 Task: Develop a screen flow for creating a new Account record, collecting basic information.
Action: Mouse moved to (706, 82)
Screenshot: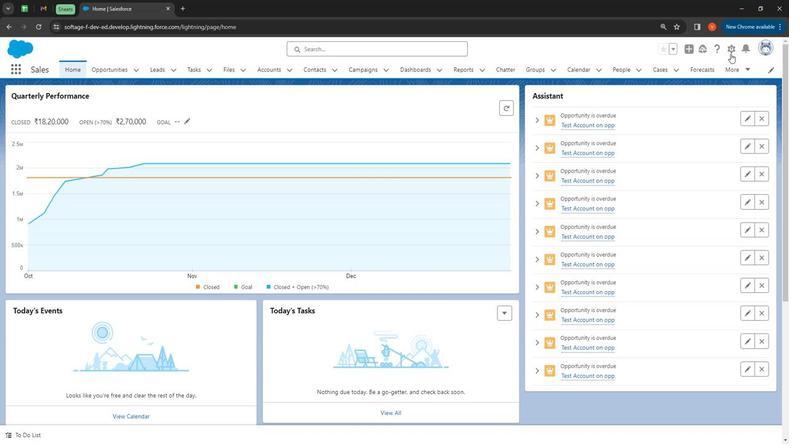 
Action: Mouse pressed left at (706, 82)
Screenshot: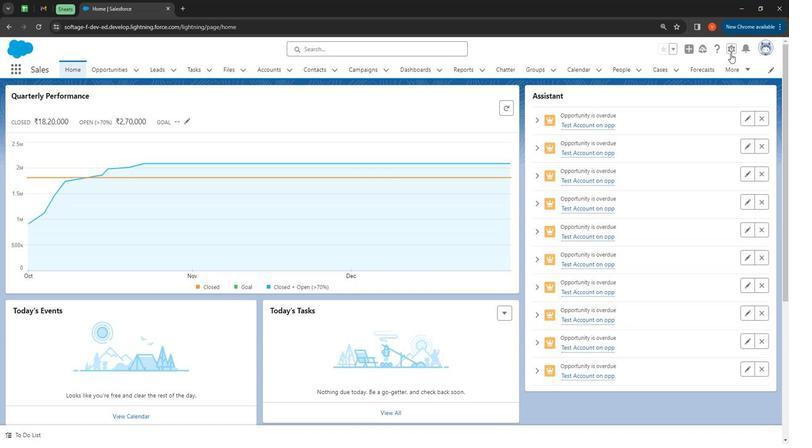 
Action: Mouse moved to (693, 104)
Screenshot: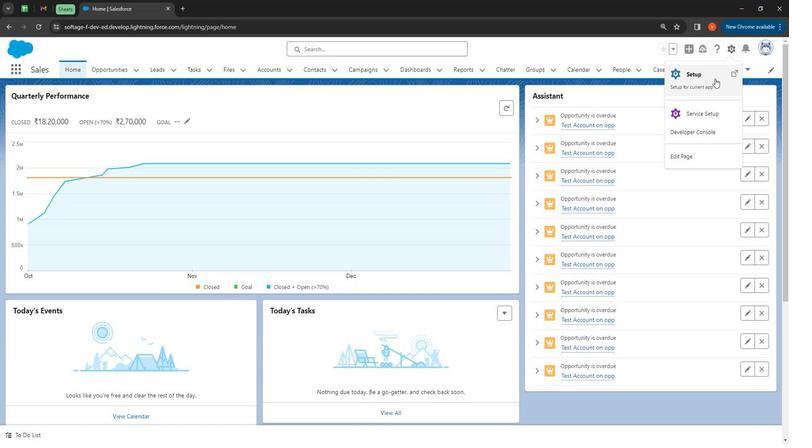 
Action: Mouse pressed left at (693, 104)
Screenshot: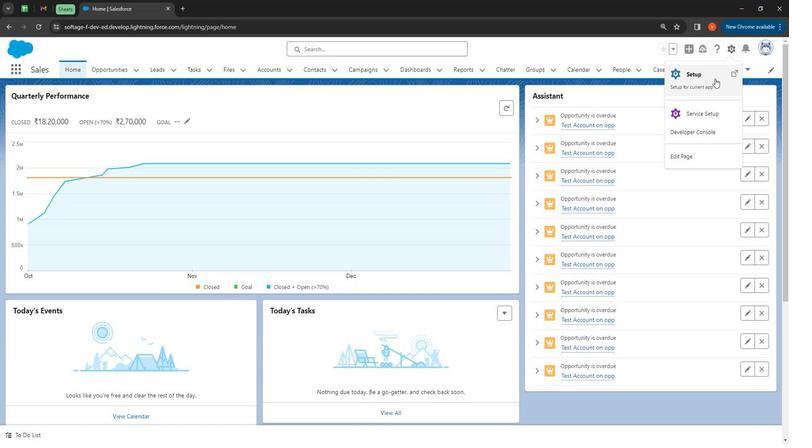 
Action: Mouse moved to (144, 134)
Screenshot: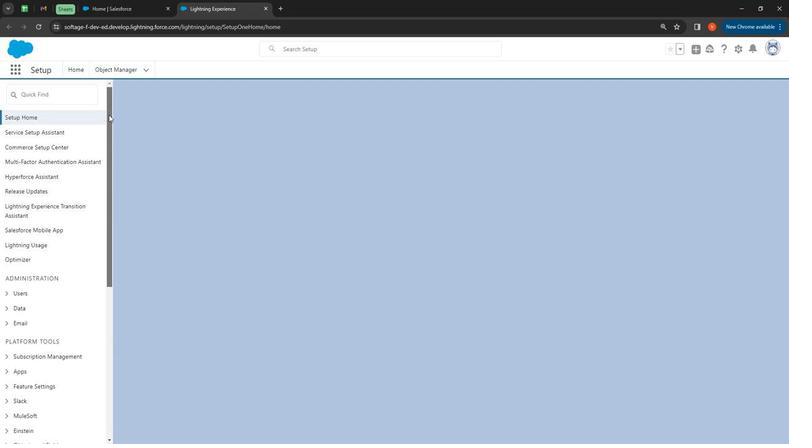 
Action: Mouse pressed left at (144, 134)
Screenshot: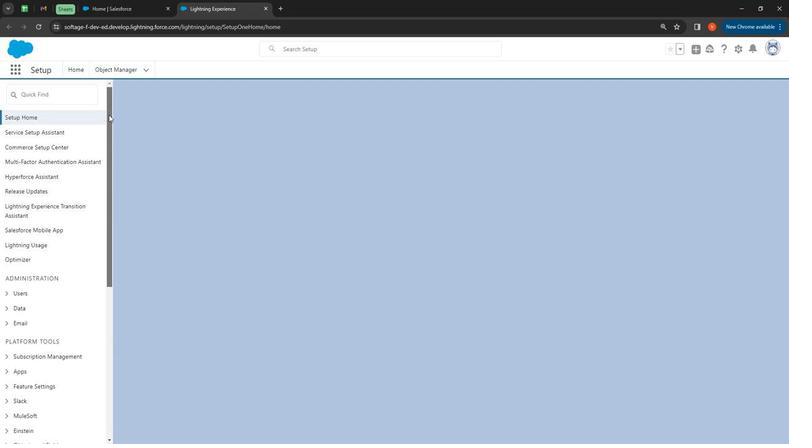 
Action: Mouse moved to (51, 313)
Screenshot: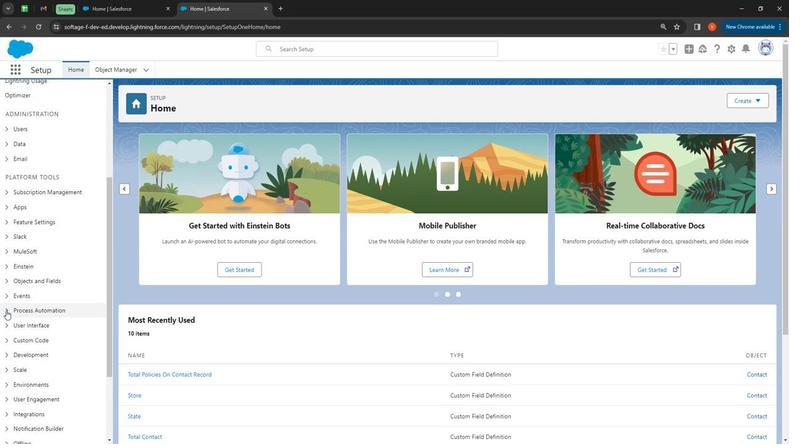 
Action: Mouse pressed left at (51, 313)
Screenshot: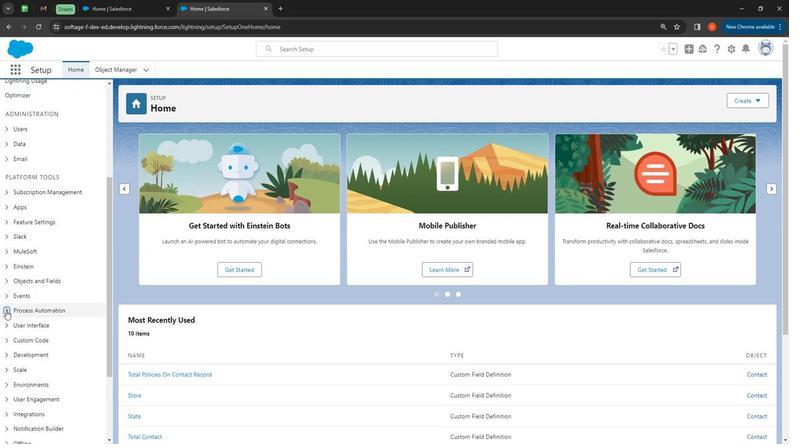 
Action: Mouse moved to (73, 352)
Screenshot: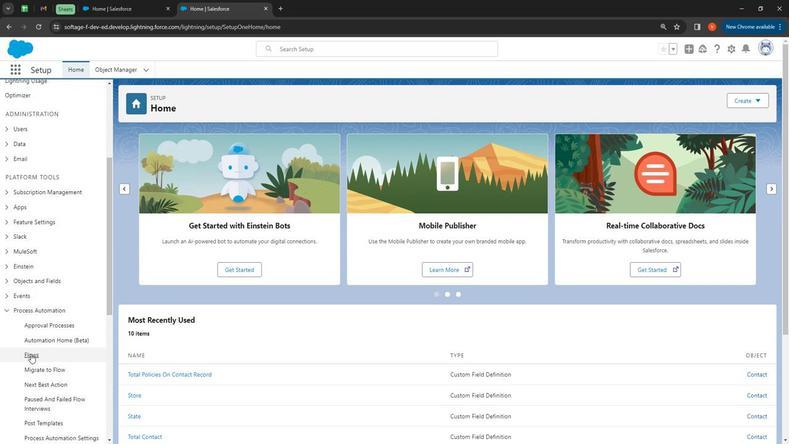 
Action: Mouse pressed left at (73, 352)
Screenshot: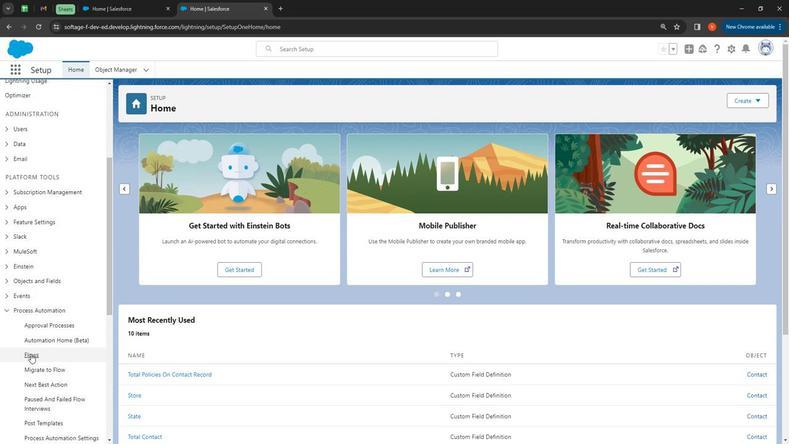 
Action: Mouse moved to (77, 352)
Screenshot: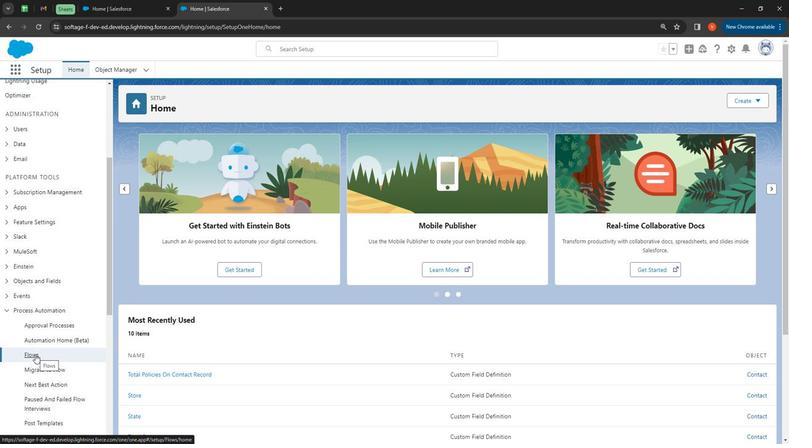 
Action: Mouse pressed left at (77, 352)
Screenshot: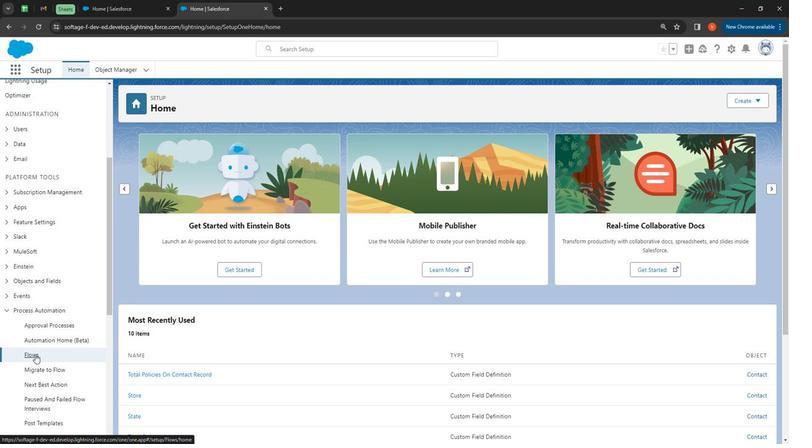 
Action: Mouse moved to (731, 126)
Screenshot: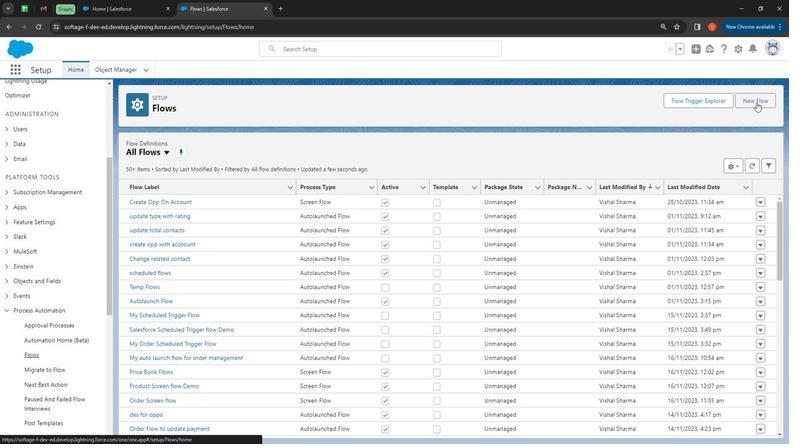 
Action: Mouse pressed left at (731, 126)
Screenshot: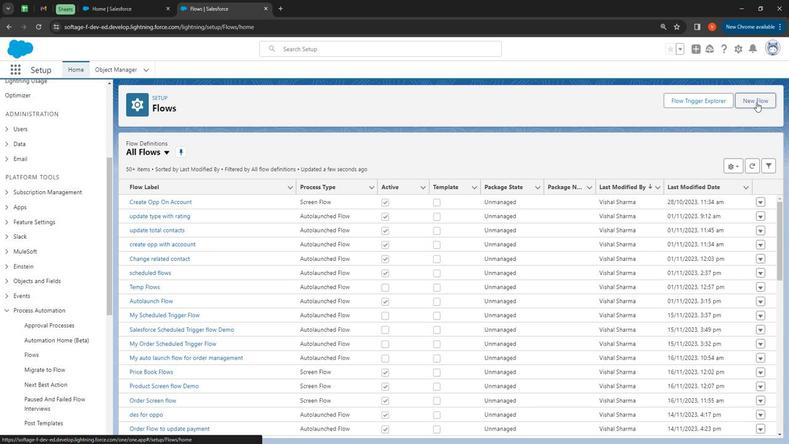 
Action: Mouse moved to (626, 344)
Screenshot: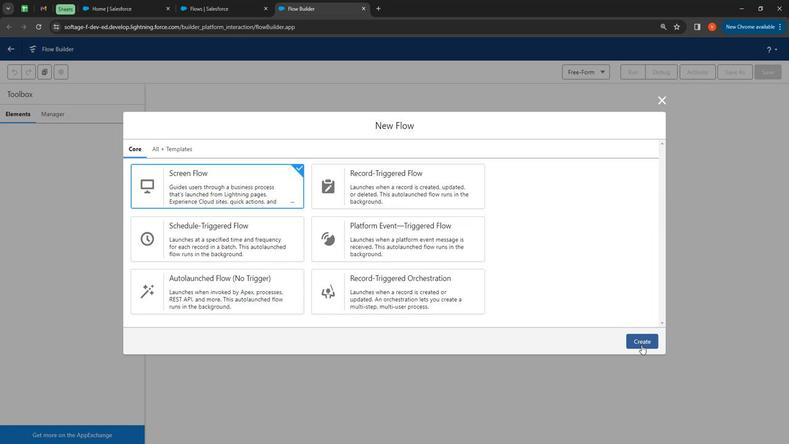 
Action: Mouse pressed left at (626, 344)
Screenshot: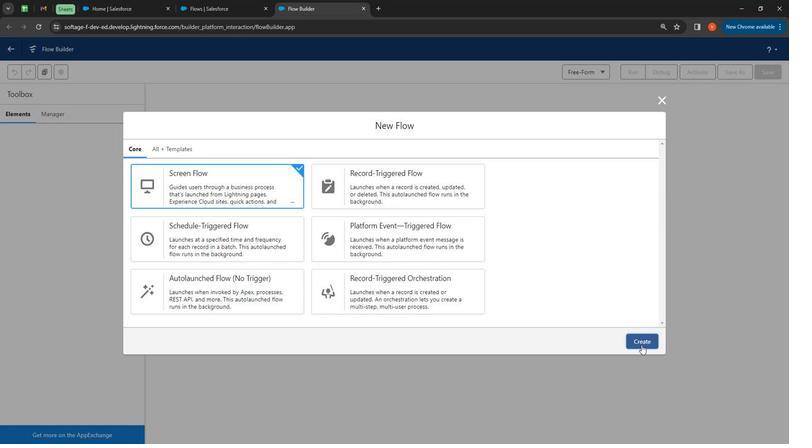 
Action: Mouse moved to (400, 178)
Screenshot: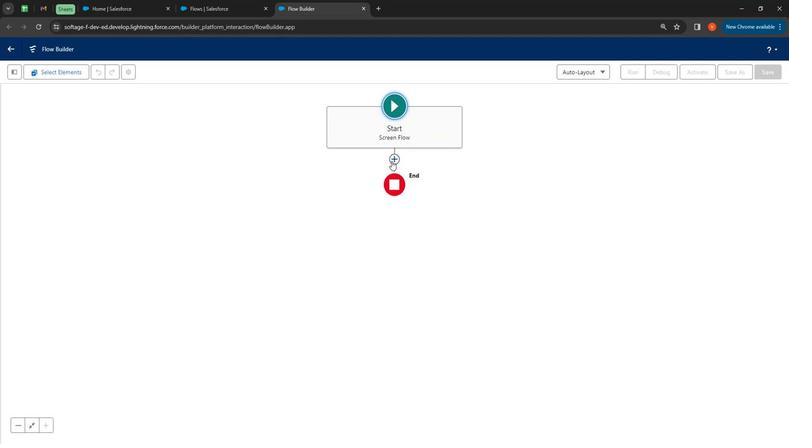 
Action: Mouse pressed left at (400, 178)
Screenshot: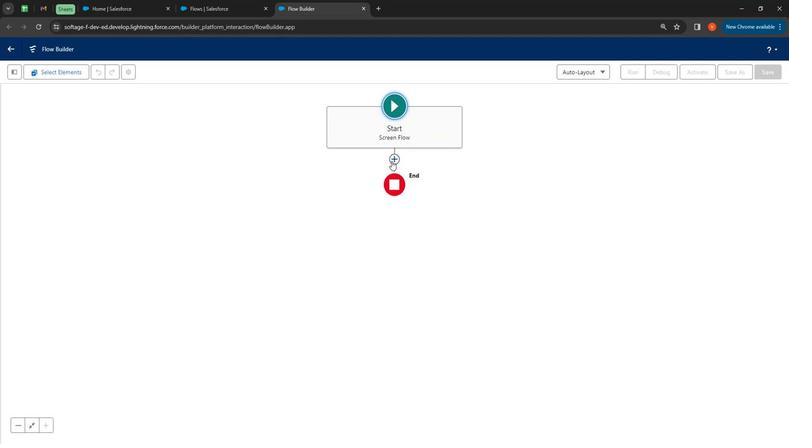 
Action: Mouse moved to (391, 218)
Screenshot: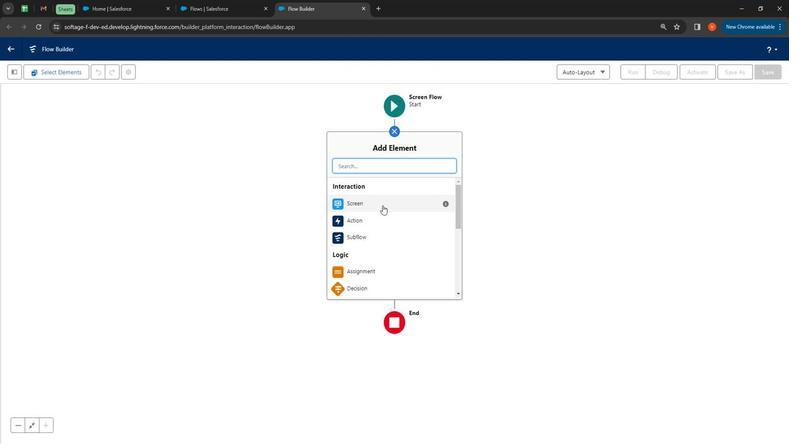 
Action: Mouse pressed left at (391, 218)
Screenshot: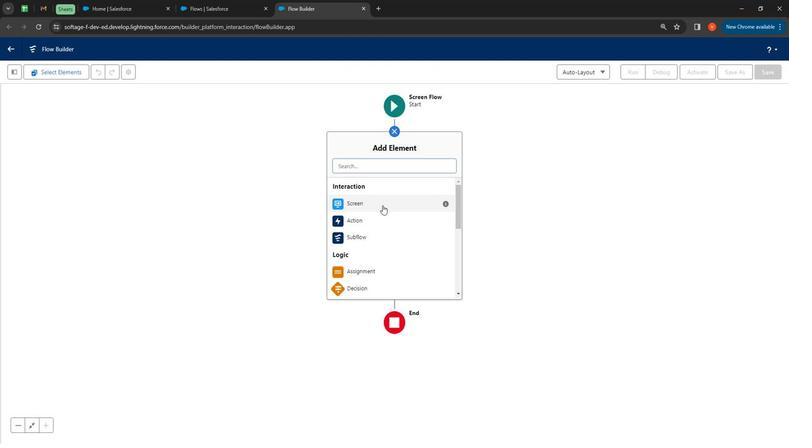 
Action: Mouse moved to (609, 172)
Screenshot: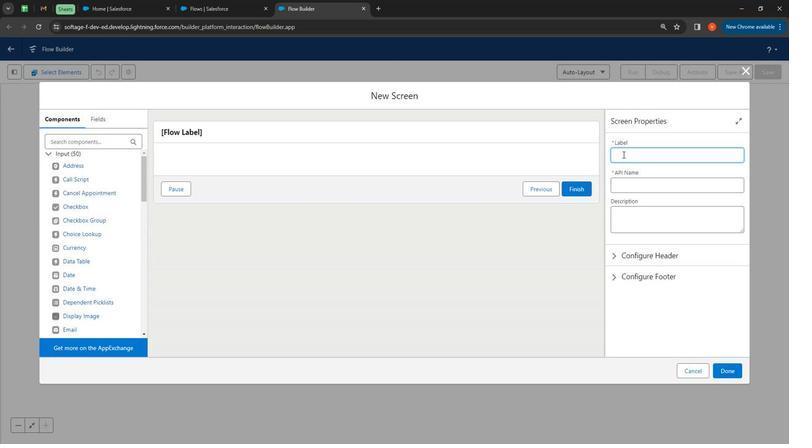 
Action: Mouse pressed left at (609, 172)
Screenshot: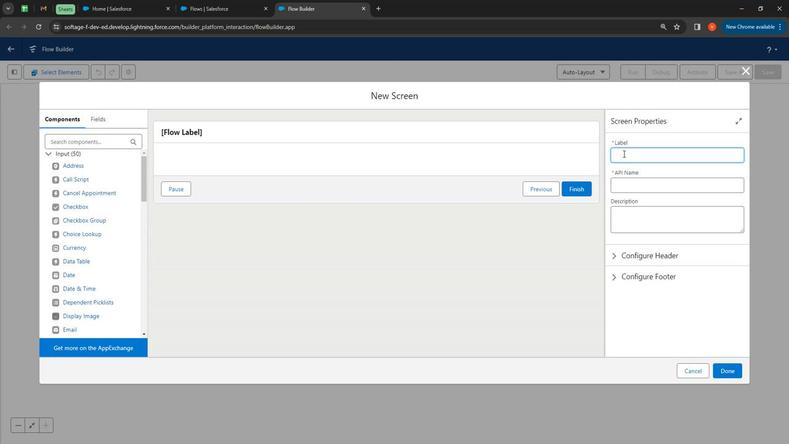 
Action: Mouse moved to (610, 172)
Screenshot: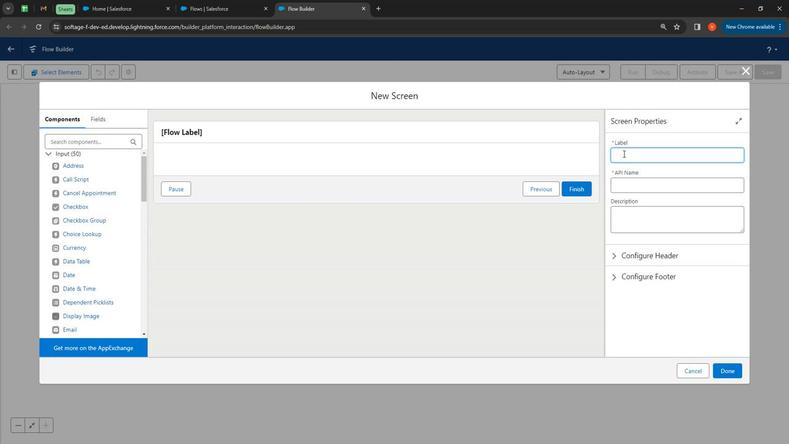 
Action: Key pressed account<Key.space><Key.shift>Screen<Key.space><Key.shift>Element
Screenshot: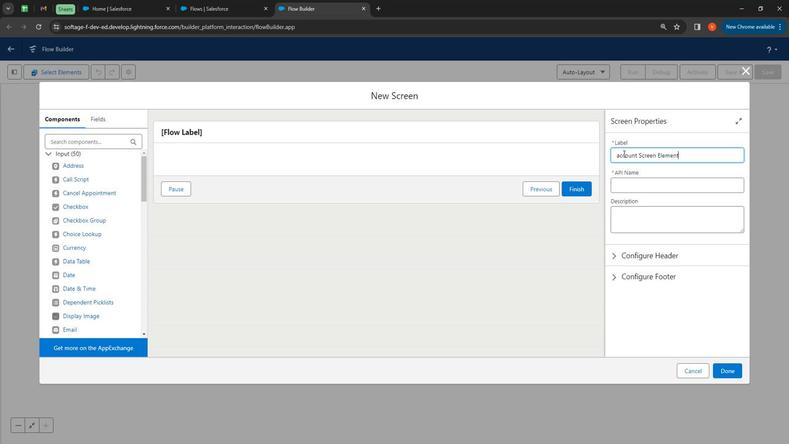 
Action: Mouse moved to (661, 200)
Screenshot: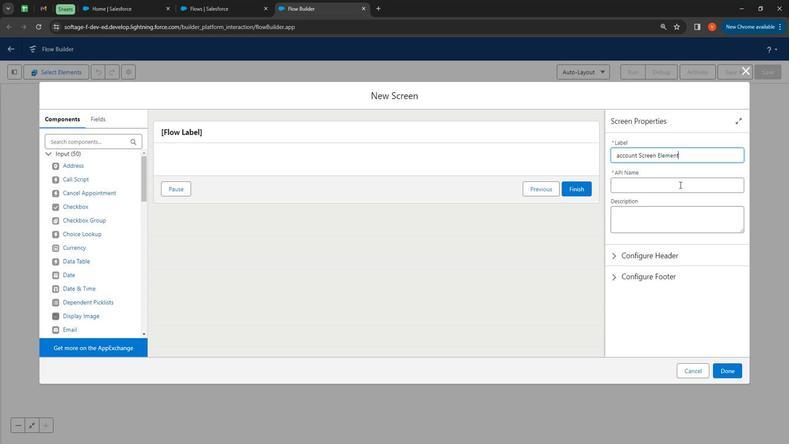 
Action: Mouse pressed left at (661, 200)
Screenshot: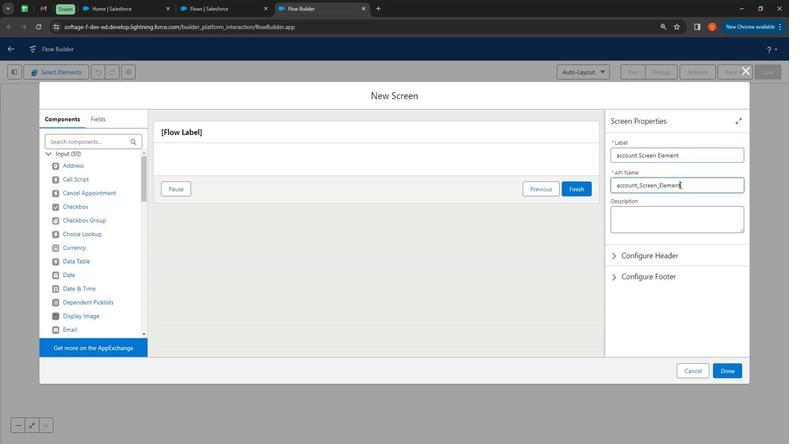 
Action: Mouse moved to (671, 173)
Screenshot: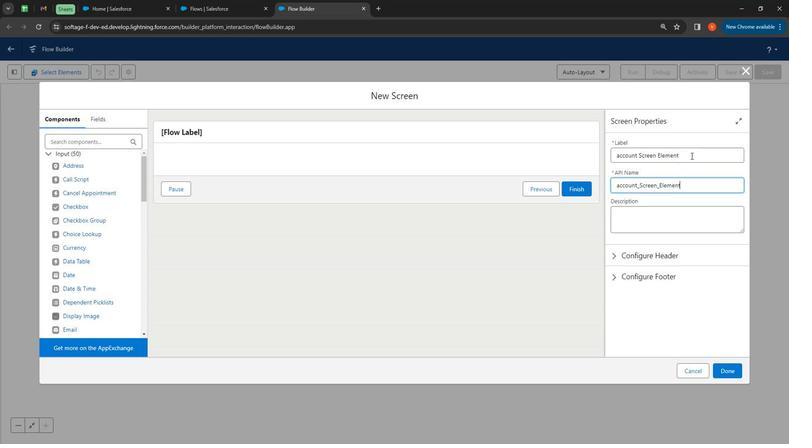 
Action: Mouse pressed left at (671, 173)
Screenshot: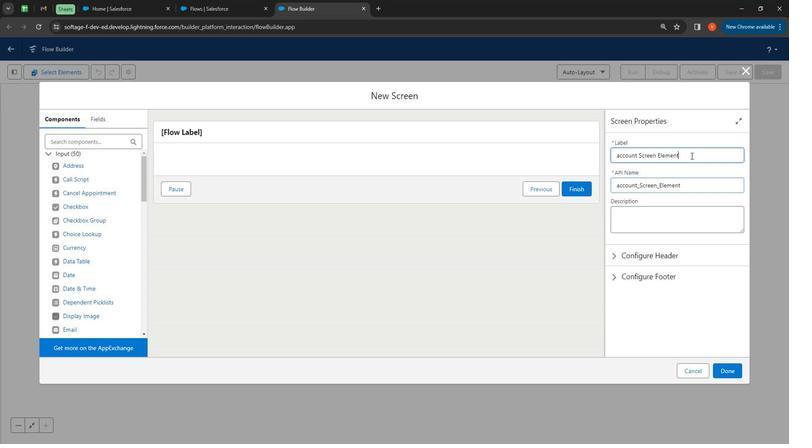 
Action: Mouse moved to (668, 222)
Screenshot: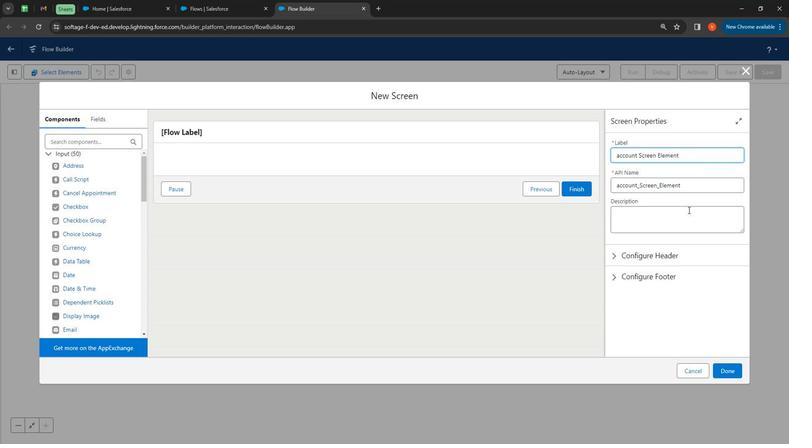 
Action: Mouse pressed left at (668, 222)
Screenshot: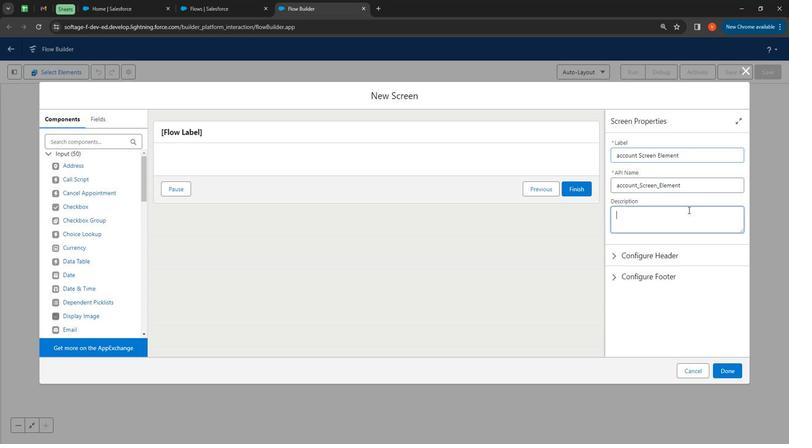 
Action: Mouse moved to (665, 223)
Screenshot: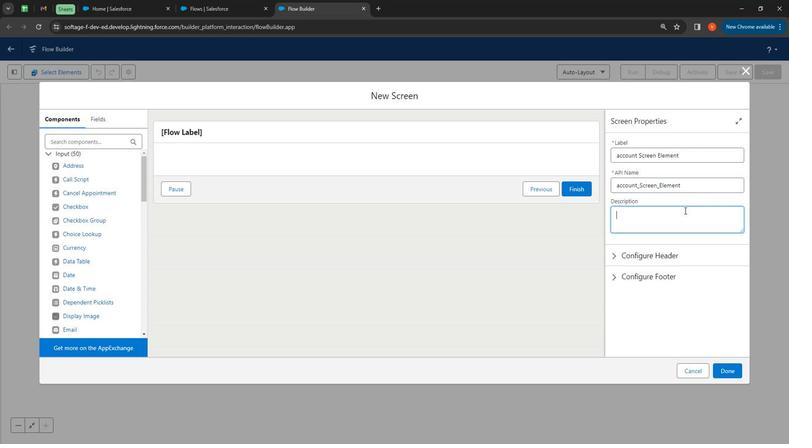 
Action: Key pressed account<Key.space>screen<Key.space><Key.shift>Element<Key.space>to<Key.space><Key.shift>Create<Key.space><Key.shift>new<Key.space>records<Key.space>with<Key.space>screen<Key.space>on<Key.space>account<Key.space><Key.shift><Key.shift><Key.shift><Key.shift><Key.shift><Key.shift><Key.shift><Key.shift><Key.shift><Key.shift><Key.shift><Key.shift><Key.shift><Key.shift><Key.shift><Key.shift><Key.shift><Key.shift><Key.shift><Key.shift><Key.shift><Key.shift><Key.shift><Key.shift><Key.shift><Key.shift><Key.shift><Key.shift><Key.shift><Key.shift><Key.shift><Key.shift>Object
Screenshot: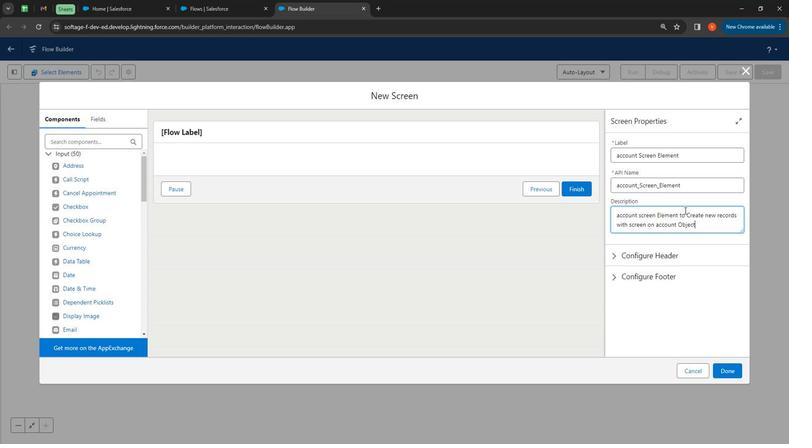 
Action: Mouse moved to (664, 222)
Screenshot: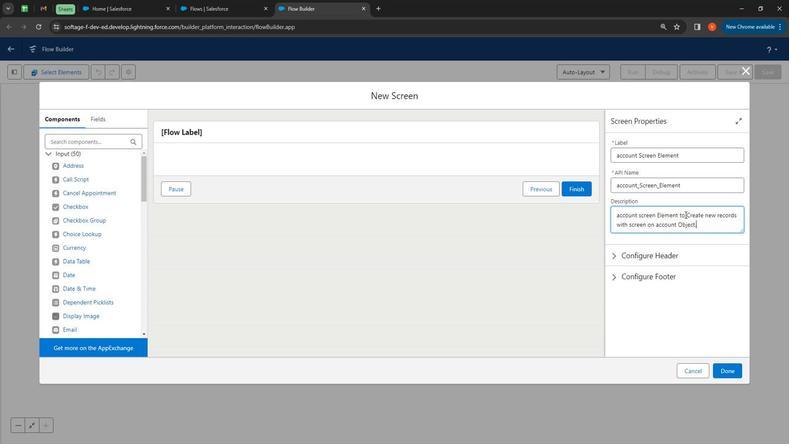 
Action: Key pressed .
Screenshot: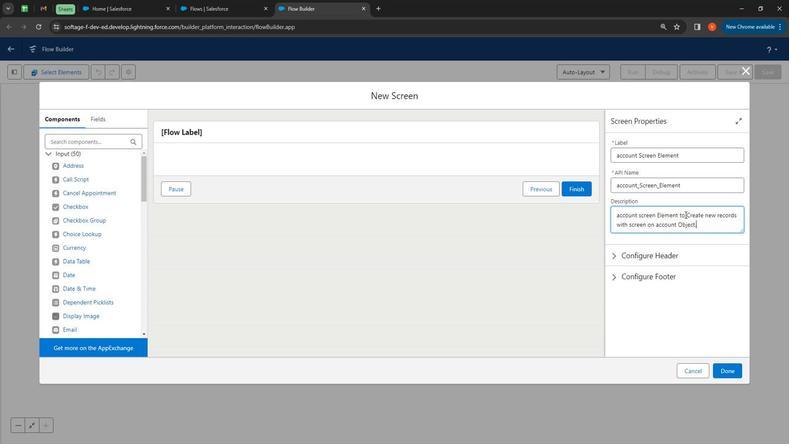 
Action: Mouse moved to (256, 36)
Screenshot: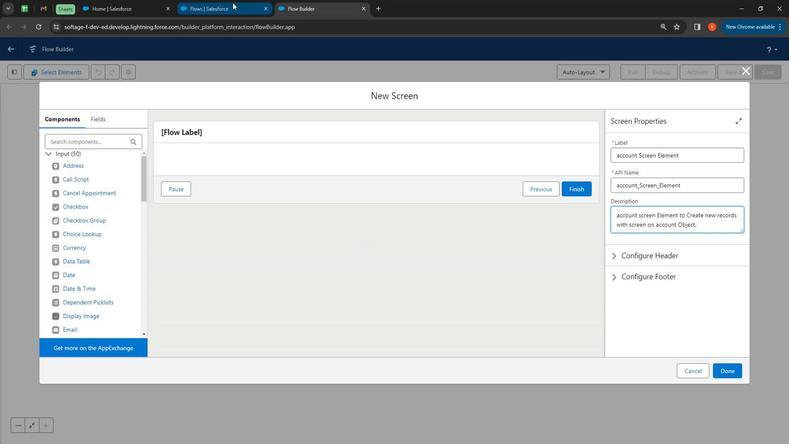 
Action: Mouse pressed left at (256, 36)
Screenshot: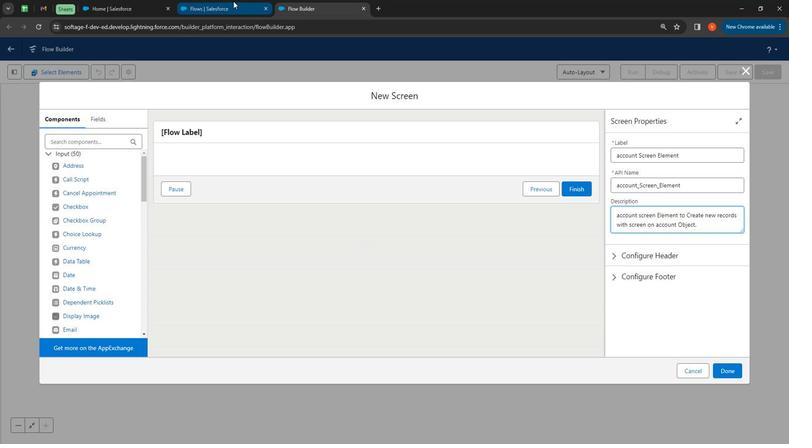 
Action: Mouse moved to (146, 100)
Screenshot: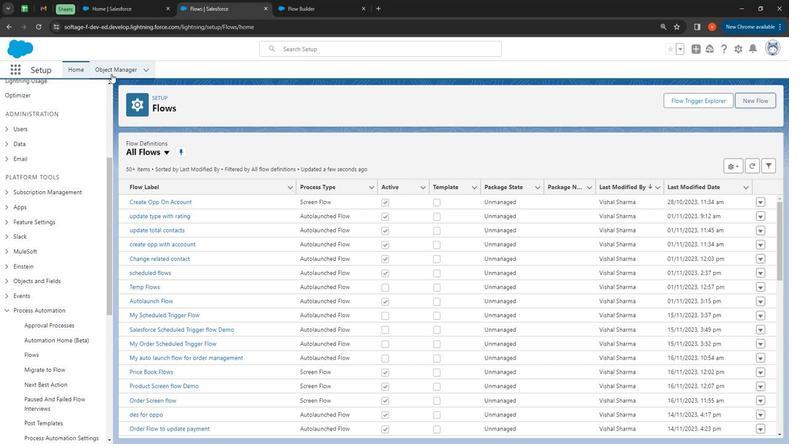 
Action: Mouse pressed left at (146, 100)
Screenshot: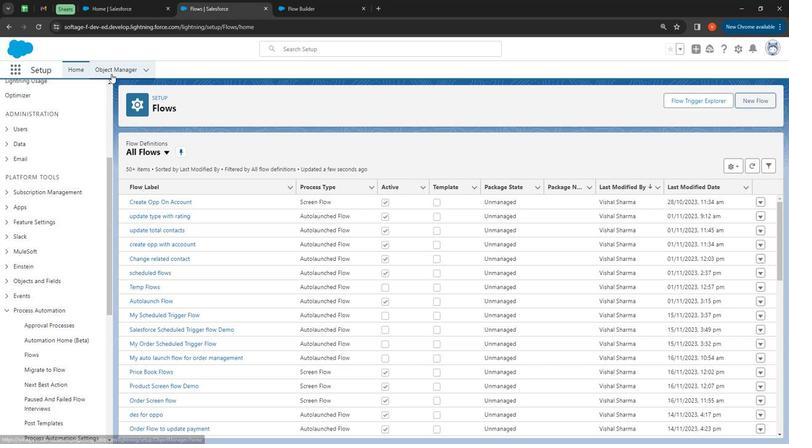 
Action: Mouse moved to (591, 127)
Screenshot: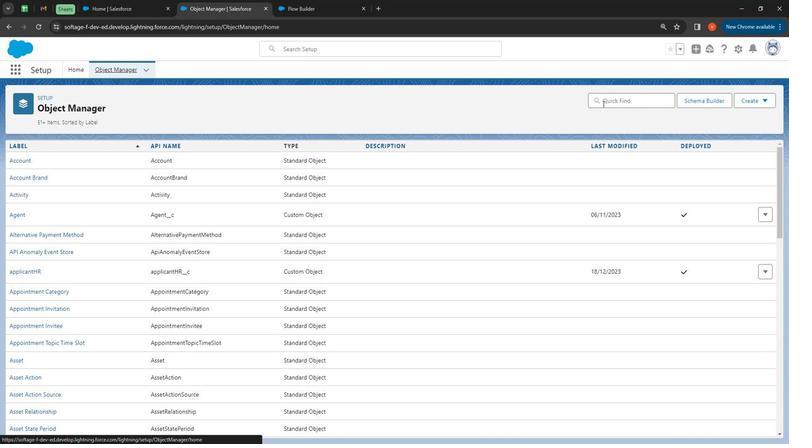 
Action: Mouse pressed left at (591, 127)
Screenshot: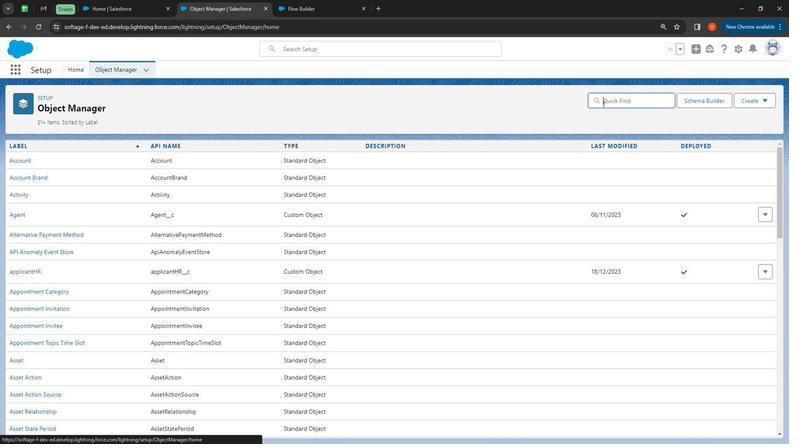 
Action: Mouse moved to (68, 176)
Screenshot: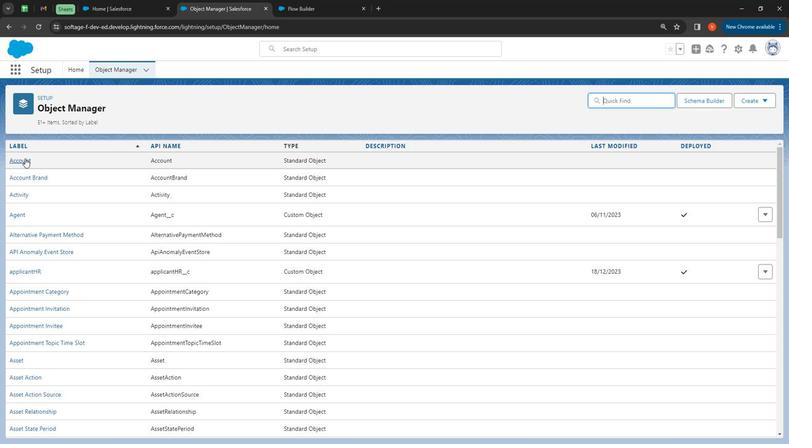 
Action: Mouse pressed left at (68, 176)
Screenshot: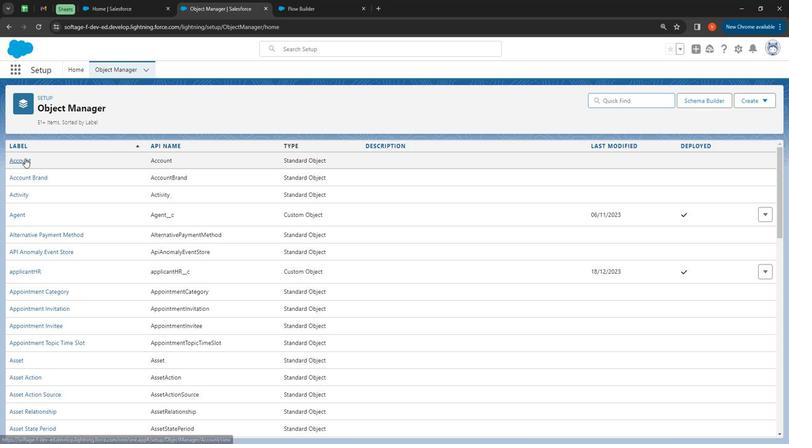 
Action: Mouse moved to (92, 181)
Screenshot: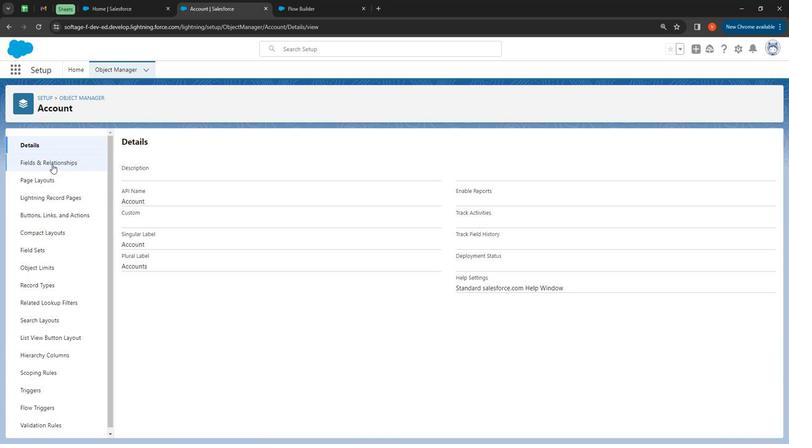 
Action: Mouse pressed left at (92, 181)
Screenshot: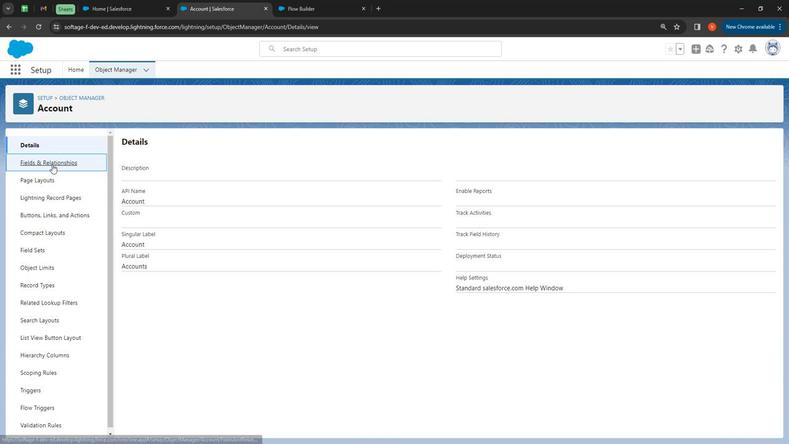 
Action: Mouse moved to (333, 33)
Screenshot: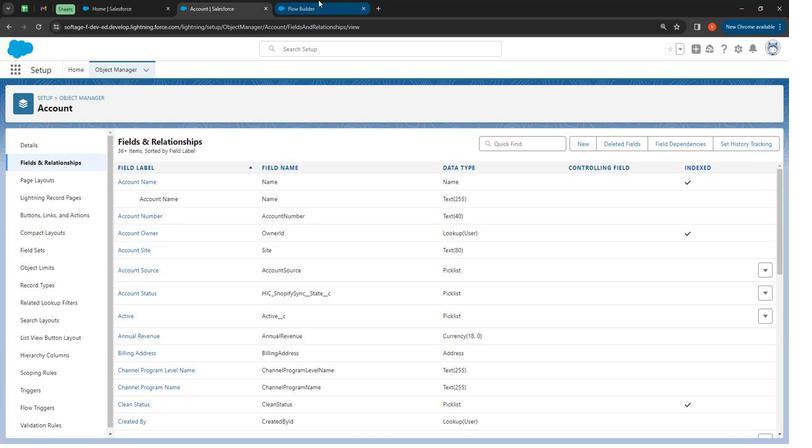 
Action: Mouse pressed left at (333, 33)
Screenshot: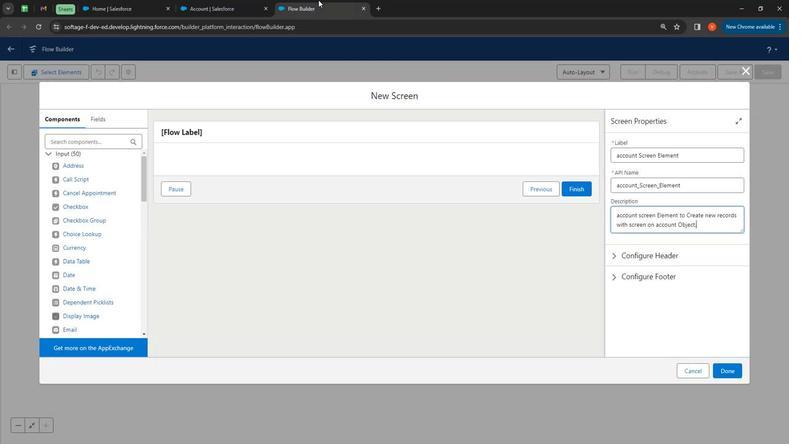 
Action: Mouse moved to (133, 159)
Screenshot: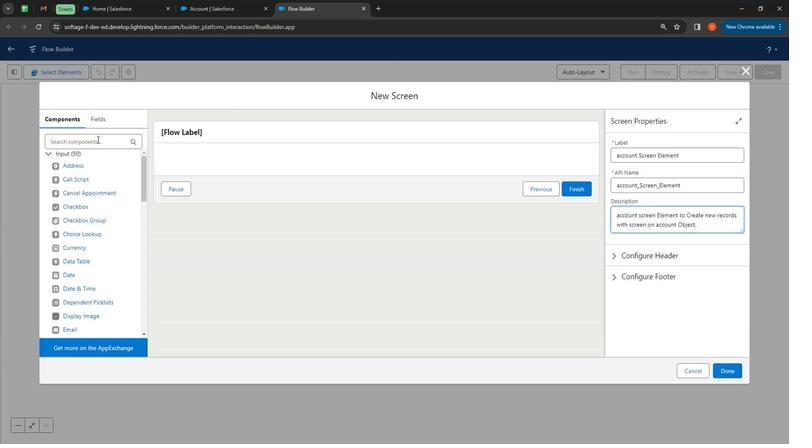 
Action: Mouse pressed left at (133, 159)
Screenshot: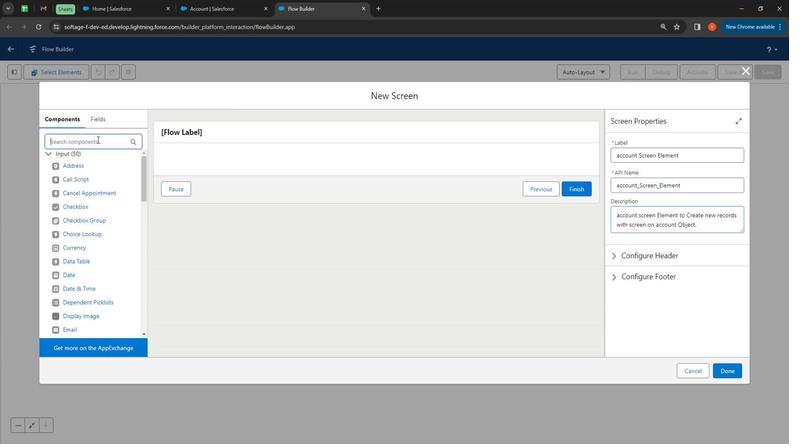 
Action: Key pressed text
Screenshot: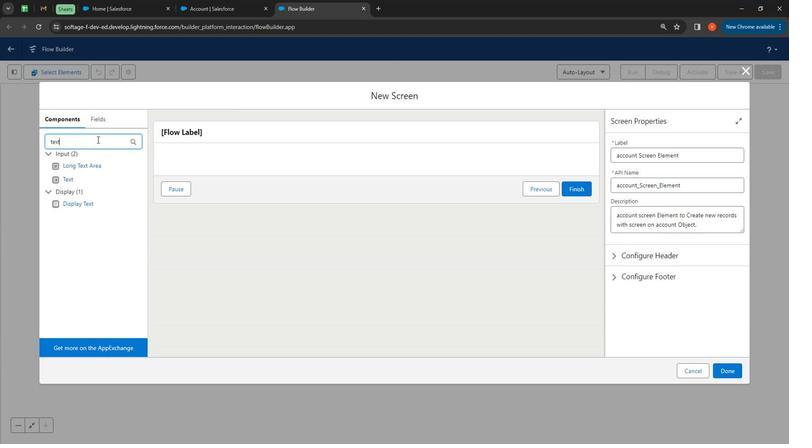 
Action: Mouse moved to (106, 194)
Screenshot: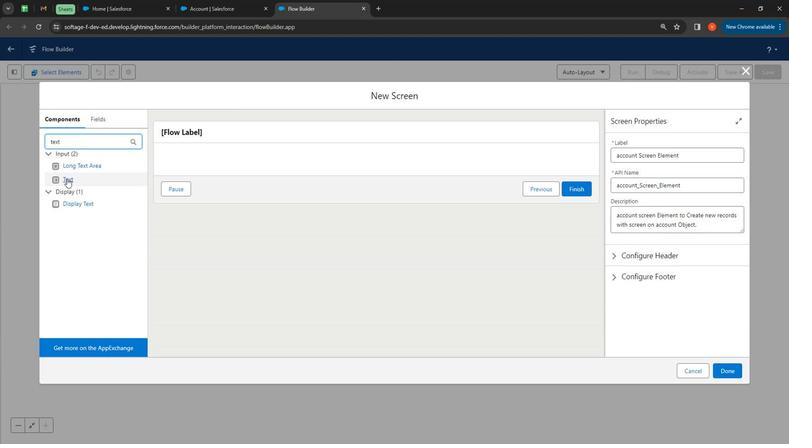 
Action: Mouse pressed left at (106, 194)
Screenshot: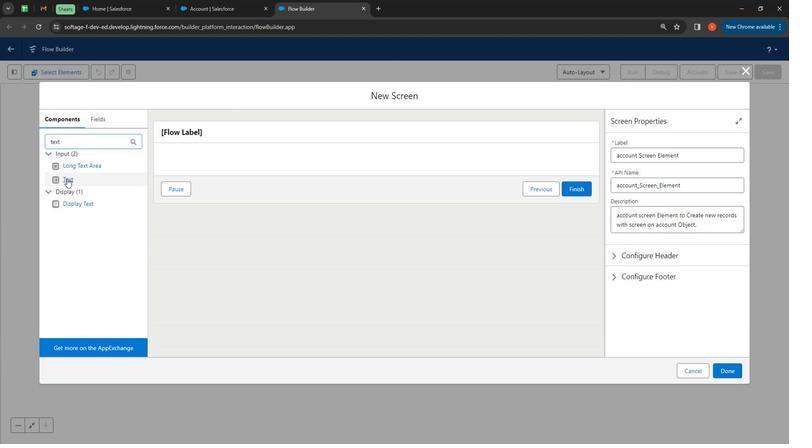 
Action: Mouse moved to (621, 172)
Screenshot: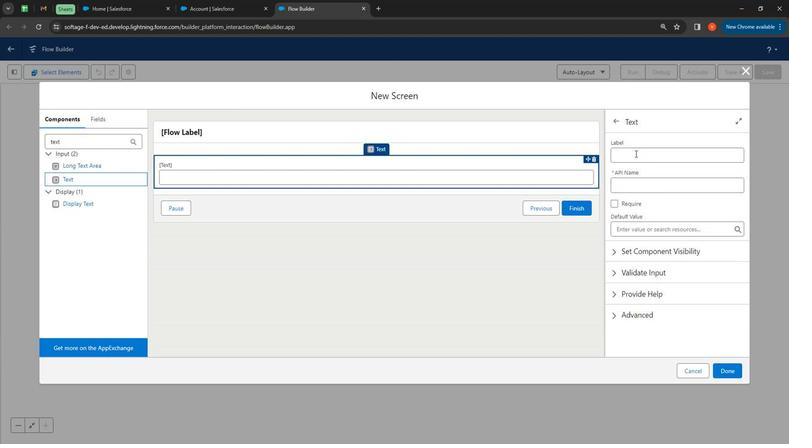 
Action: Mouse pressed left at (621, 172)
Screenshot: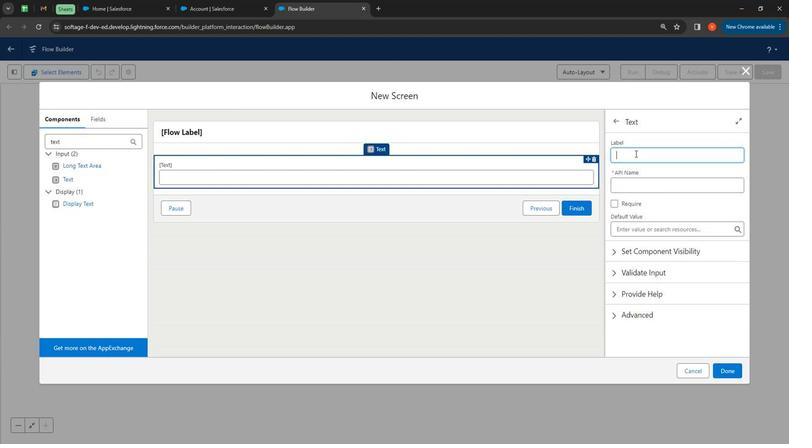 
Action: Key pressed <Key.shift><Key.shift><Key.shift><Key.shift><Key.shift>Account<Key.space><Key.shift>Nae
Screenshot: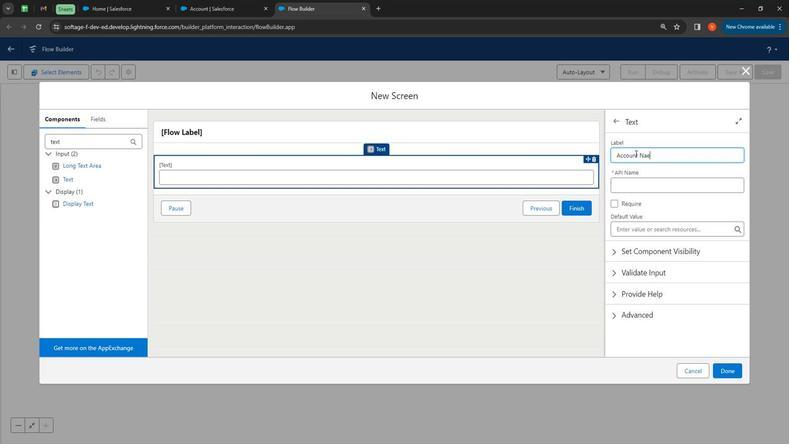 
Action: Mouse moved to (656, 186)
Screenshot: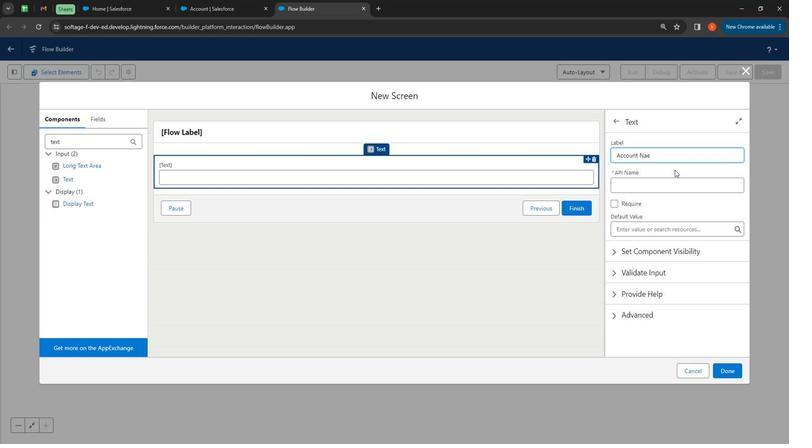 
Action: Key pressed <Key.backspace>me
Screenshot: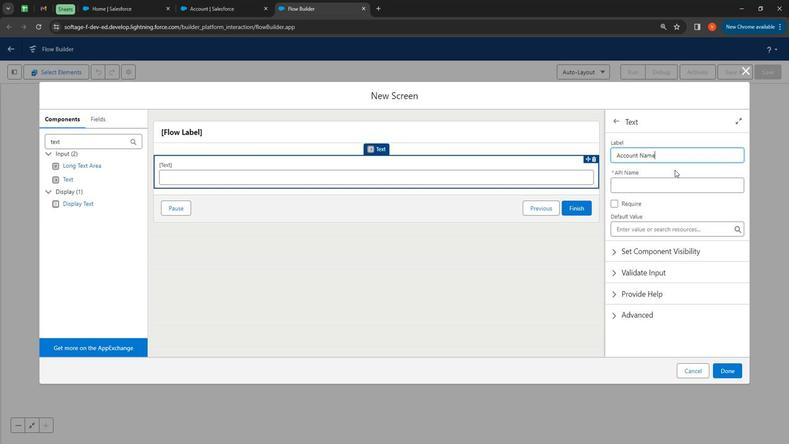 
Action: Mouse moved to (641, 199)
Screenshot: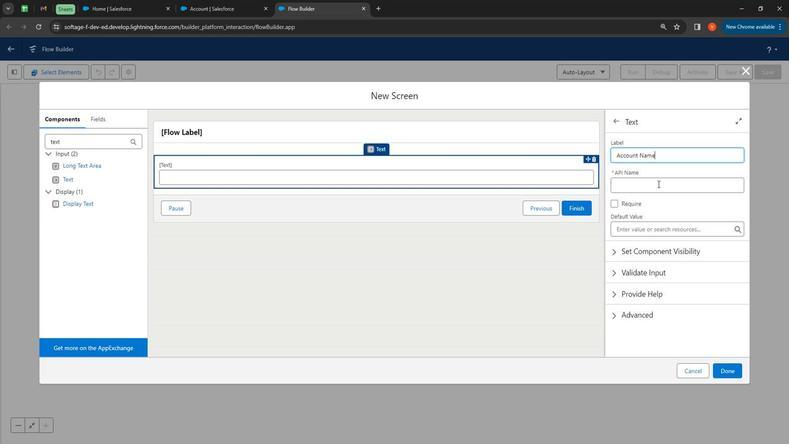 
Action: Mouse pressed left at (641, 199)
Screenshot: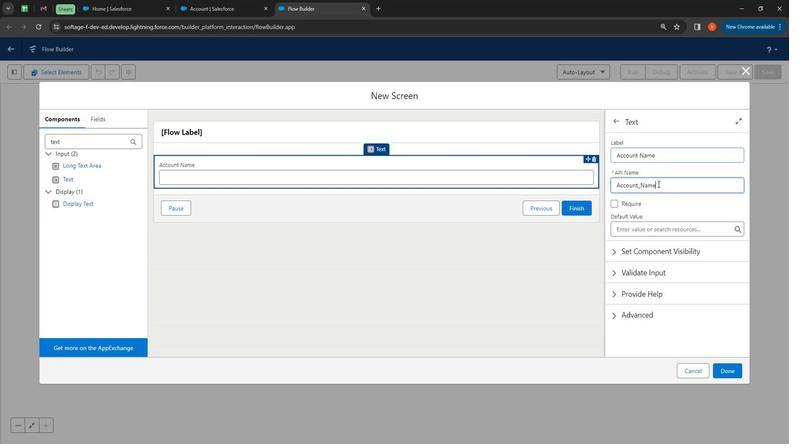 
Action: Mouse moved to (634, 205)
Screenshot: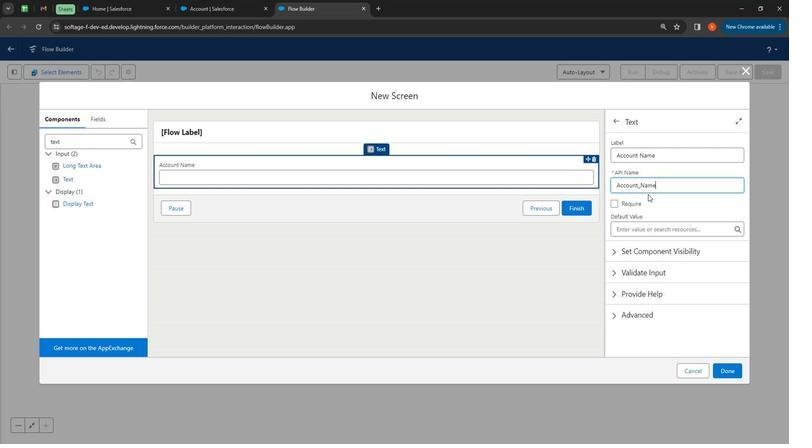 
Action: Key pressed <Key.shift>
Screenshot: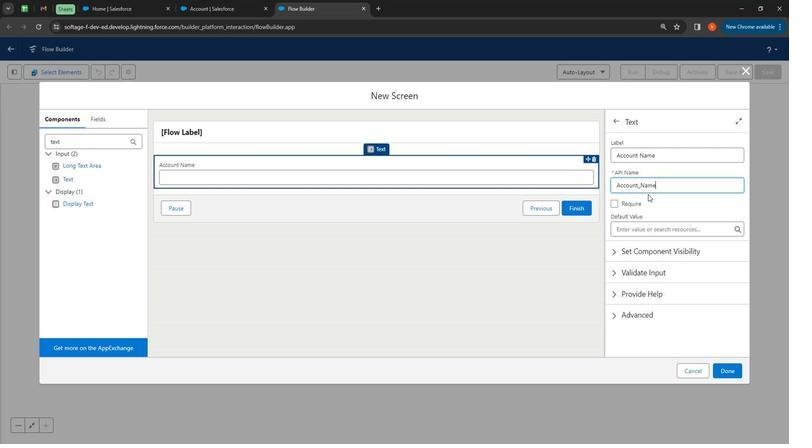 
Action: Mouse moved to (631, 221)
Screenshot: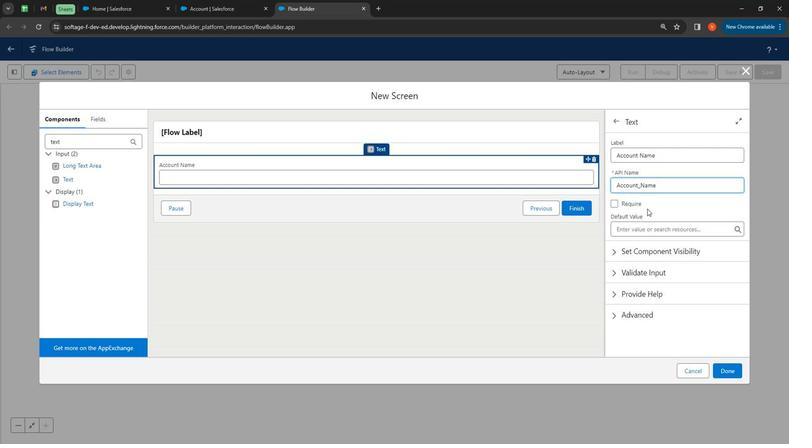 
Action: Key pressed <Key.shift>
Screenshot: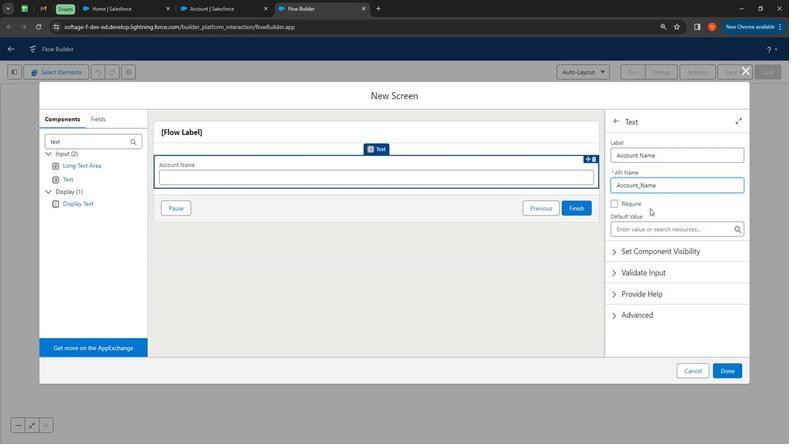 
Action: Mouse moved to (631, 221)
Screenshot: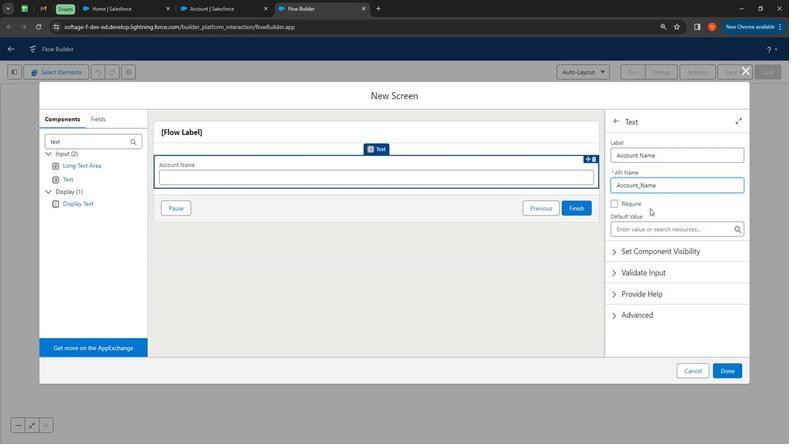 
Action: Key pressed <Key.shift>
Screenshot: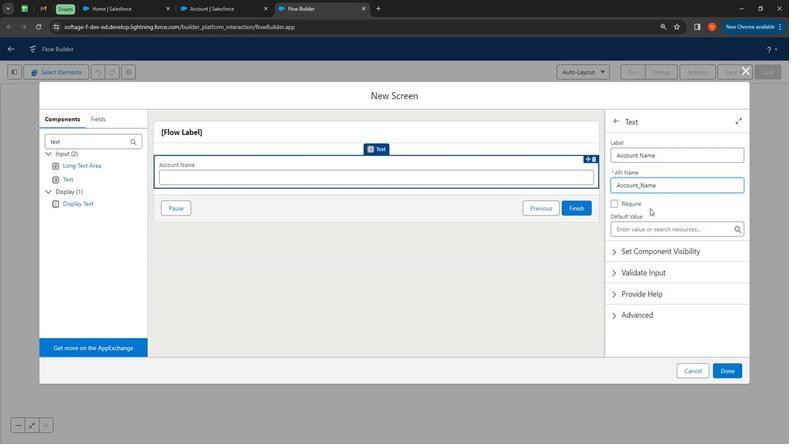 
Action: Mouse moved to (655, 206)
Screenshot: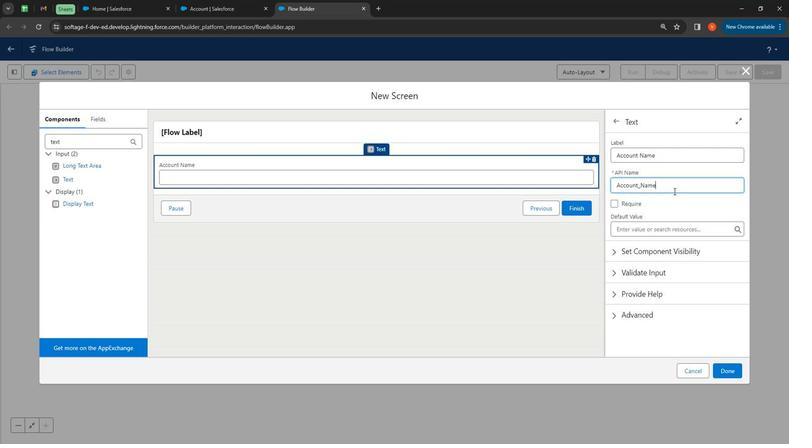 
Action: Key pressed <Key.shift>
Screenshot: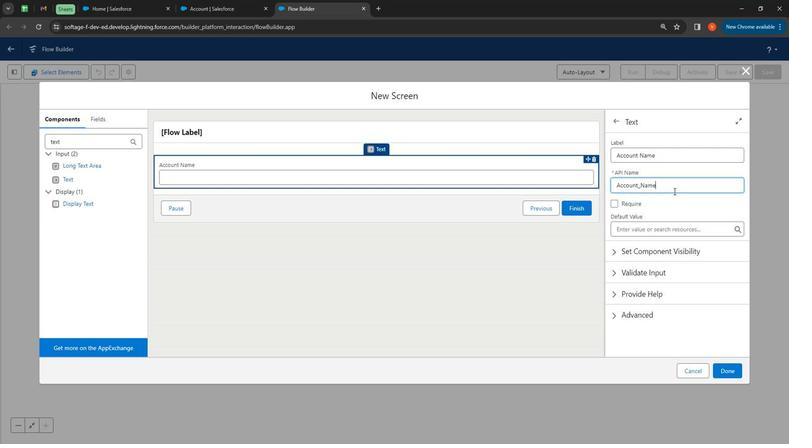 
Action: Mouse moved to (655, 206)
Screenshot: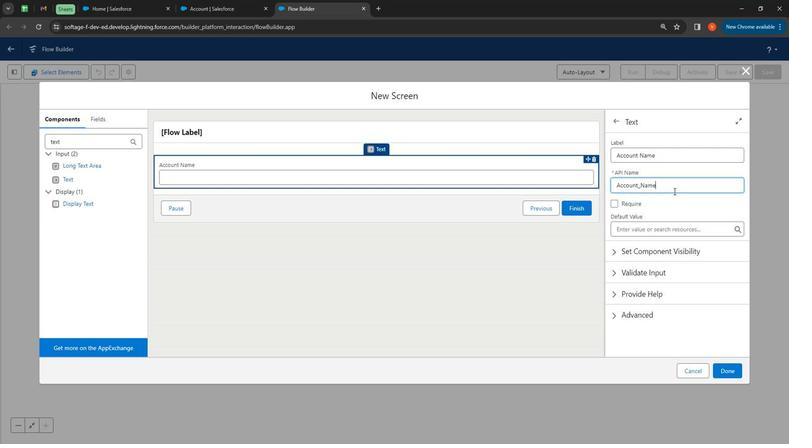 
Action: Key pressed <Key.shift><Key.shift><Key.shift><Key.shift><Key.shift><Key.shift><Key.shift><Key.shift><Key.shift><Key.shift><Key.shift>_On<Key.shift><Key.shift><Key.shift><Key.shift><Key.shift>Account
Screenshot: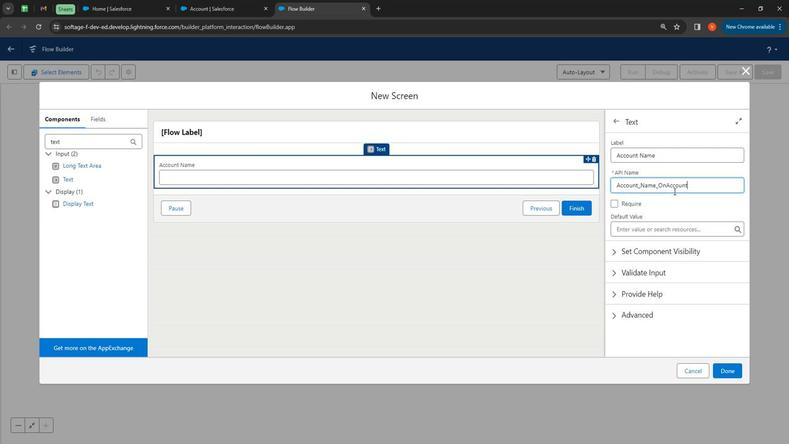 
Action: Mouse moved to (600, 219)
Screenshot: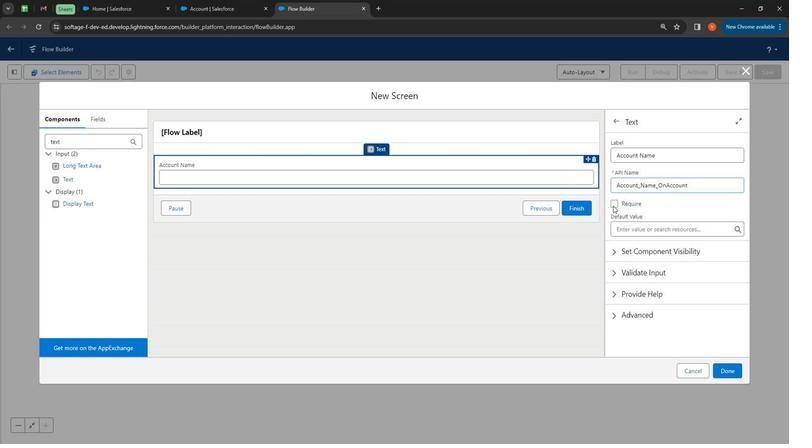 
Action: Mouse pressed left at (600, 219)
Screenshot: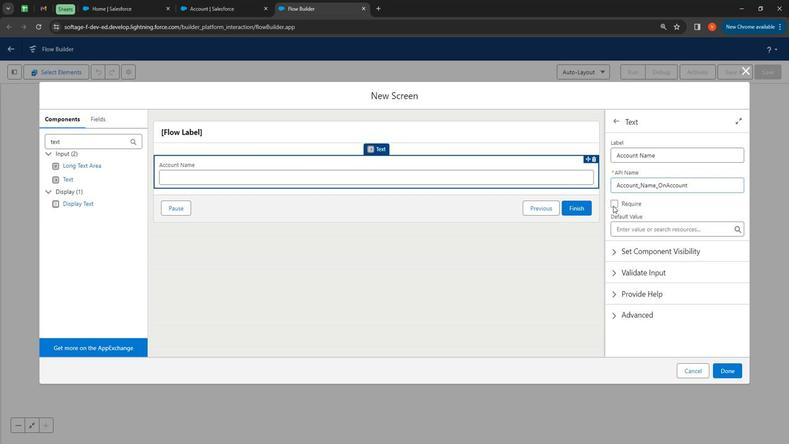 
Action: Mouse moved to (256, 33)
Screenshot: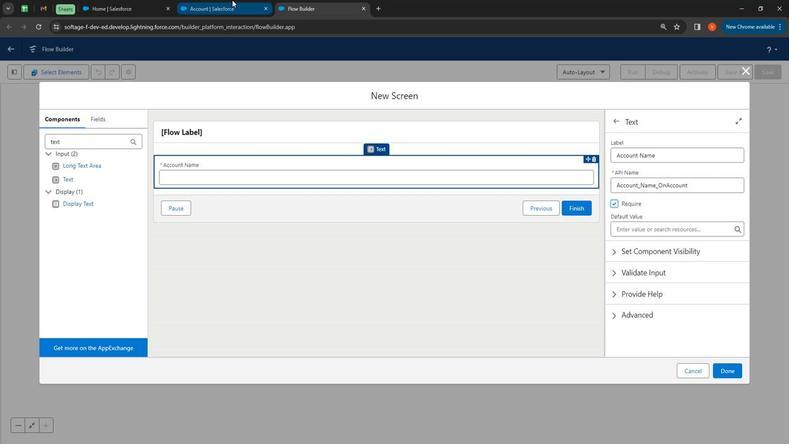 
Action: Mouse pressed left at (256, 33)
Screenshot: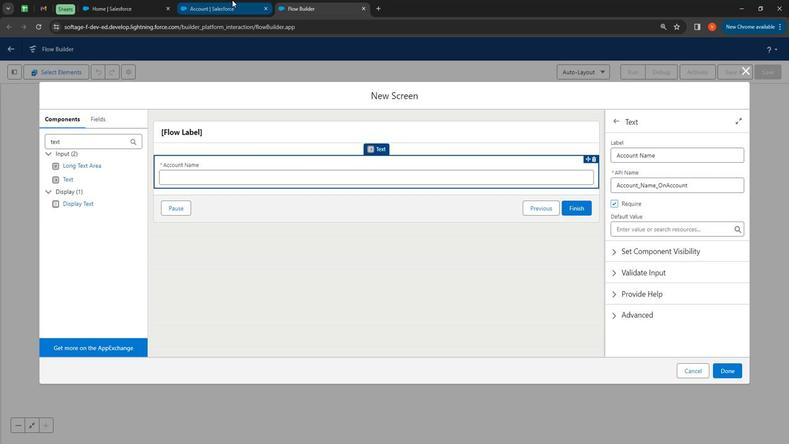 
Action: Mouse moved to (336, 33)
Screenshot: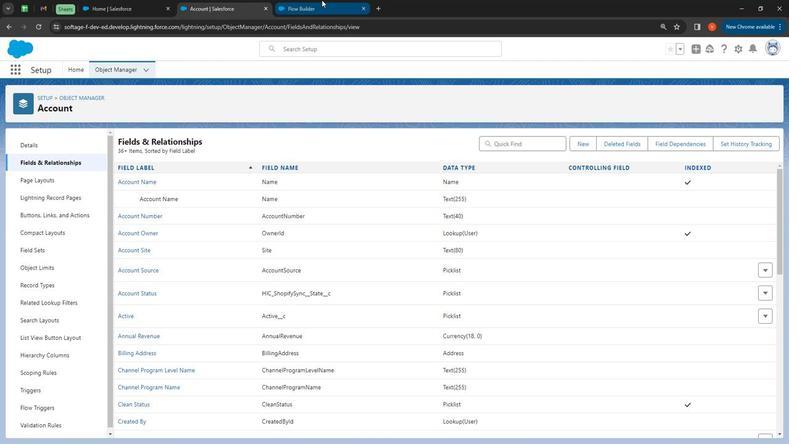 
Action: Mouse pressed left at (336, 33)
Screenshot: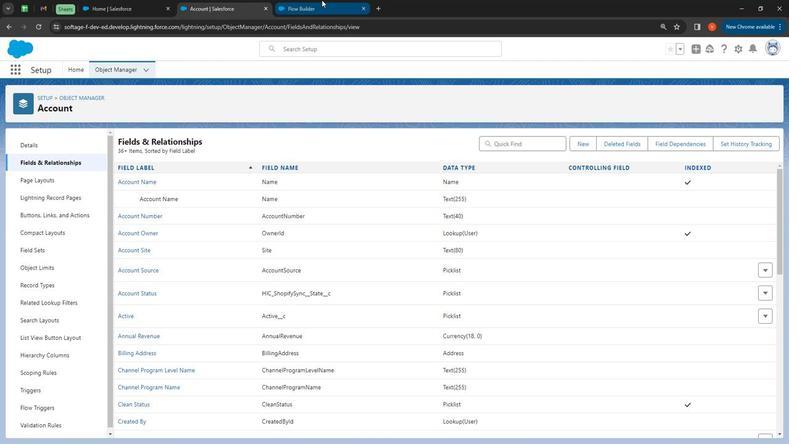 
Action: Mouse moved to (111, 193)
Screenshot: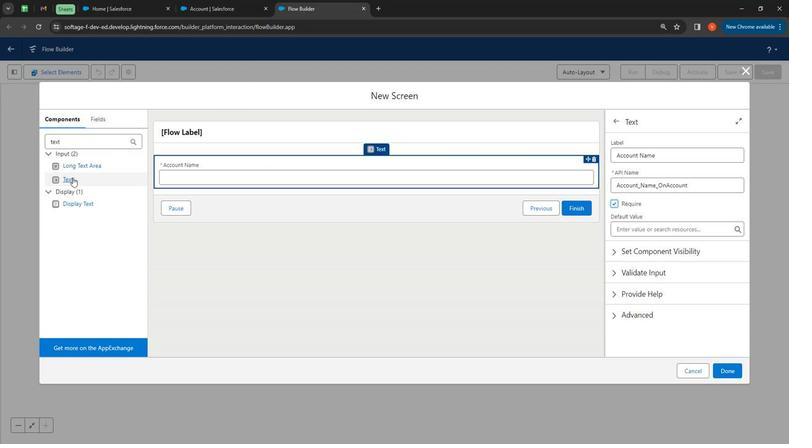 
Action: Mouse pressed left at (111, 193)
Screenshot: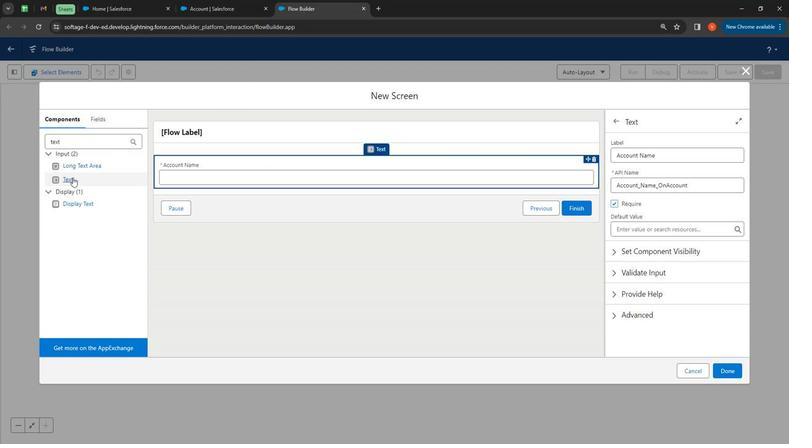 
Action: Mouse moved to (621, 172)
Screenshot: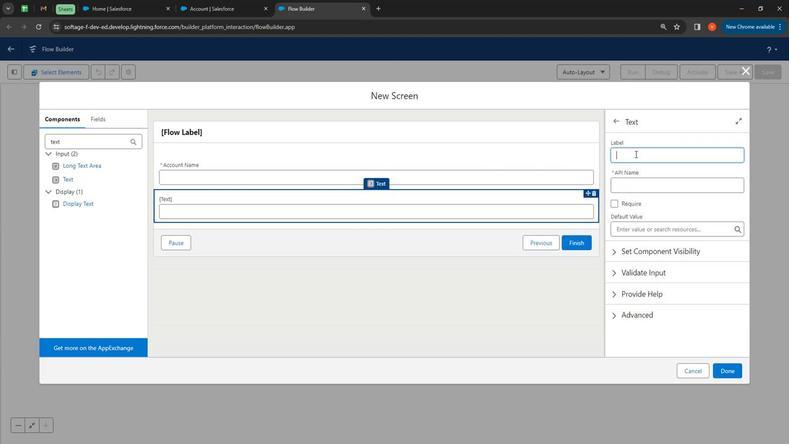 
Action: Mouse pressed left at (621, 172)
Screenshot: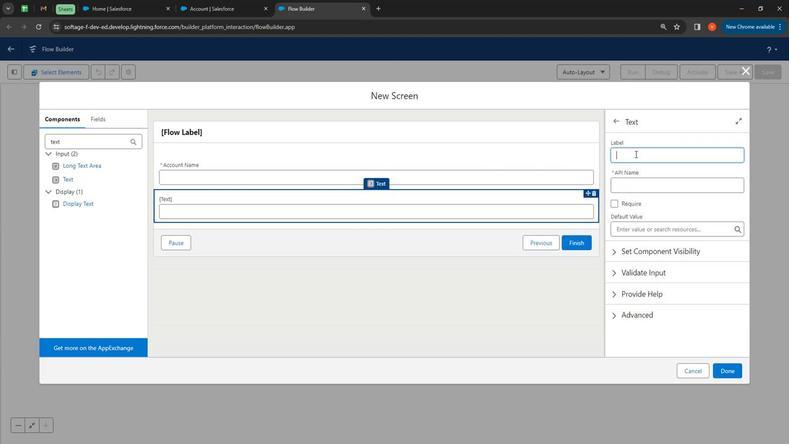 
Action: Key pressed <Key.shift>
Screenshot: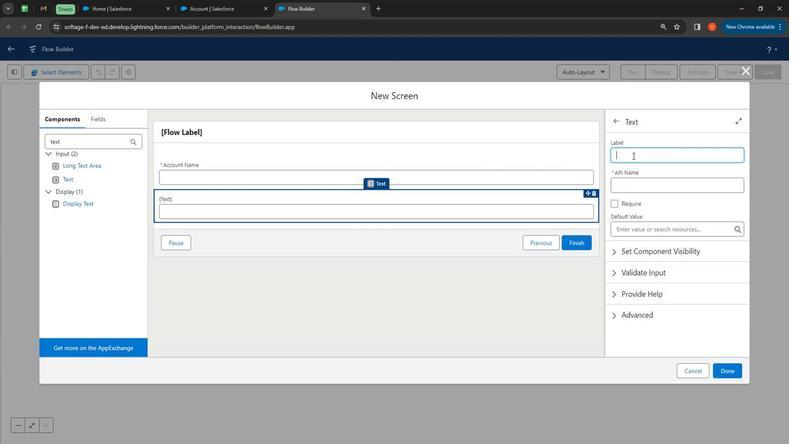 
Action: Mouse moved to (618, 173)
Screenshot: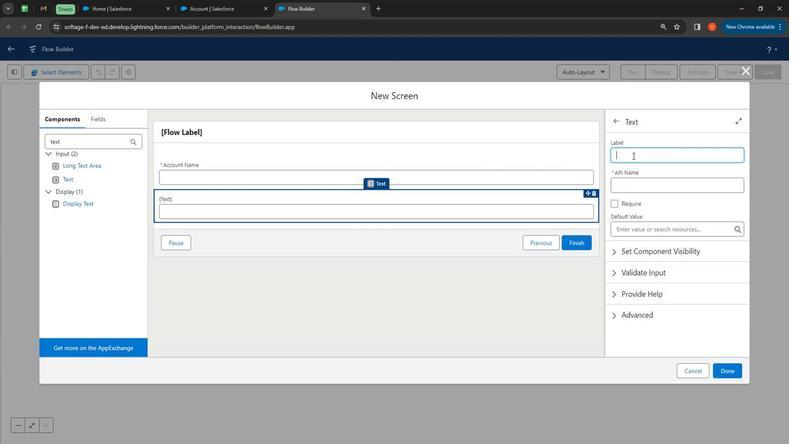 
Action: Key pressed Account<Key.space><Key.shift>Number
Screenshot: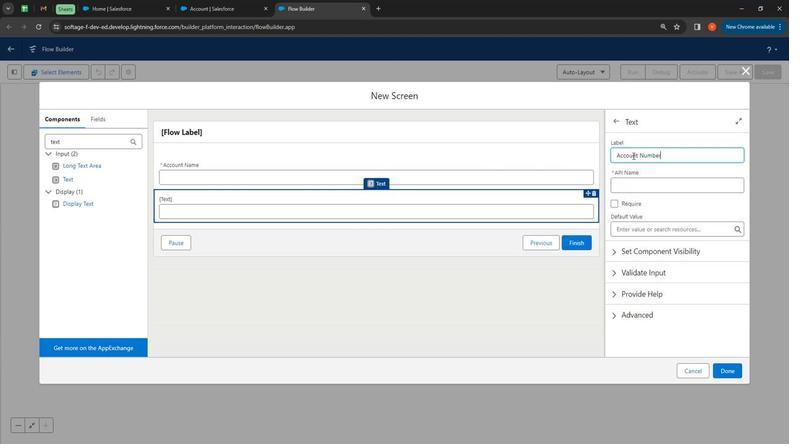 
Action: Mouse moved to (634, 194)
Screenshot: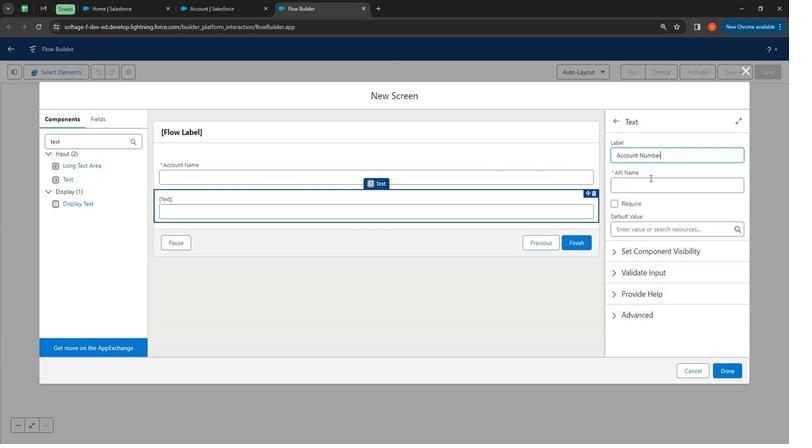 
Action: Mouse pressed left at (634, 194)
Screenshot: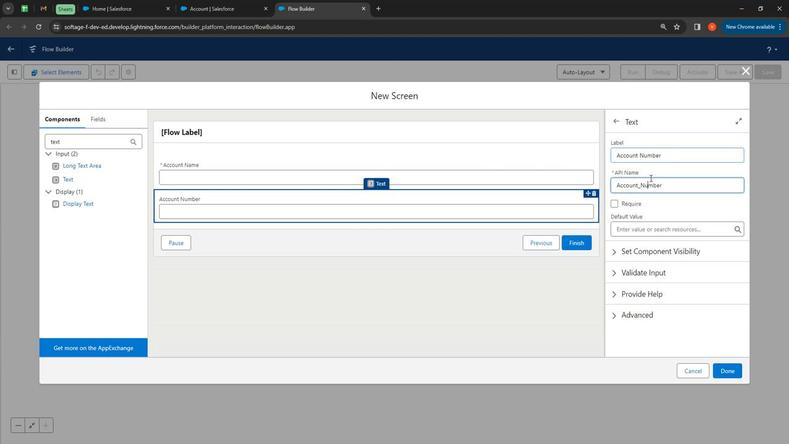 
Action: Key pressed <Key.shift>
Screenshot: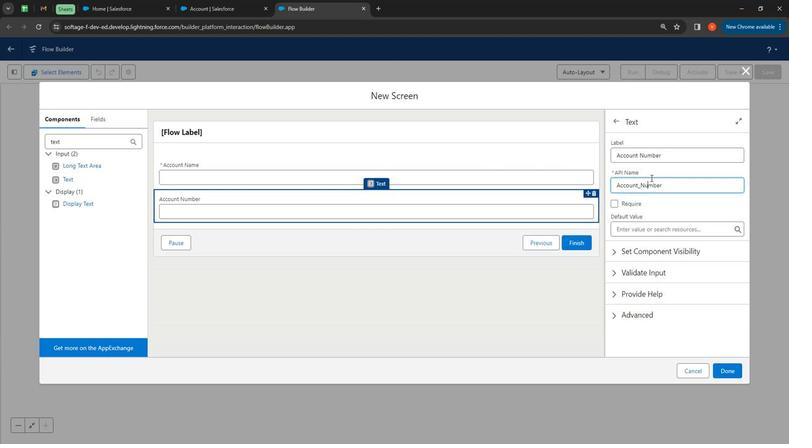 
Action: Mouse moved to (260, 33)
Screenshot: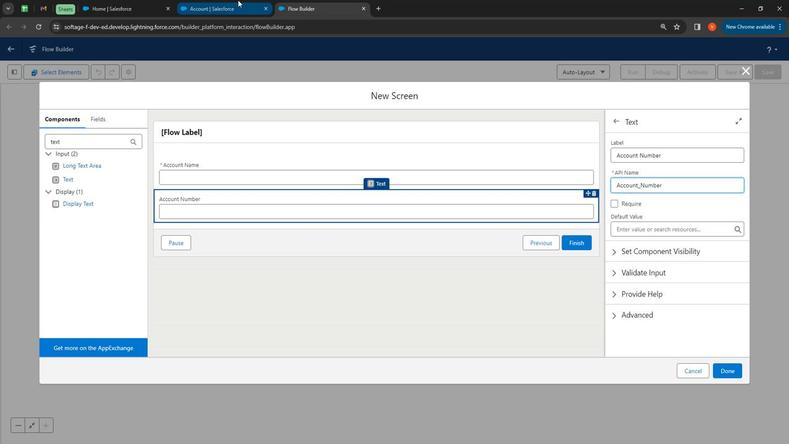 
Action: Mouse pressed left at (260, 33)
Screenshot: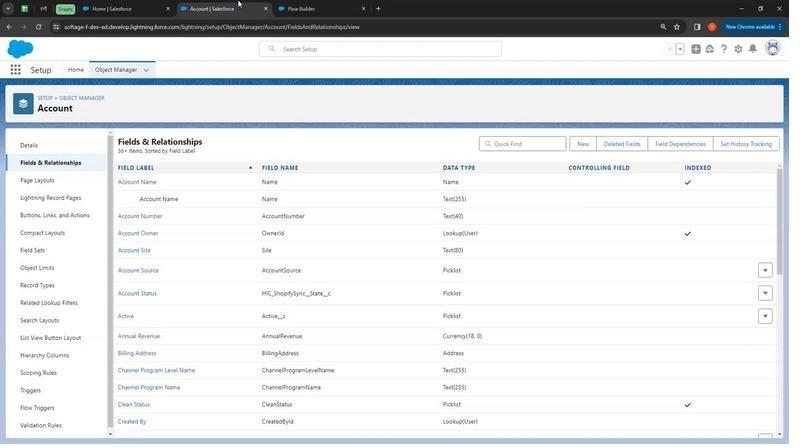 
Action: Mouse moved to (322, 33)
Screenshot: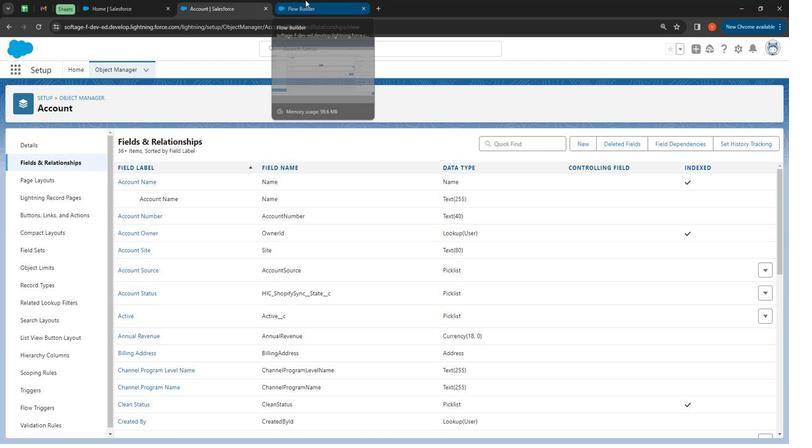 
Action: Mouse pressed left at (322, 33)
Screenshot: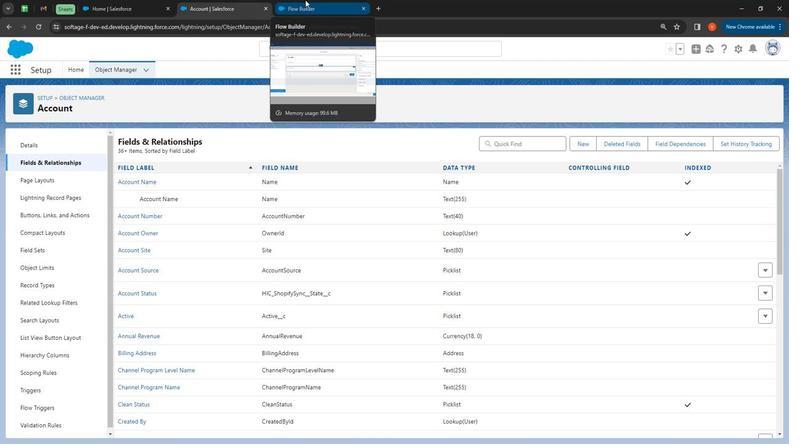 
Action: Mouse moved to (108, 193)
Screenshot: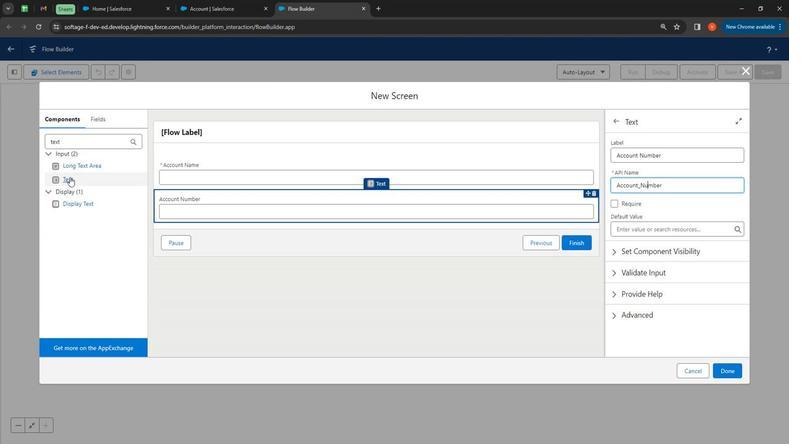 
Action: Mouse pressed left at (108, 193)
Screenshot: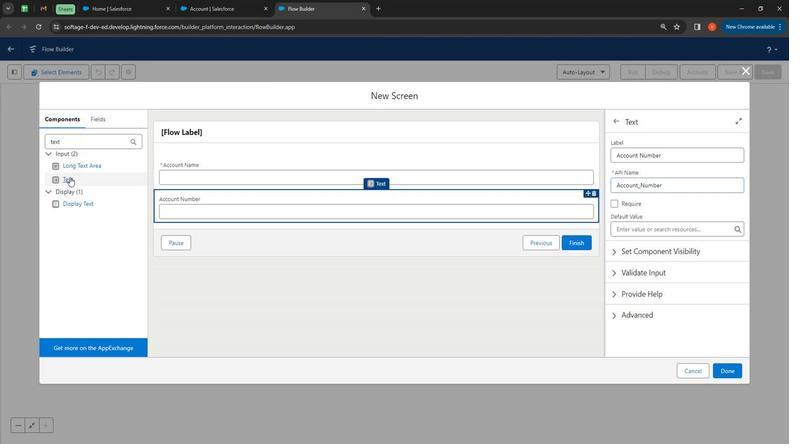 
Action: Mouse moved to (624, 173)
Screenshot: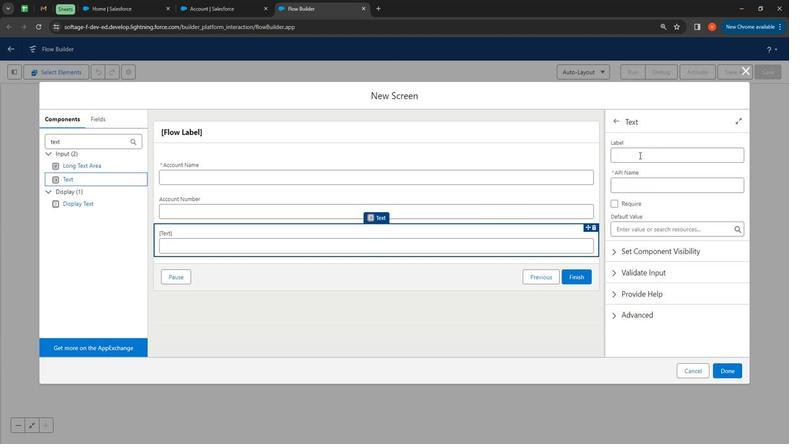 
Action: Mouse pressed left at (624, 173)
Screenshot: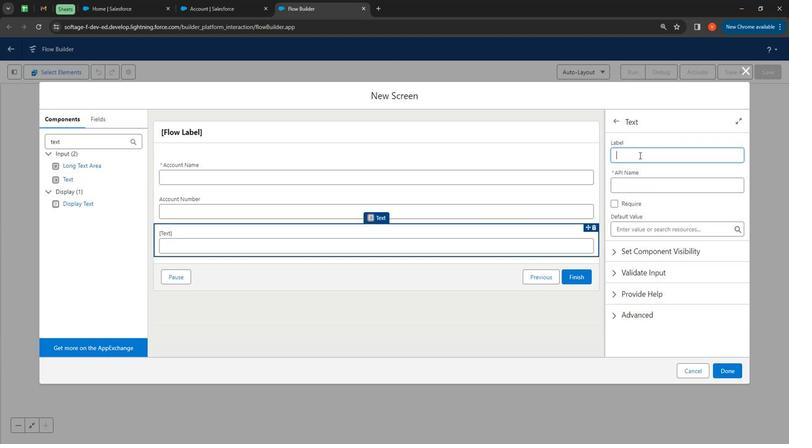 
Action: Mouse moved to (623, 172)
Screenshot: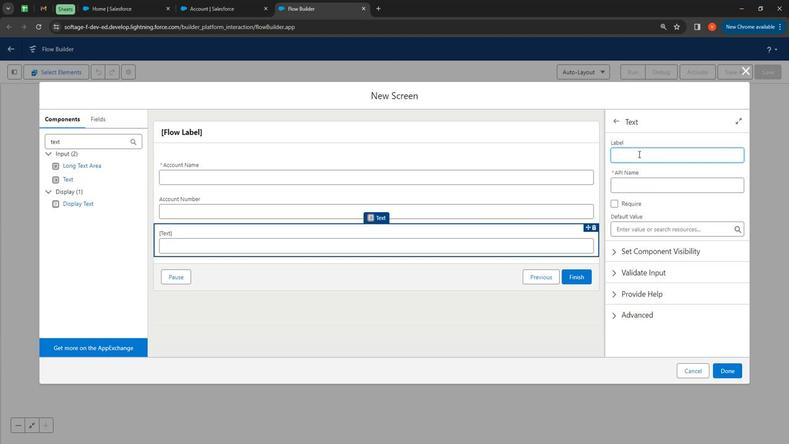 
Action: Key pressed account<Key.space>site
Screenshot: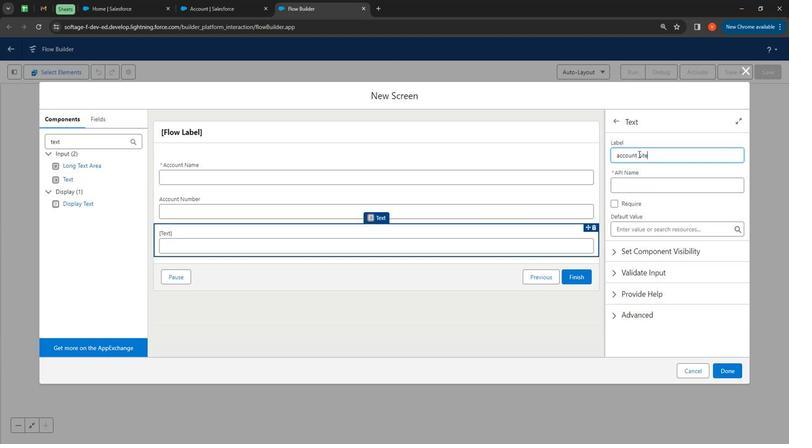 
Action: Mouse moved to (638, 194)
Screenshot: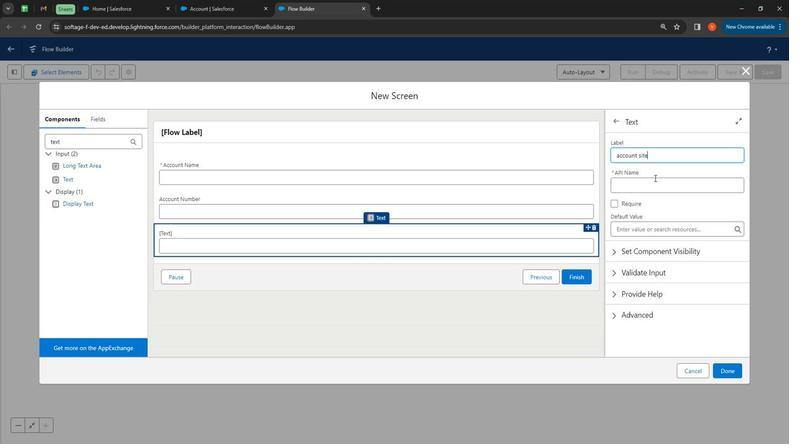 
Action: Mouse pressed left at (638, 194)
Screenshot: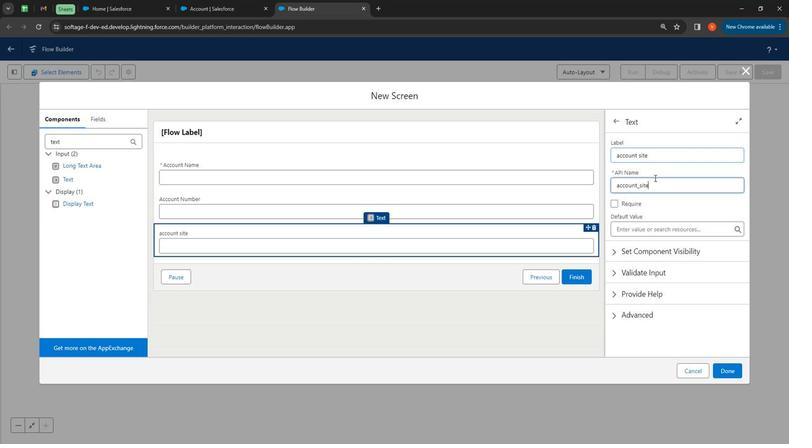 
Action: Mouse moved to (640, 190)
Screenshot: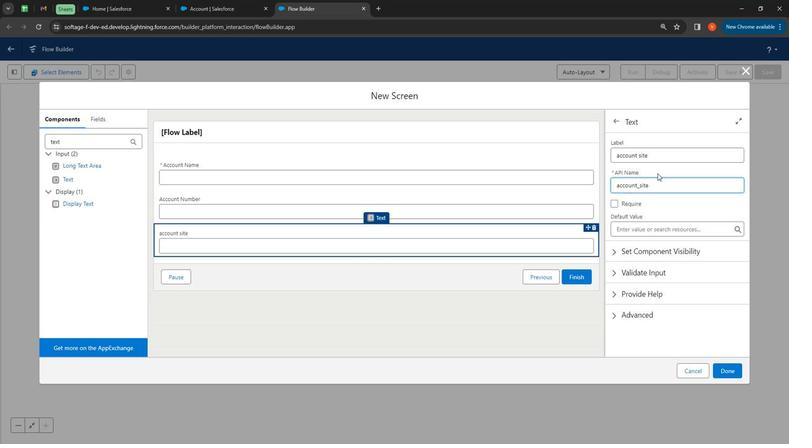 
Action: Key pressed <Key.shift>
Screenshot: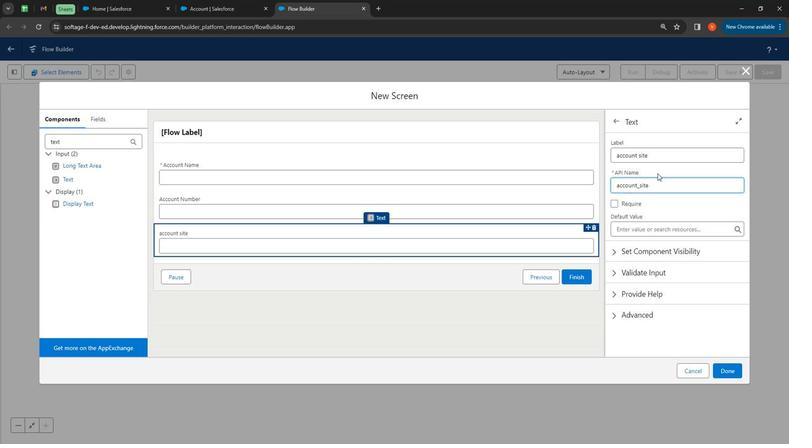 
Action: Mouse moved to (640, 189)
Screenshot: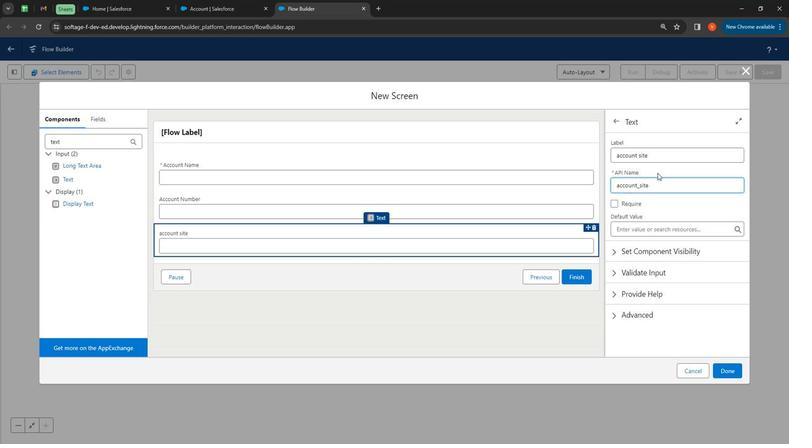 
Action: Key pressed On<Key.shift>Acc
Screenshot: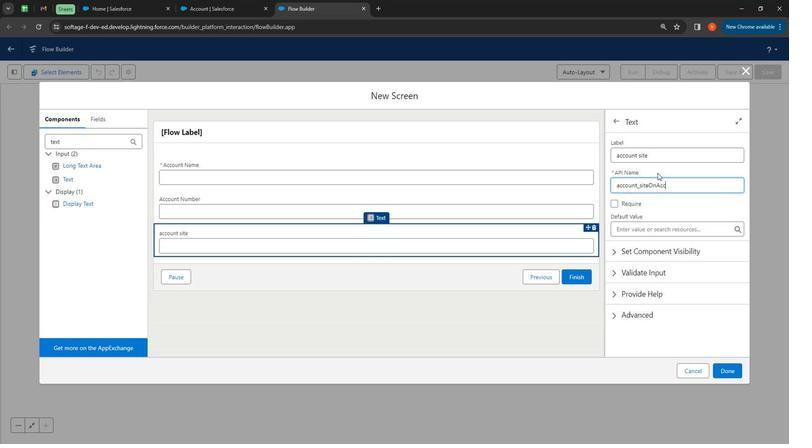 
Action: Mouse moved to (280, 33)
Screenshot: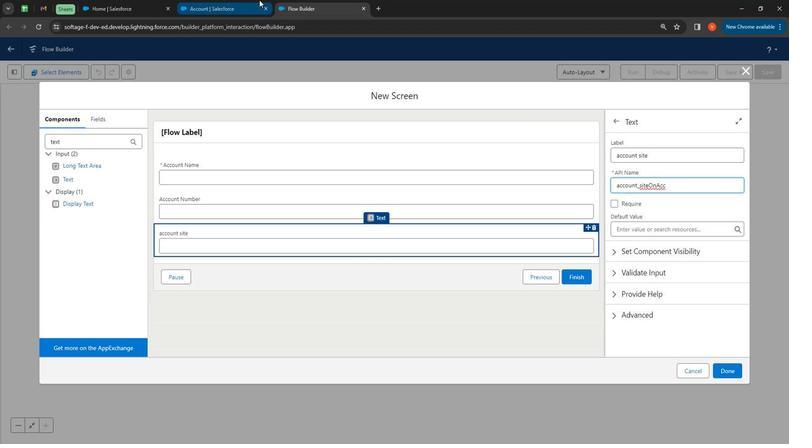 
Action: Mouse pressed left at (280, 33)
Screenshot: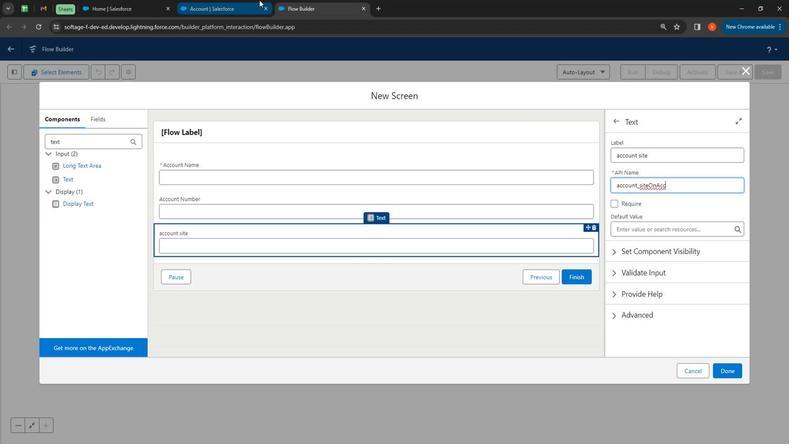 
Action: Mouse moved to (353, 244)
Screenshot: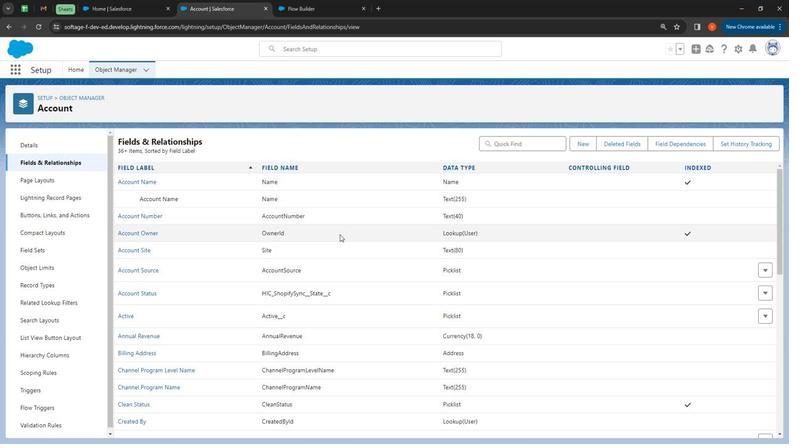 
Action: Mouse scrolled (353, 244) with delta (0, 0)
Screenshot: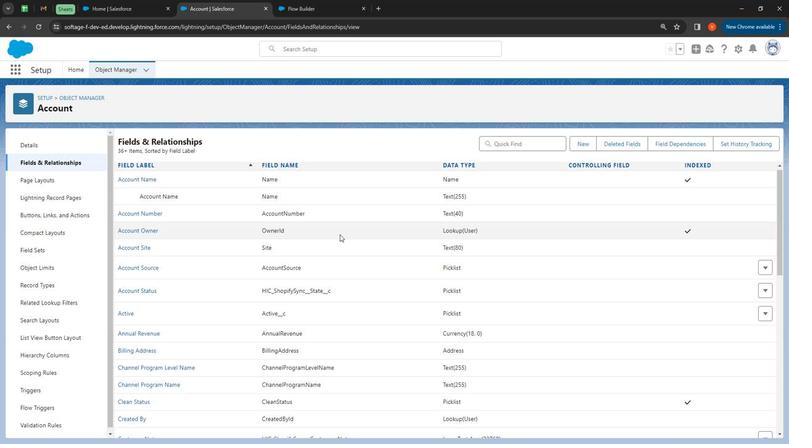 
Action: Mouse scrolled (353, 244) with delta (0, 0)
Screenshot: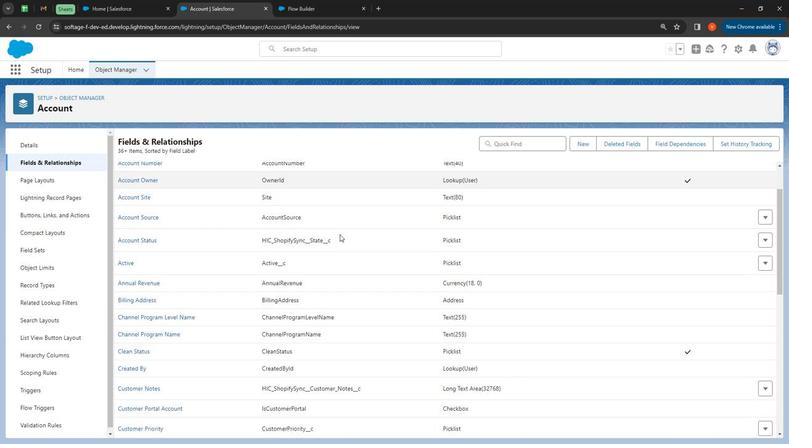 
Action: Mouse moved to (344, 33)
Screenshot: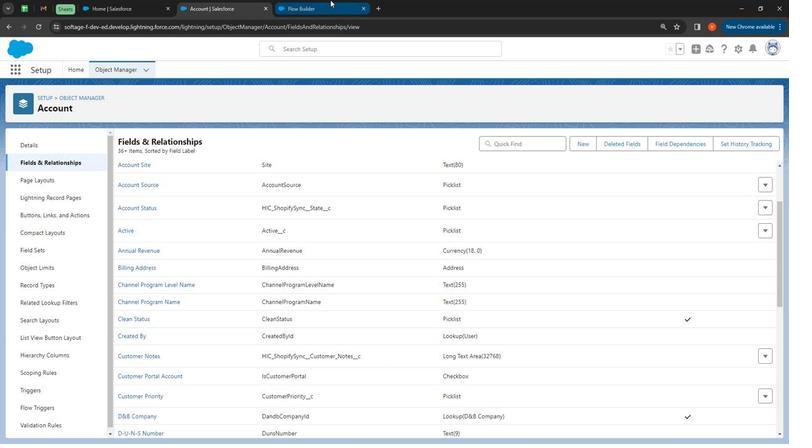 
Action: Mouse pressed left at (344, 33)
Screenshot: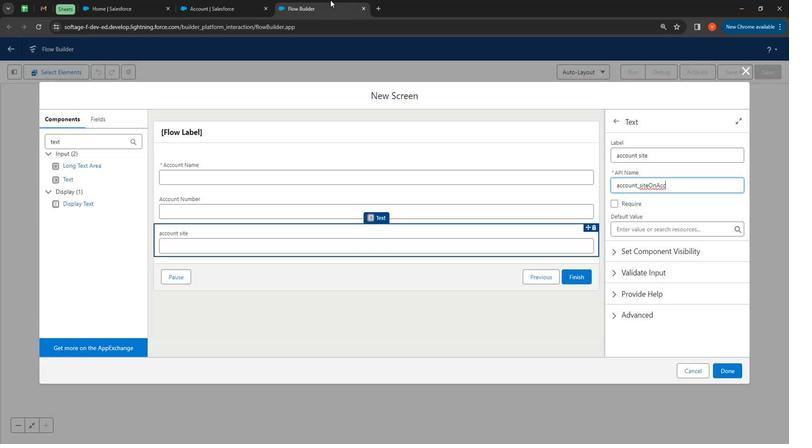 
Action: Mouse moved to (121, 164)
Screenshot: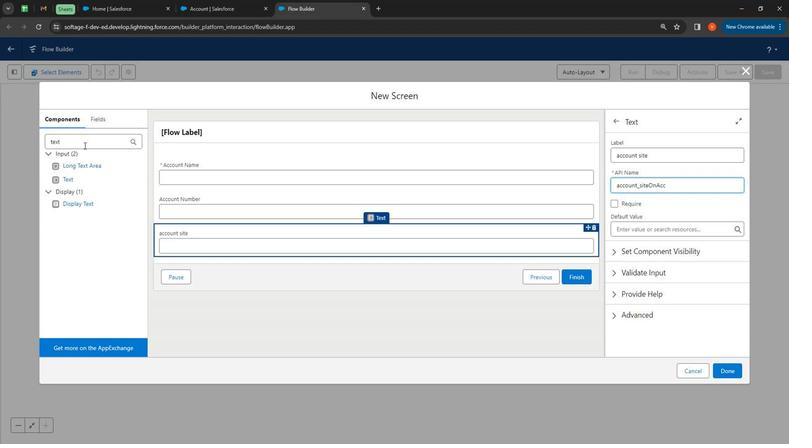 
Action: Mouse pressed left at (121, 164)
Screenshot: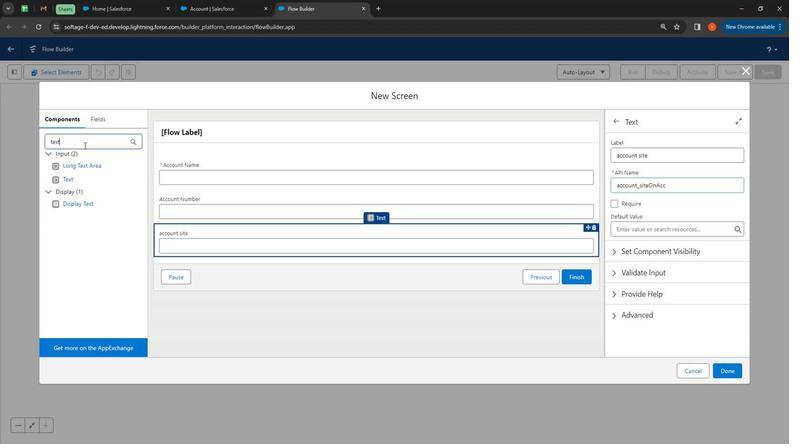 
Action: Mouse pressed left at (121, 164)
Screenshot: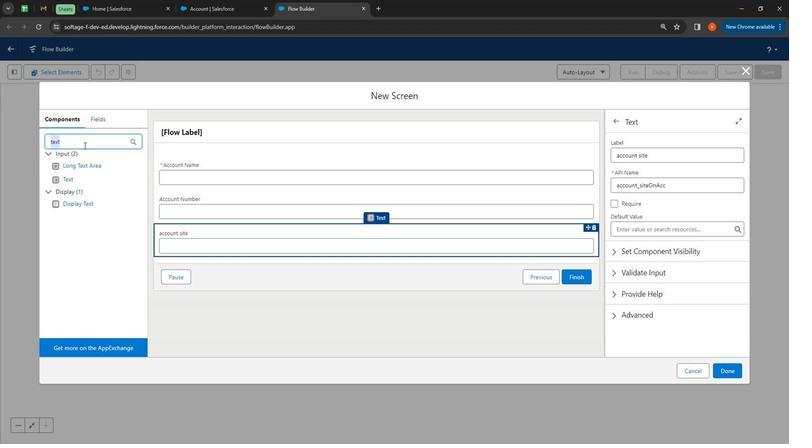 
Action: Key pressed pick
Screenshot: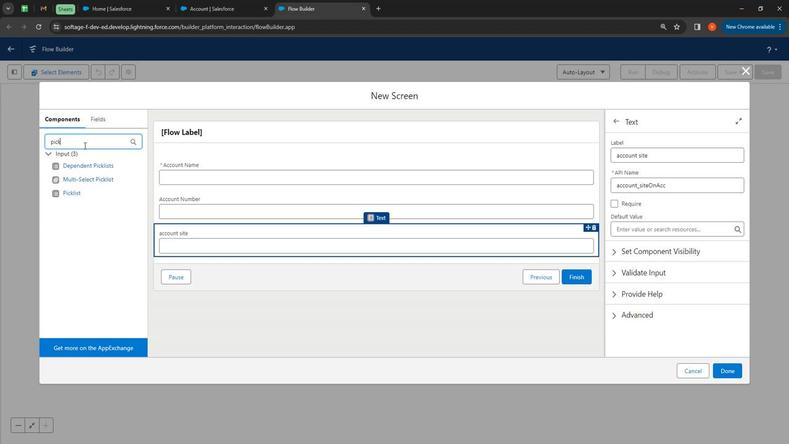 
Action: Mouse moved to (109, 207)
Screenshot: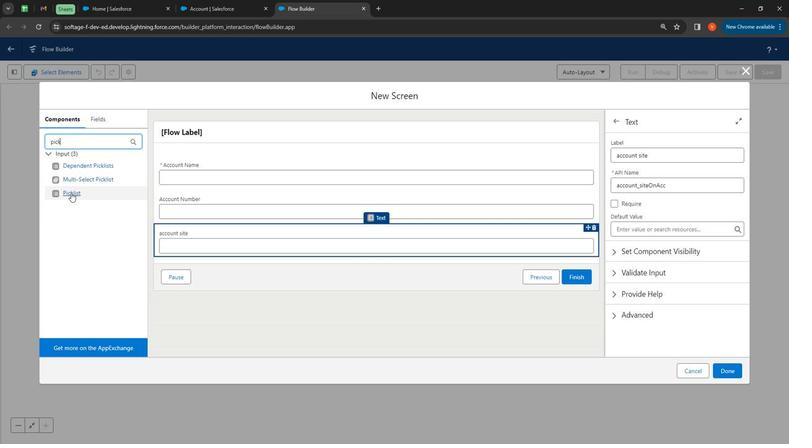 
Action: Mouse pressed left at (109, 207)
Screenshot: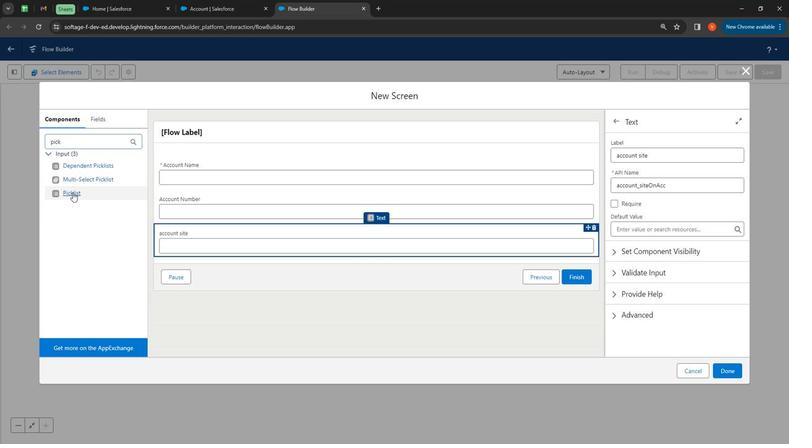 
Action: Mouse moved to (671, 169)
Screenshot: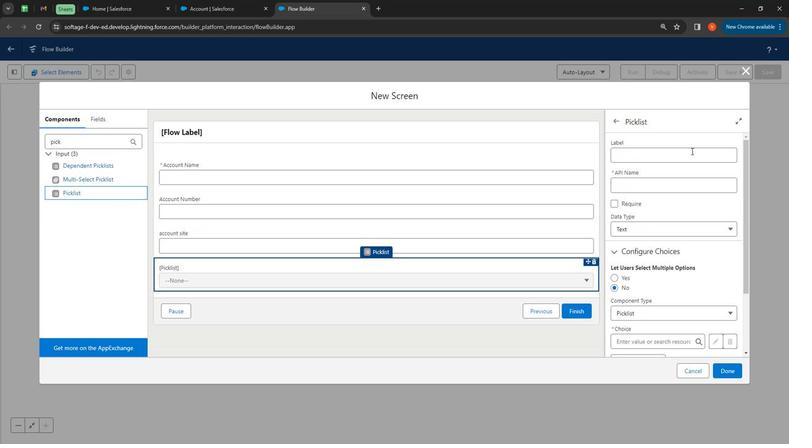 
Action: Mouse pressed left at (671, 169)
Screenshot: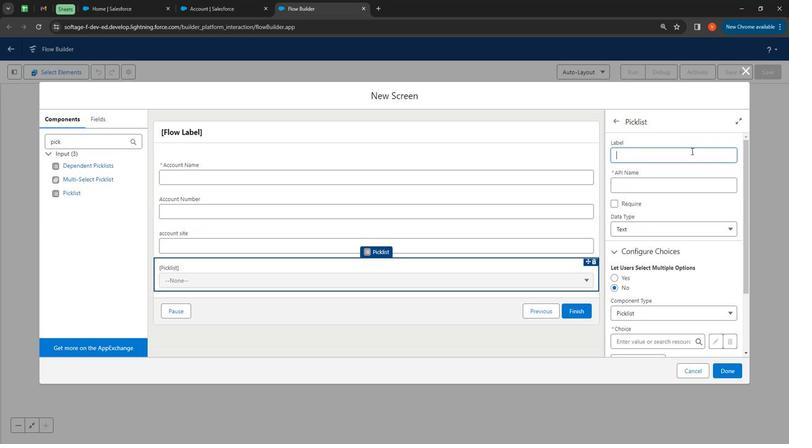 
Action: Key pressed <Key.shift>Account<Key.space><Key.shift>Source
Screenshot: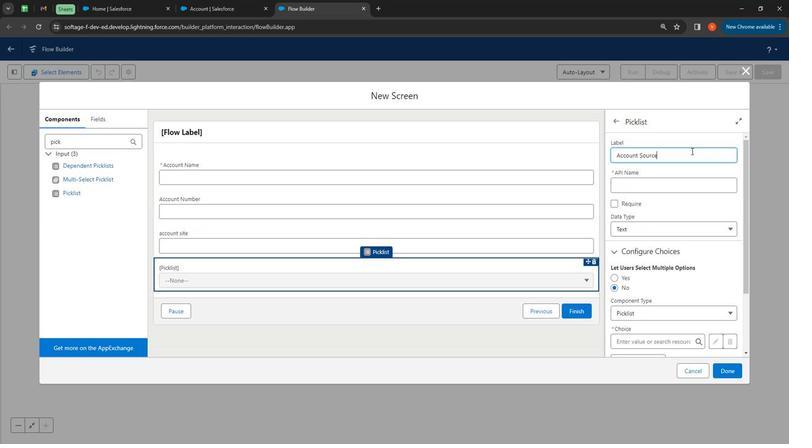 
Action: Mouse moved to (662, 194)
Screenshot: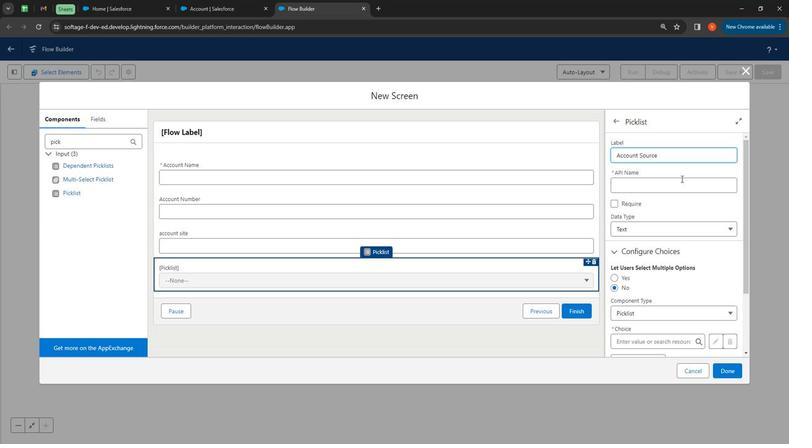 
Action: Mouse pressed left at (662, 194)
Screenshot: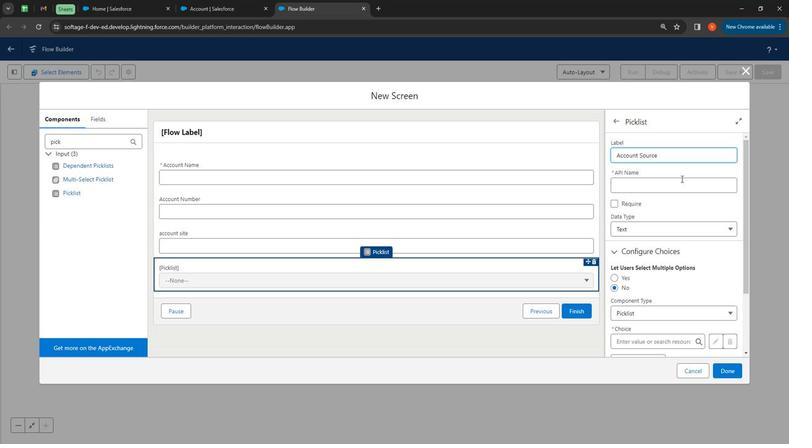
Action: Key pressed <Key.shift>_o<Key.shift>n<Key.shift><Key.shift><Key.shift><Key.shift><Key.shift><Key.shift><Key.shift><Key.shift><Key.shift><Key.shift><Key.shift><Key.shift><Key.shift>_<Key.shift>Acc
Screenshot: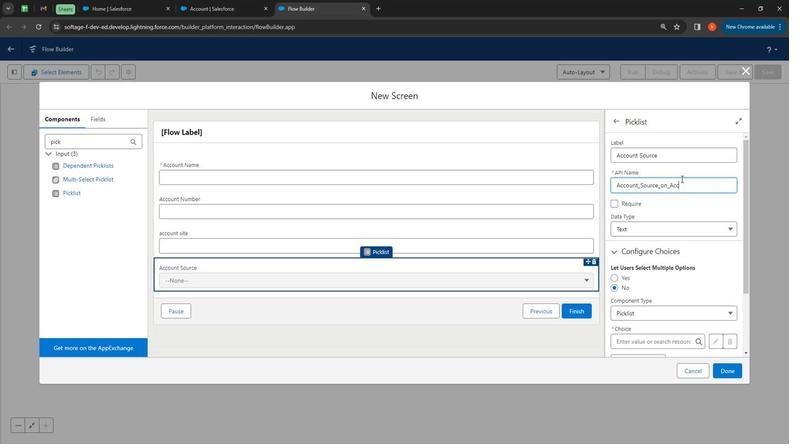 
Action: Mouse moved to (660, 221)
Screenshot: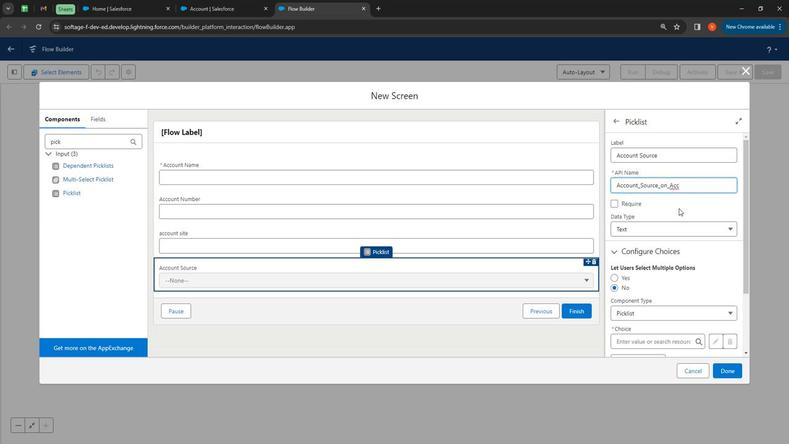 
Action: Mouse pressed left at (660, 221)
Screenshot: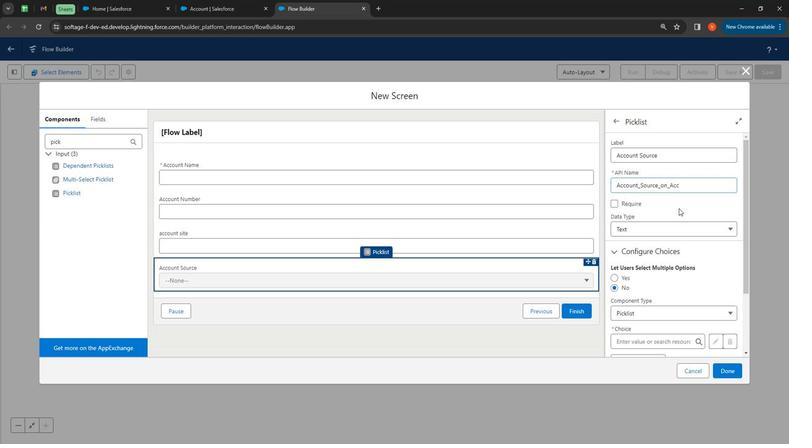 
Action: Mouse moved to (219, 33)
Screenshot: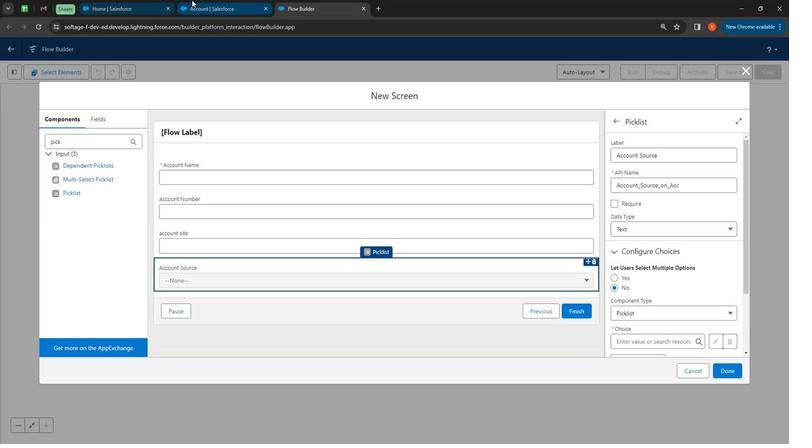 
Action: Mouse pressed left at (219, 33)
Screenshot: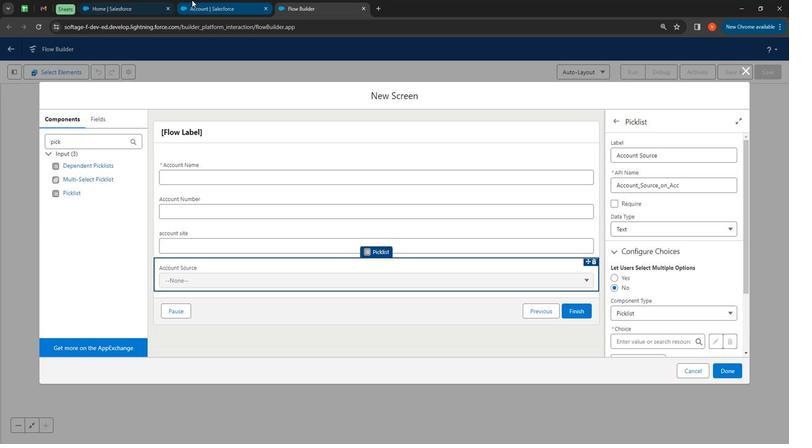 
Action: Mouse moved to (175, 200)
Screenshot: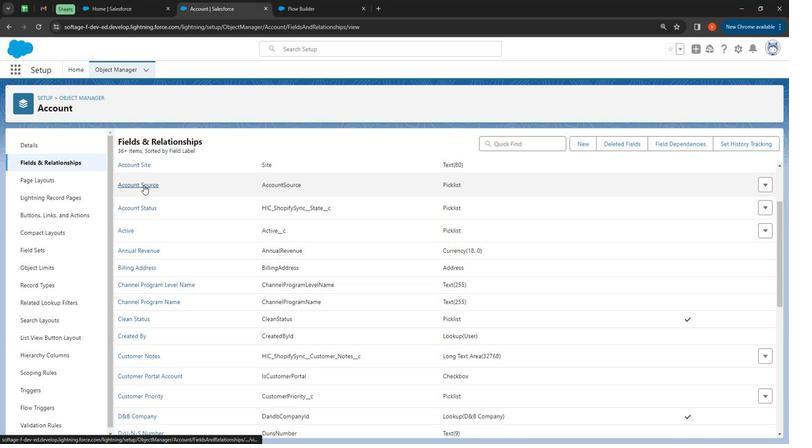 
Action: Mouse pressed left at (175, 200)
Screenshot: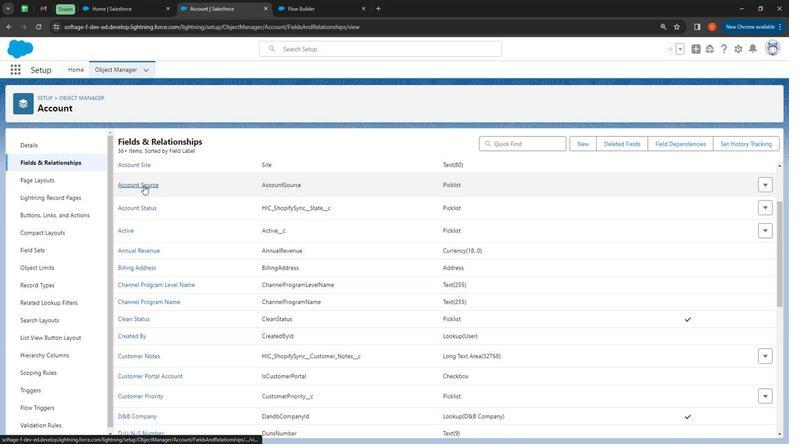 
Action: Mouse moved to (392, 294)
Screenshot: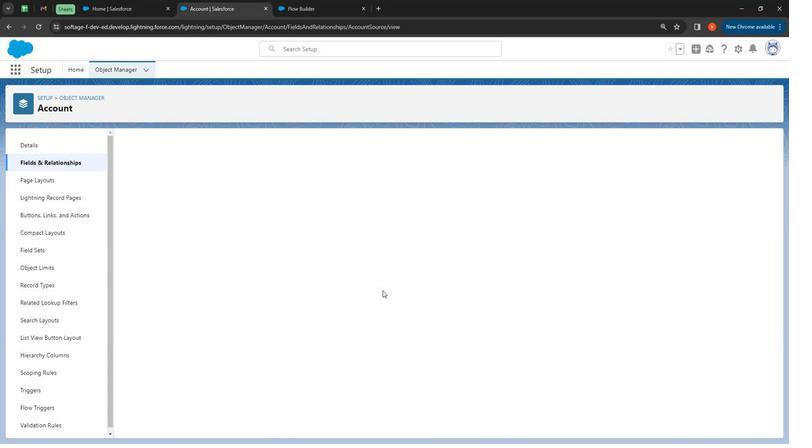 
Action: Mouse scrolled (392, 293) with delta (0, 0)
Screenshot: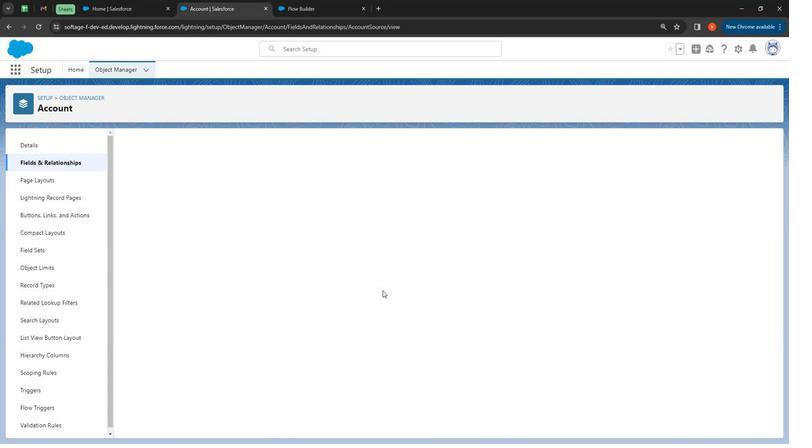 
Action: Mouse moved to (391, 294)
Screenshot: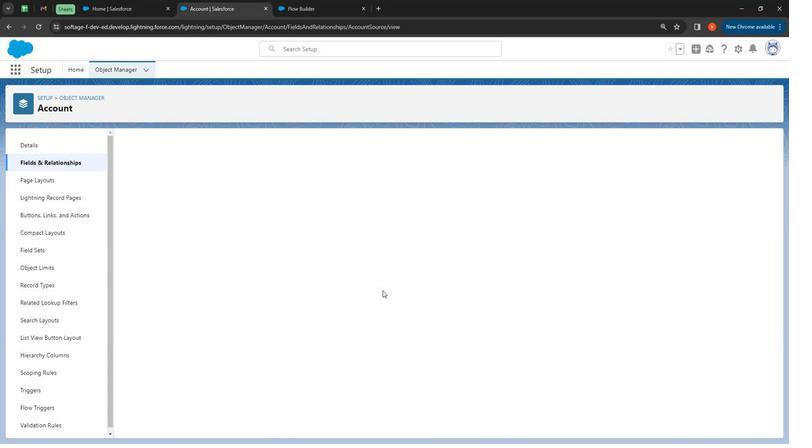 
Action: Mouse scrolled (391, 294) with delta (0, 0)
Screenshot: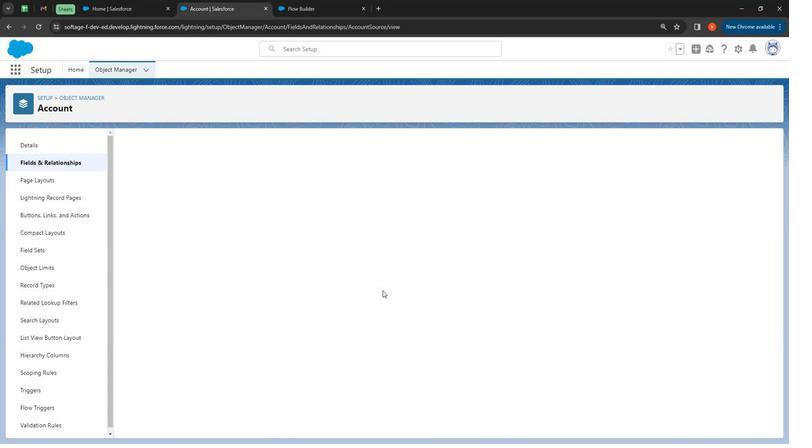 
Action: Mouse scrolled (391, 294) with delta (0, 0)
Screenshot: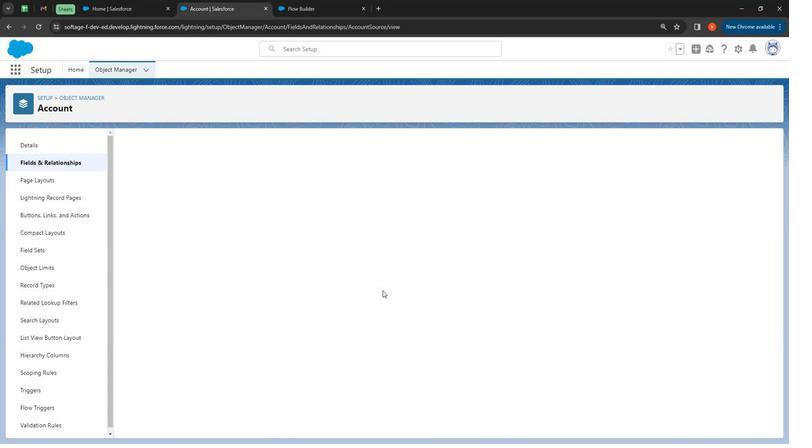 
Action: Mouse scrolled (391, 294) with delta (0, 0)
Screenshot: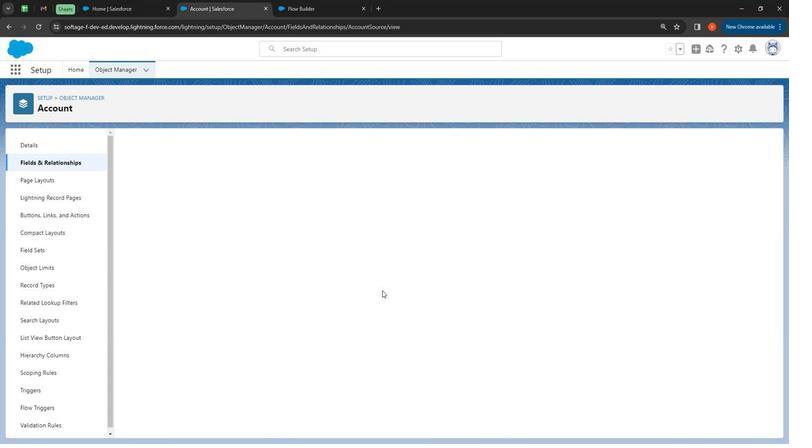 
Action: Mouse moved to (359, 283)
Screenshot: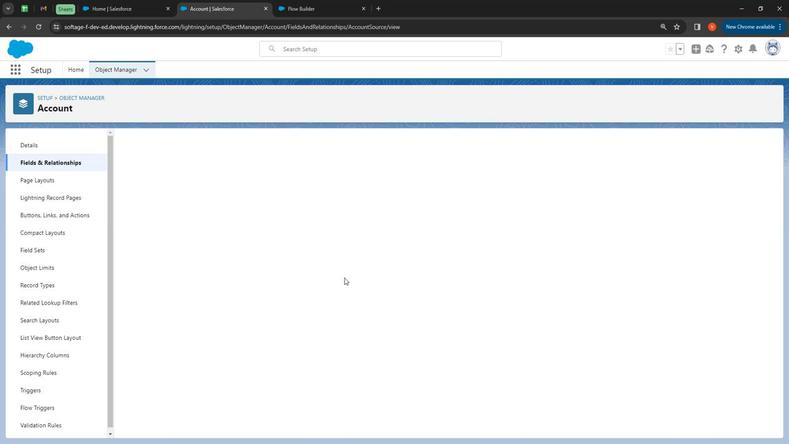
Action: Mouse scrolled (359, 283) with delta (0, 0)
Screenshot: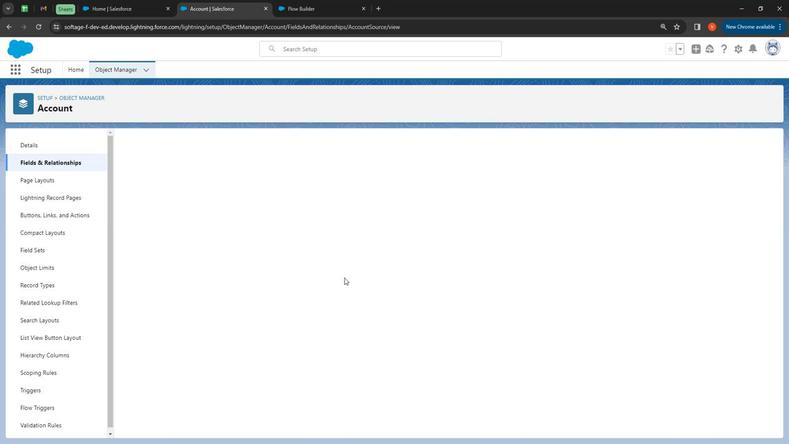 
Action: Mouse moved to (355, 283)
Screenshot: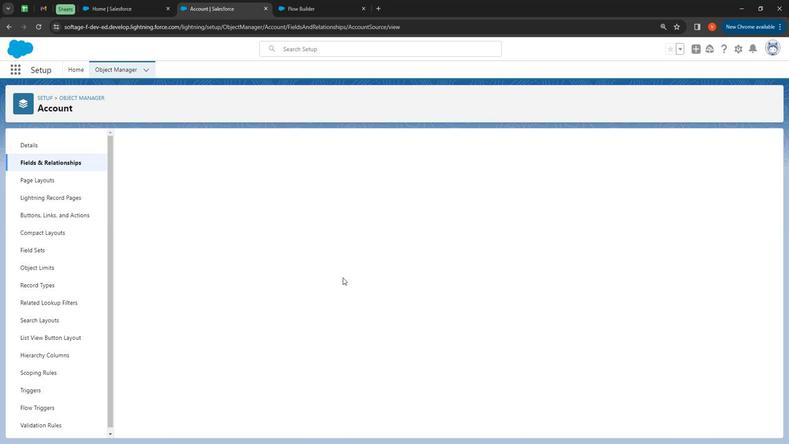 
Action: Mouse scrolled (355, 283) with delta (0, 0)
Screenshot: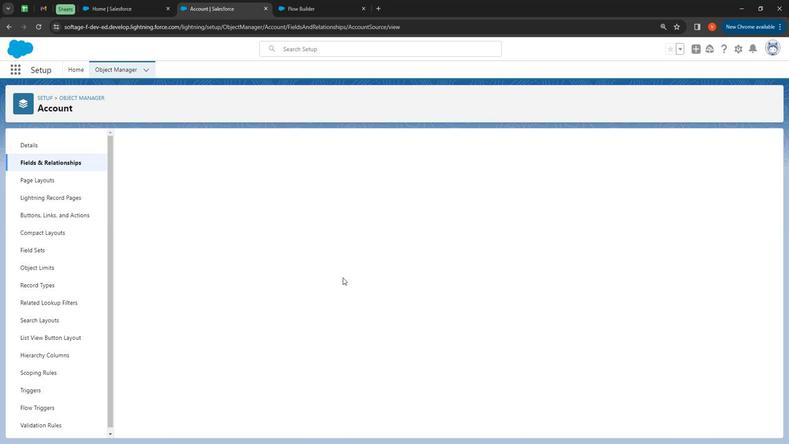 
Action: Mouse scrolled (355, 283) with delta (0, 0)
Screenshot: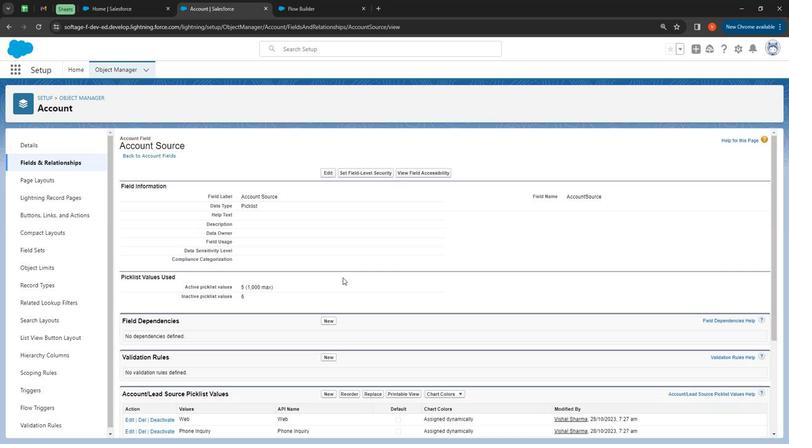 
Action: Mouse scrolled (355, 283) with delta (0, 0)
Screenshot: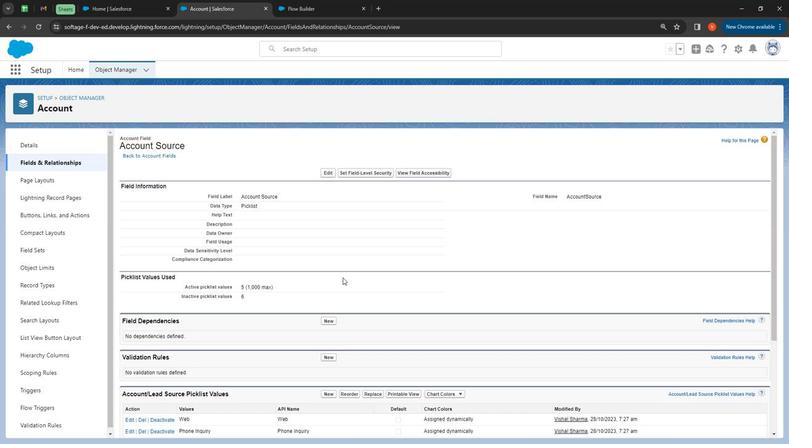 
Action: Mouse scrolled (355, 283) with delta (0, 0)
Screenshot: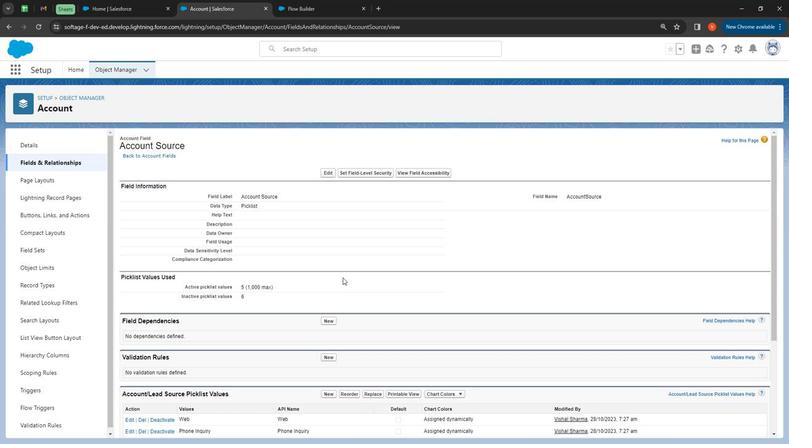 
Action: Mouse moved to (349, 285)
Screenshot: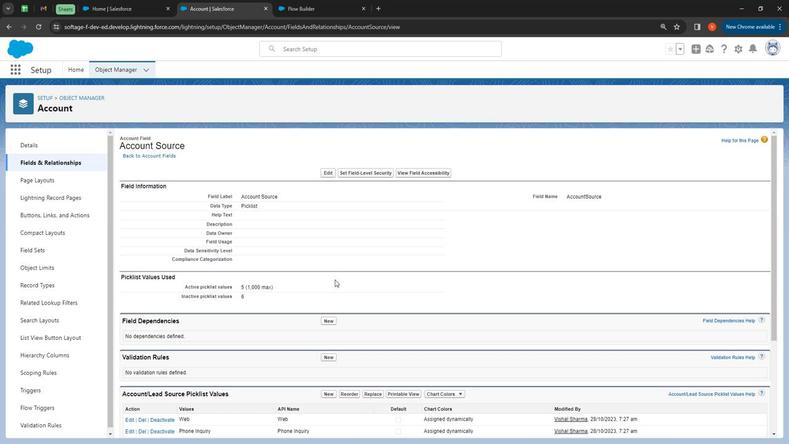 
Action: Mouse scrolled (349, 284) with delta (0, 0)
Screenshot: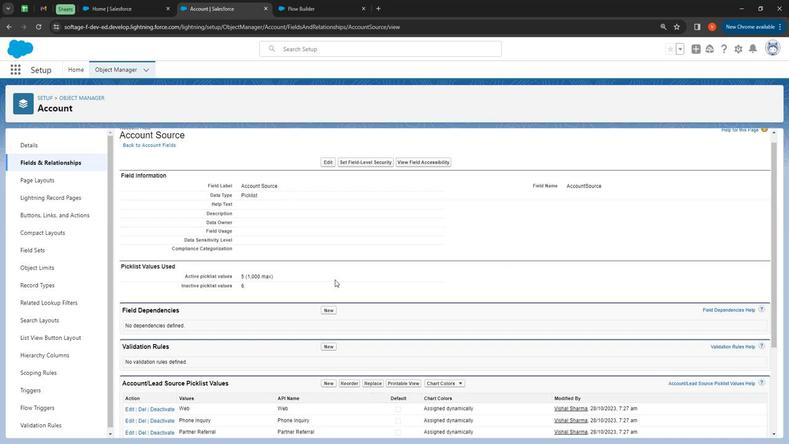 
Action: Mouse moved to (348, 285)
Screenshot: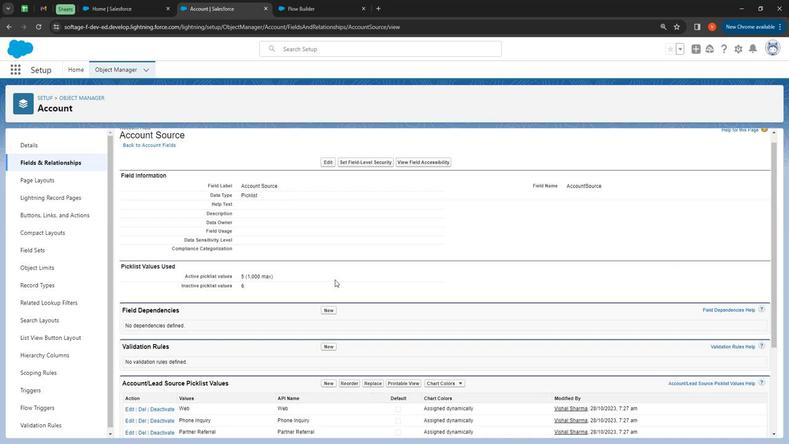 
Action: Mouse scrolled (348, 285) with delta (0, 0)
Screenshot: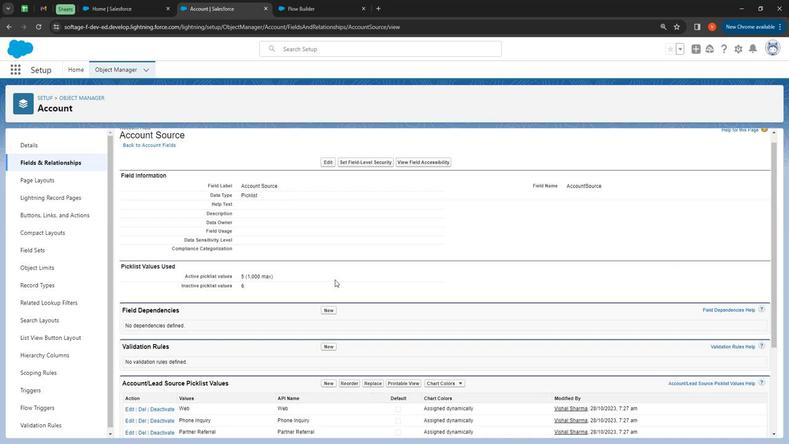 
Action: Mouse scrolled (348, 285) with delta (0, 0)
Screenshot: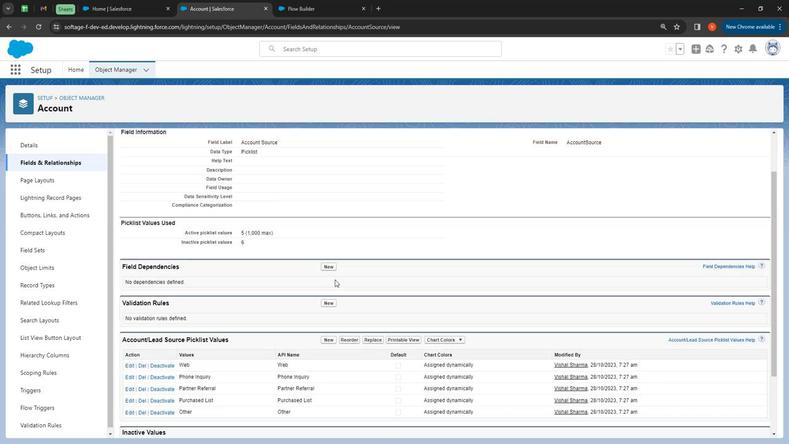
Action: Mouse scrolled (348, 285) with delta (0, 0)
Screenshot: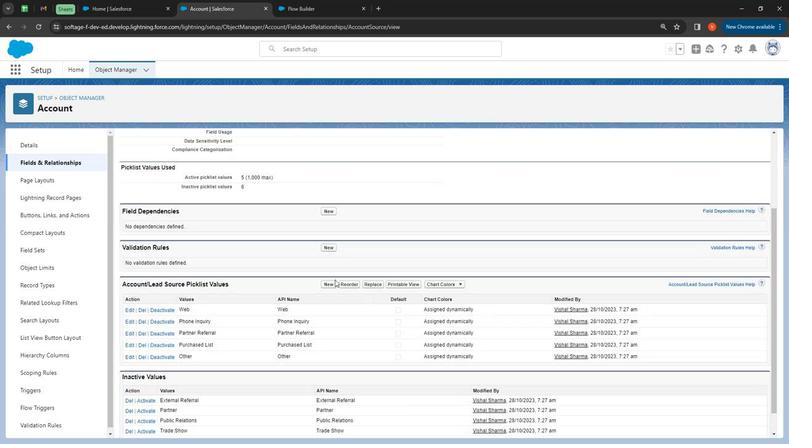 
Action: Mouse scrolled (348, 285) with delta (0, 0)
Screenshot: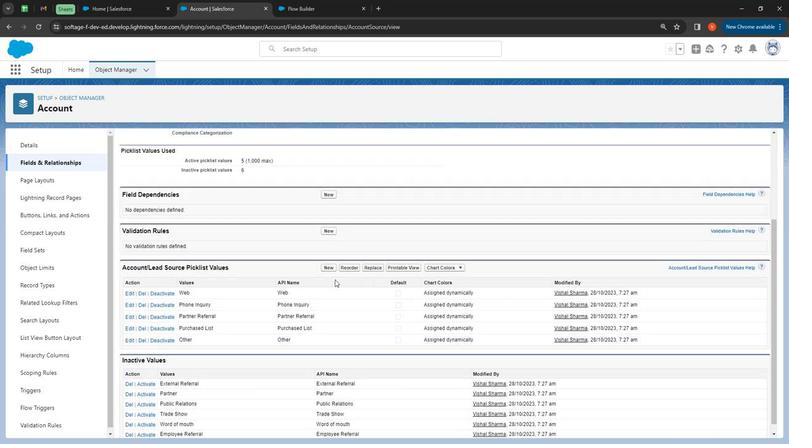 
Action: Mouse scrolled (348, 285) with delta (0, 0)
Screenshot: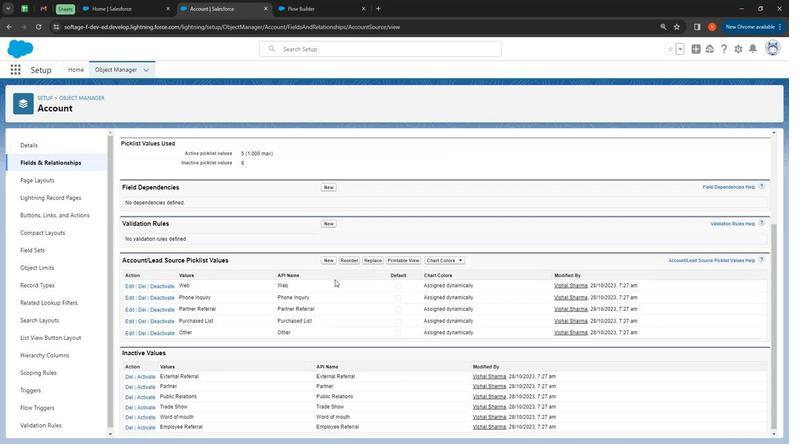 
Action: Mouse scrolled (348, 285) with delta (0, 0)
Screenshot: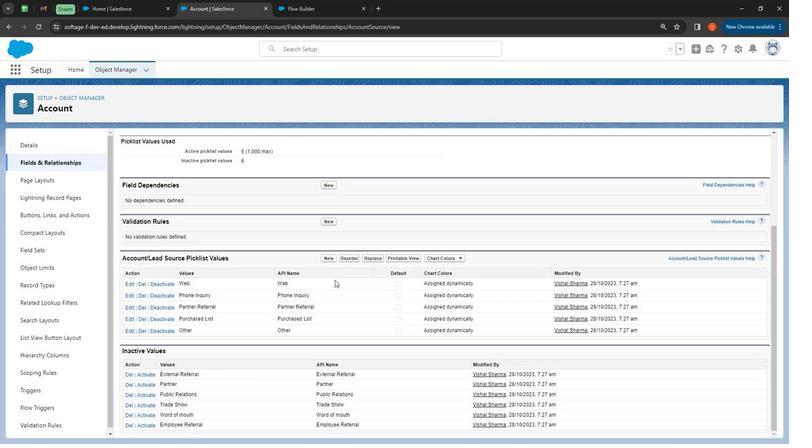 
Action: Mouse moved to (341, 33)
Screenshot: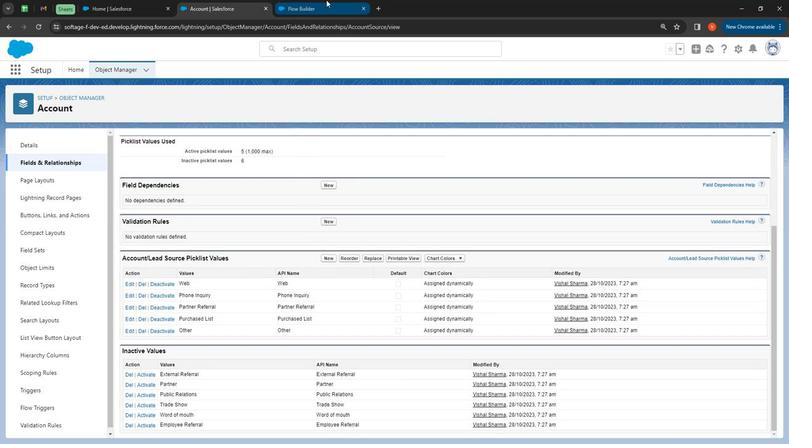 
Action: Mouse pressed left at (341, 33)
Screenshot: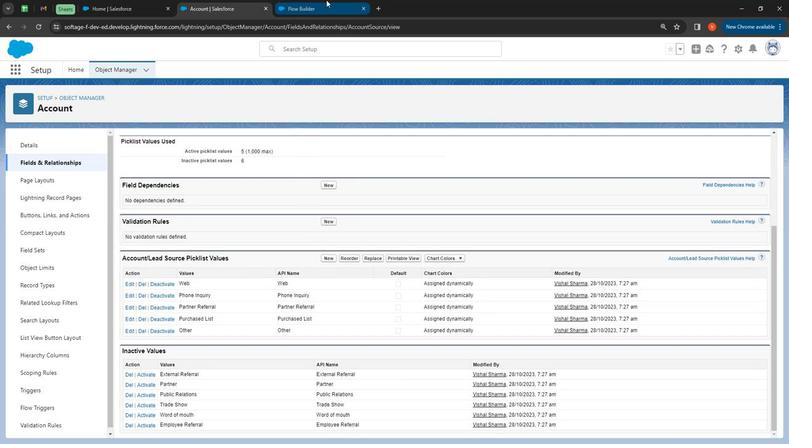 
Action: Mouse moved to (626, 341)
Screenshot: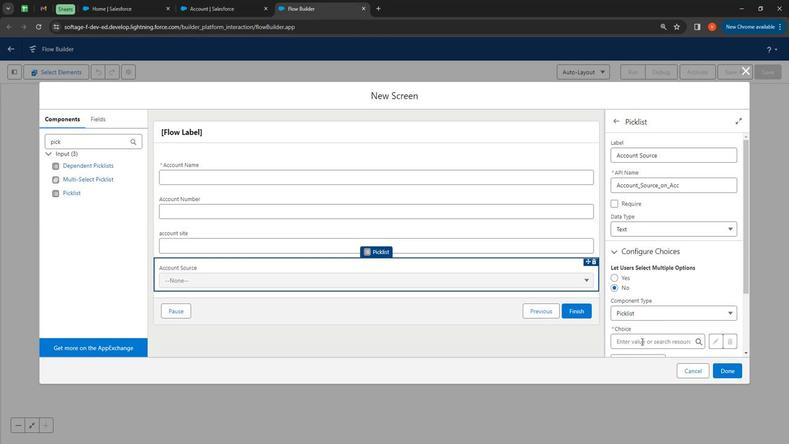 
Action: Mouse pressed left at (626, 341)
Screenshot: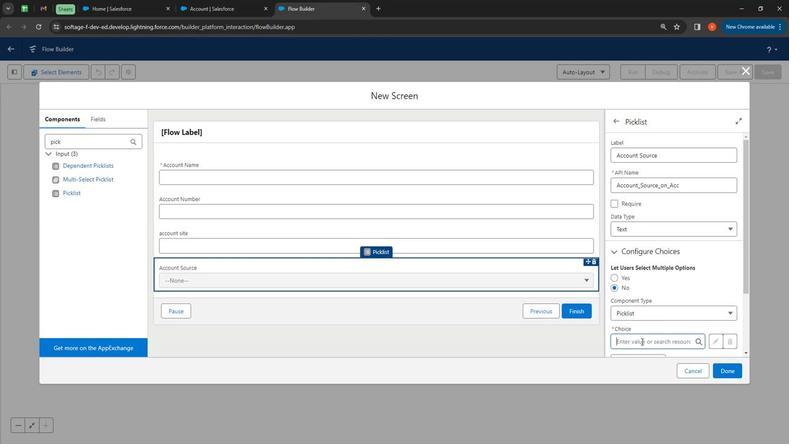 
Action: Mouse moved to (618, 354)
Screenshot: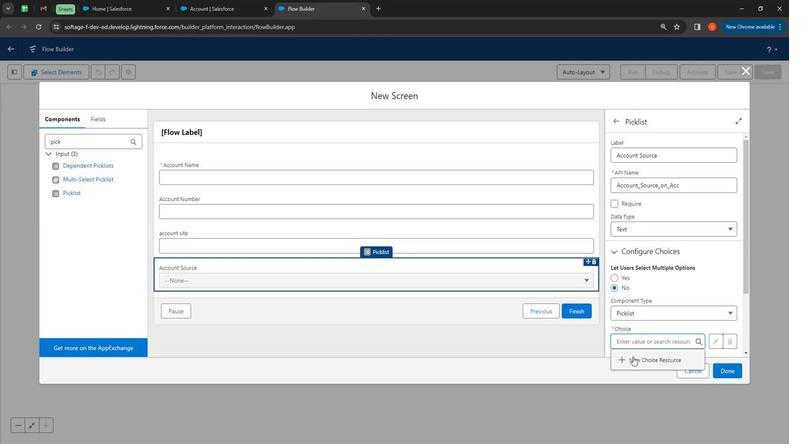 
Action: Mouse pressed left at (618, 354)
Screenshot: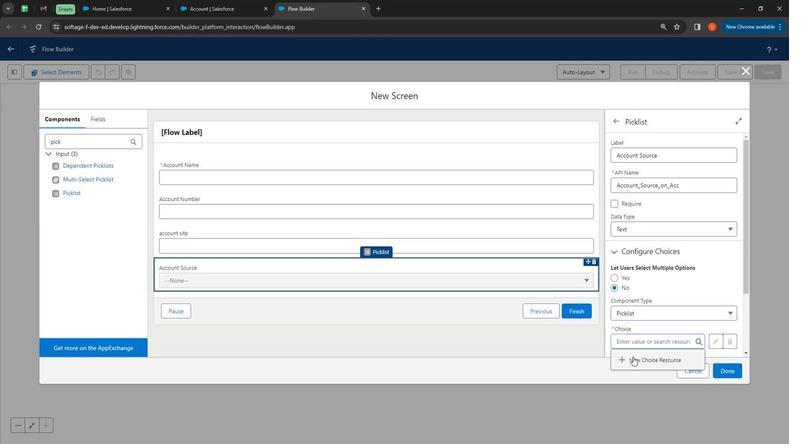
Action: Mouse moved to (385, 217)
Screenshot: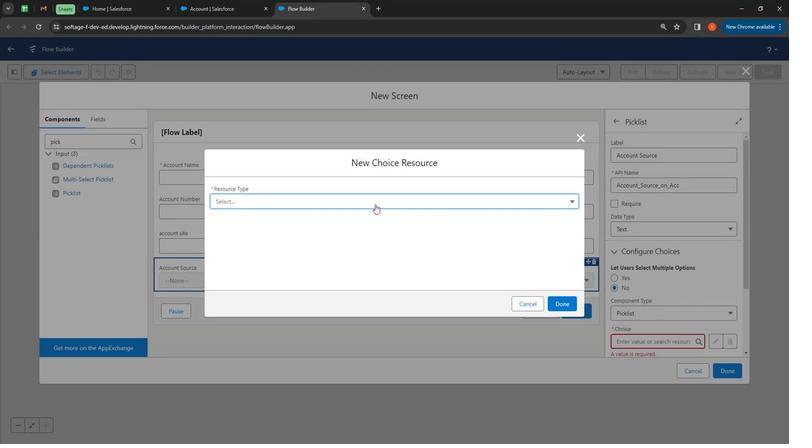
Action: Mouse pressed left at (385, 217)
Screenshot: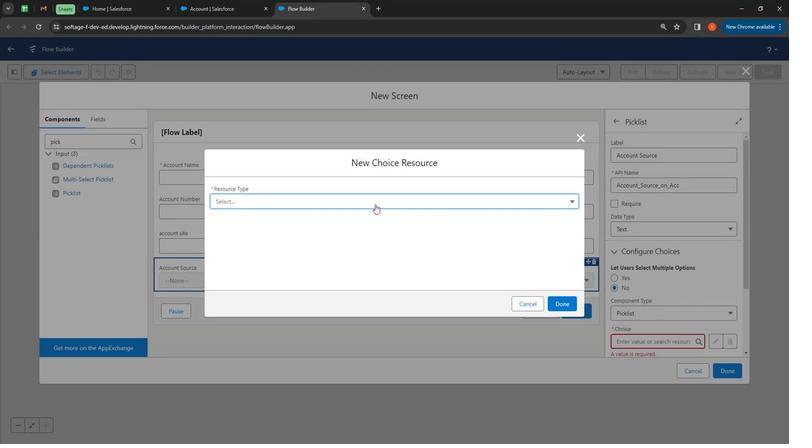 
Action: Mouse moved to (289, 233)
Screenshot: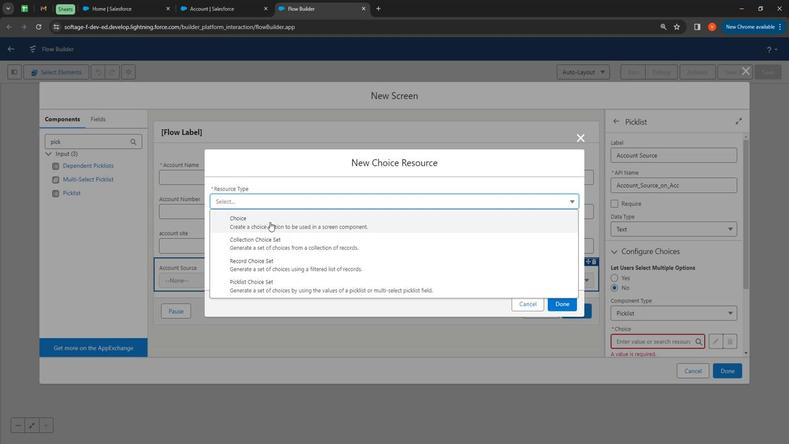 
Action: Mouse pressed left at (289, 233)
Screenshot: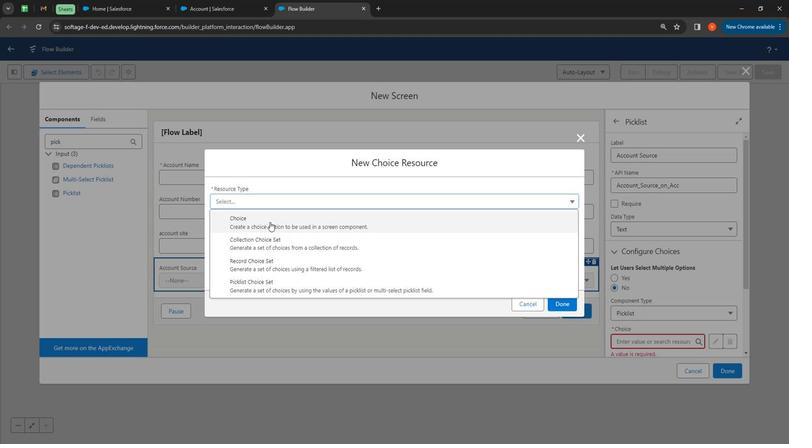 
Action: Mouse moved to (285, 177)
Screenshot: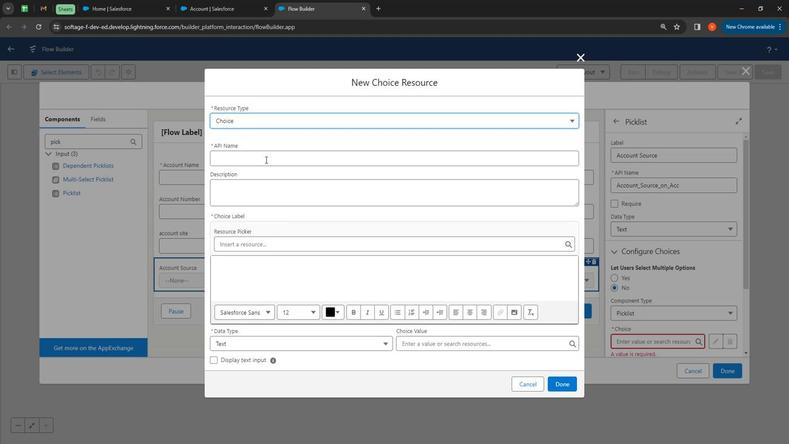 
Action: Mouse pressed left at (285, 177)
Screenshot: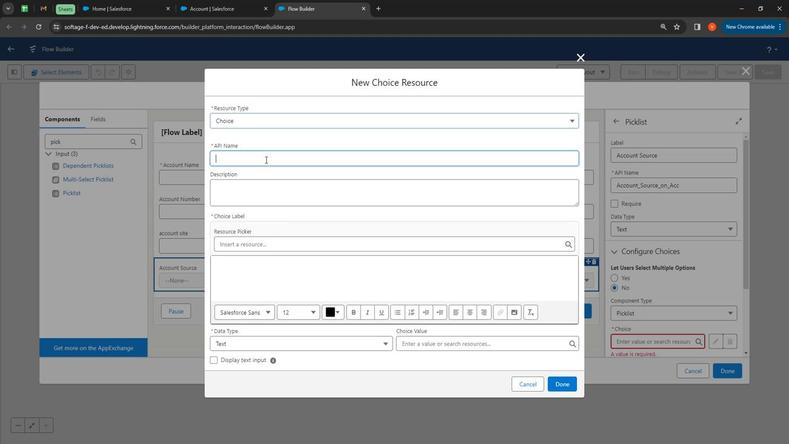 
Action: Mouse moved to (285, 177)
Screenshot: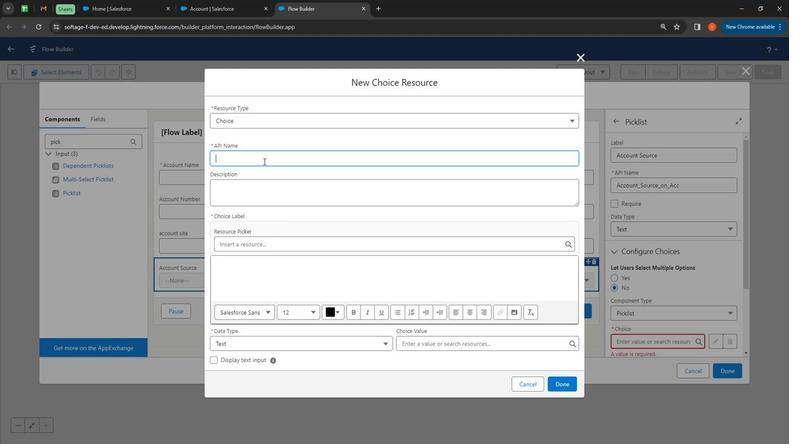 
Action: Key pressed <Key.shift>
Screenshot: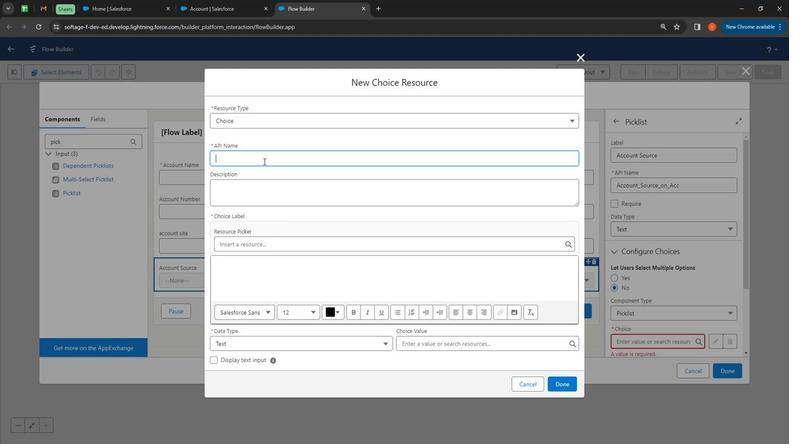 
Action: Mouse moved to (277, 180)
Screenshot: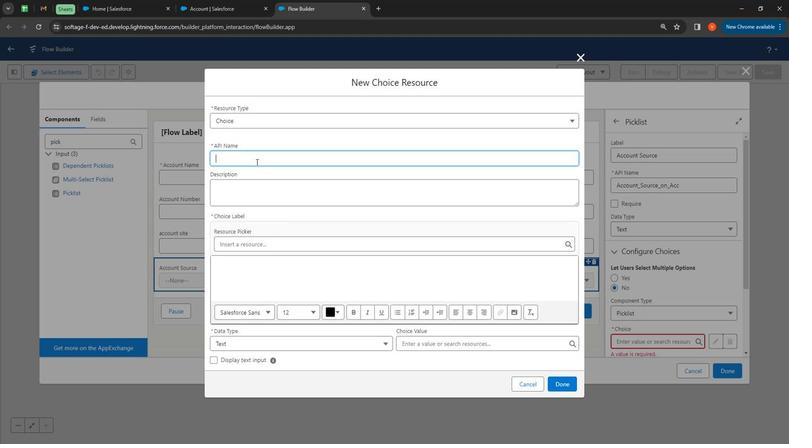 
Action: Key pressed Web
Screenshot: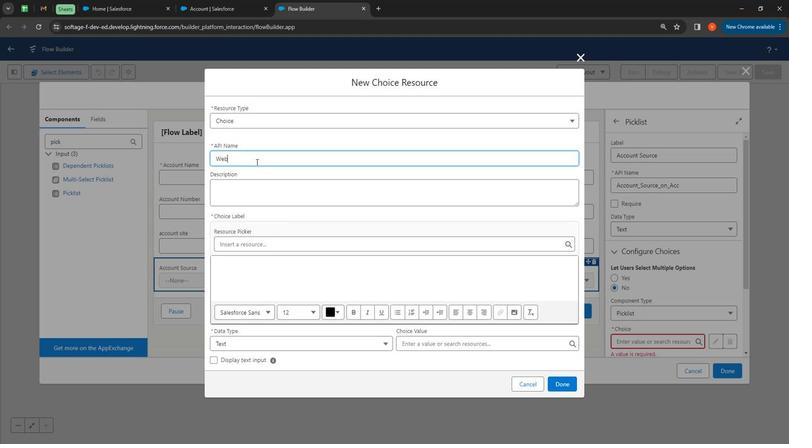 
Action: Mouse moved to (283, 203)
Screenshot: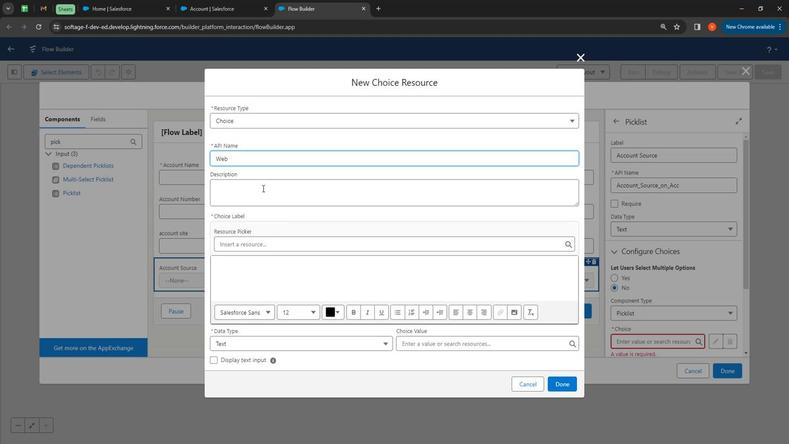 
Action: Mouse pressed left at (283, 203)
Screenshot: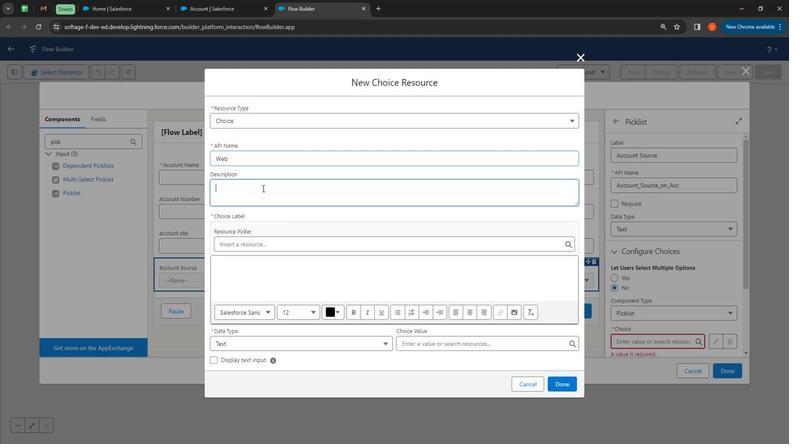 
Action: Key pressed <Key.shift>Web<Key.space>o<Key.backspace>value<Key.space>on<Key.space><Key.shift><Key.shift><Key.shift><Key.shift><Key.shift><Key.shift><Key.shift><Key.shift><Key.shift><Key.shift><Key.shift><Key.shift><Key.shift><Key.shift><Key.shift><Key.shift><Key.shift><Key.shift><Key.shift><Key.shift><Key.shift><Key.shift><Key.shift><Key.shift><Key.shift><Key.shift>Account<Key.space><Key.shift>source<Key.space>
Screenshot: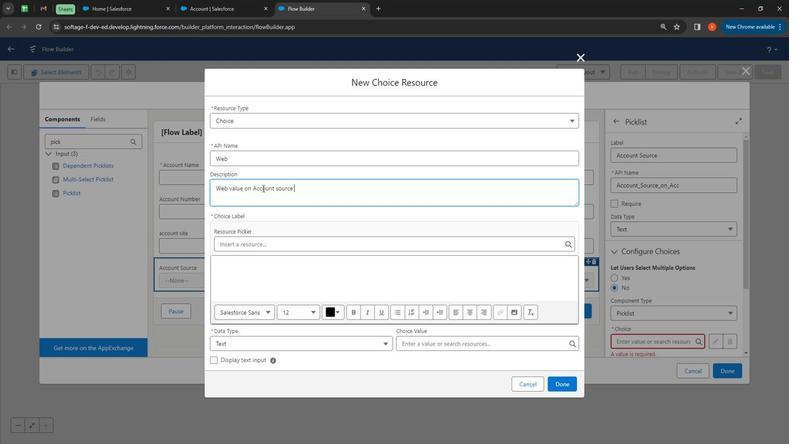 
Action: Mouse moved to (344, 212)
Screenshot: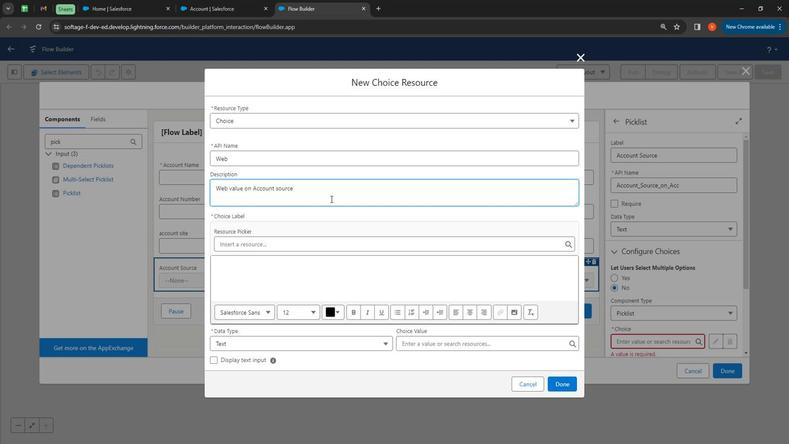 
Action: Key pressed on<Key.space>fied<Key.backspace>ld<Key.space>on<Key.space>account<Key.space>source
Screenshot: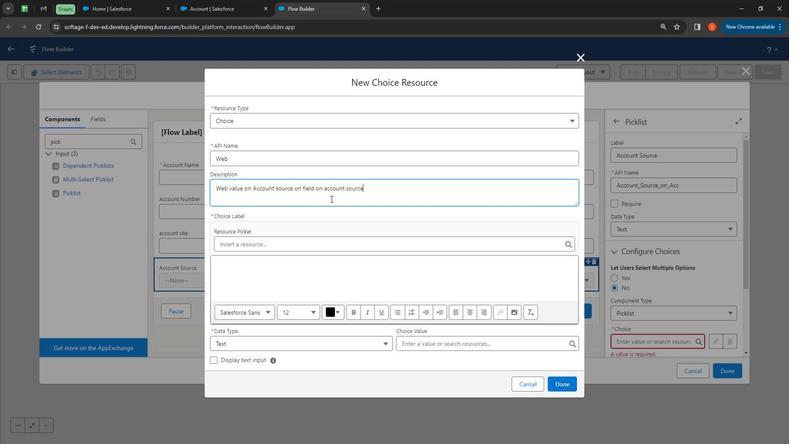
Action: Mouse moved to (324, 266)
Screenshot: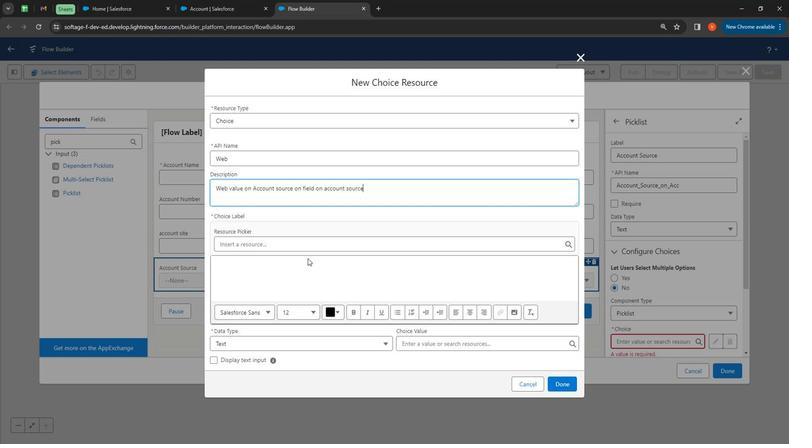 
Action: Mouse pressed left at (324, 266)
Screenshot: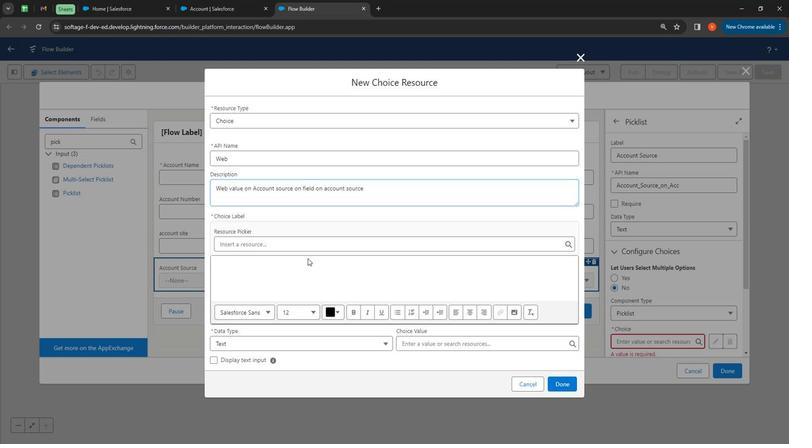 
Action: Key pressed <Key.shift><Key.shift><Key.shift><Key.shift><Key.shift><Key.shift><Key.shift><Key.shift><Key.shift><Key.shift><Key.shift><Key.shift>Web
Screenshot: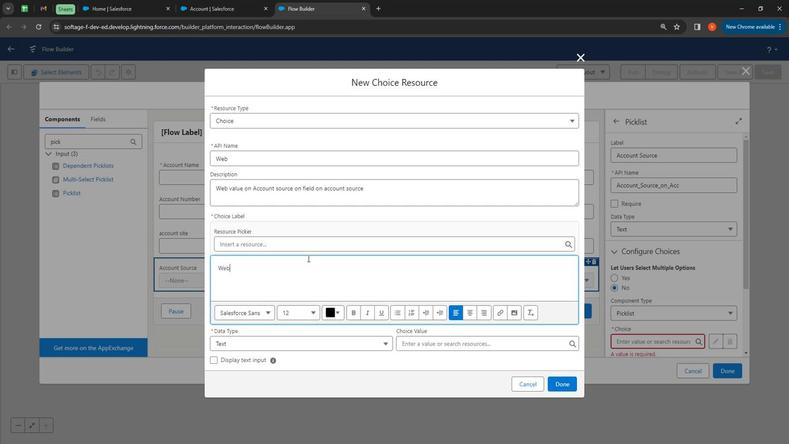 
Action: Mouse moved to (434, 344)
Screenshot: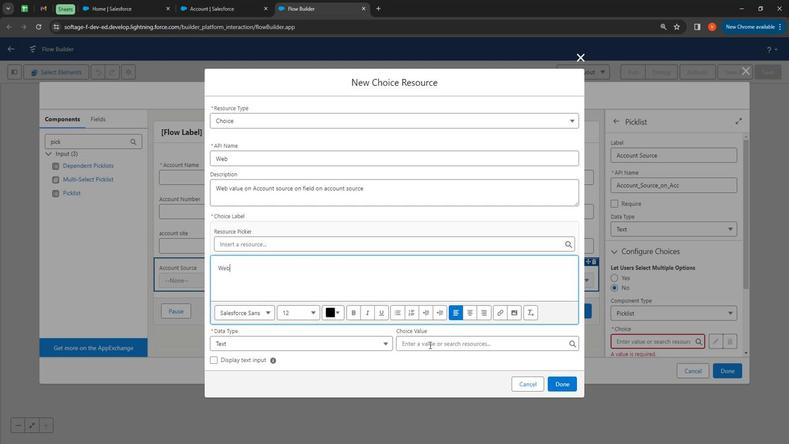 
Action: Mouse pressed left at (434, 344)
Screenshot: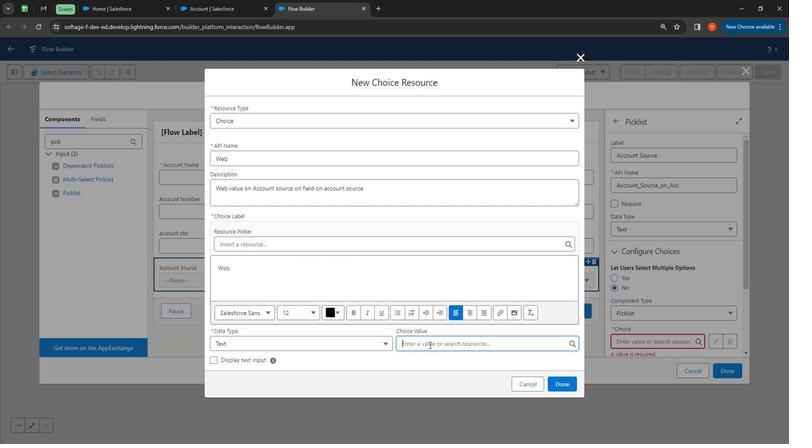 
Action: Mouse moved to (434, 345)
Screenshot: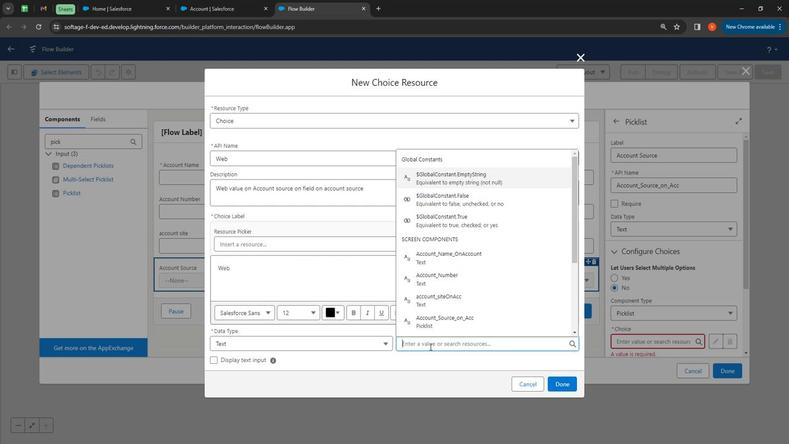 
Action: Key pressed <Key.shift>
Screenshot: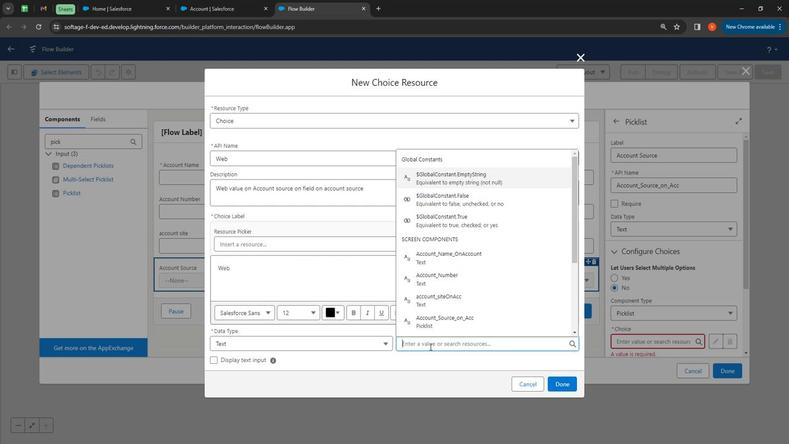 
Action: Mouse moved to (434, 345)
Screenshot: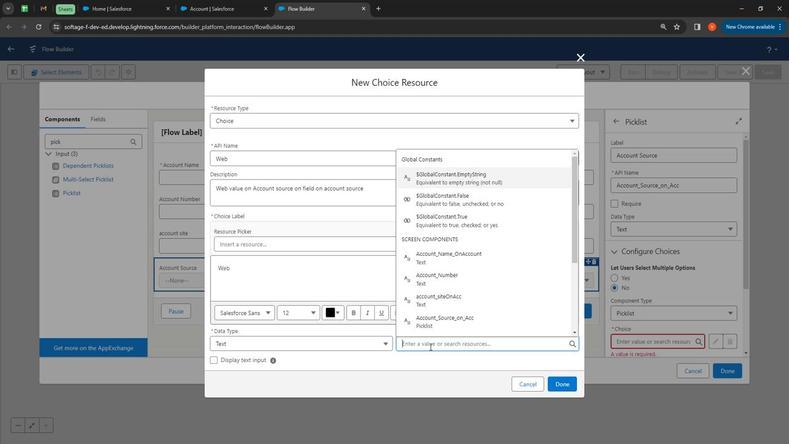 
Action: Key pressed Web
Screenshot: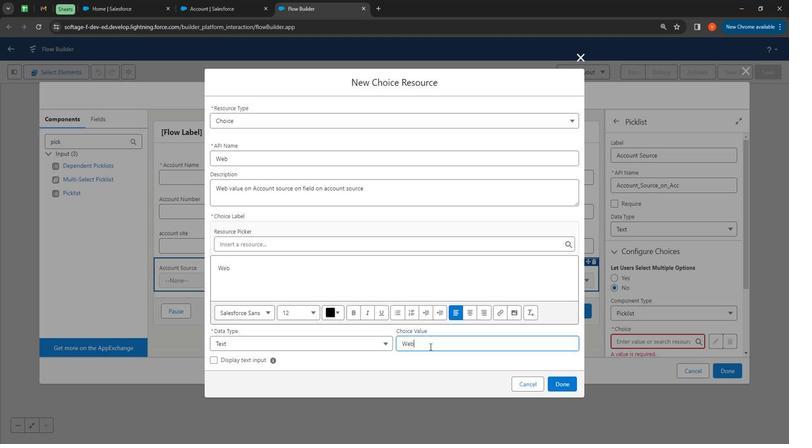 
Action: Mouse moved to (551, 381)
Screenshot: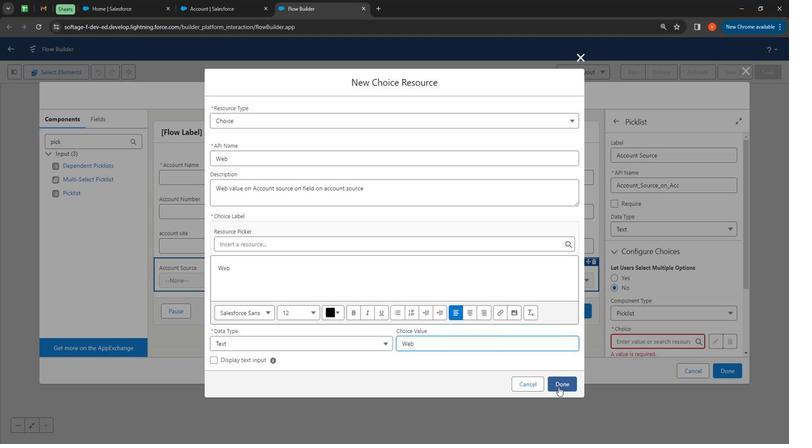 
Action: Mouse pressed left at (551, 381)
Screenshot: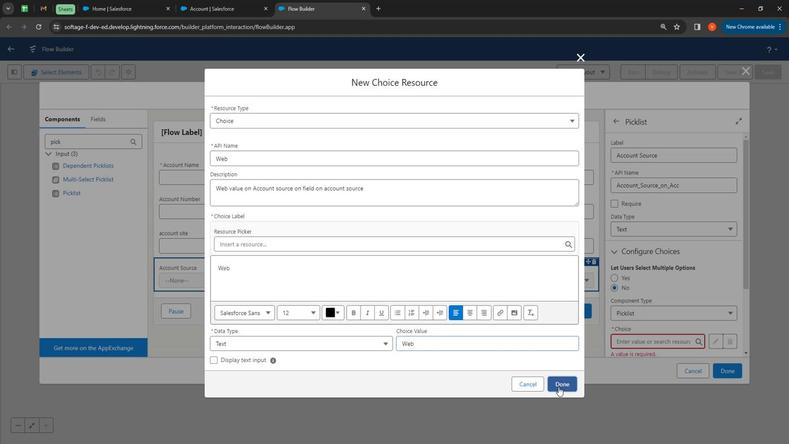 
Action: Mouse moved to (659, 329)
Screenshot: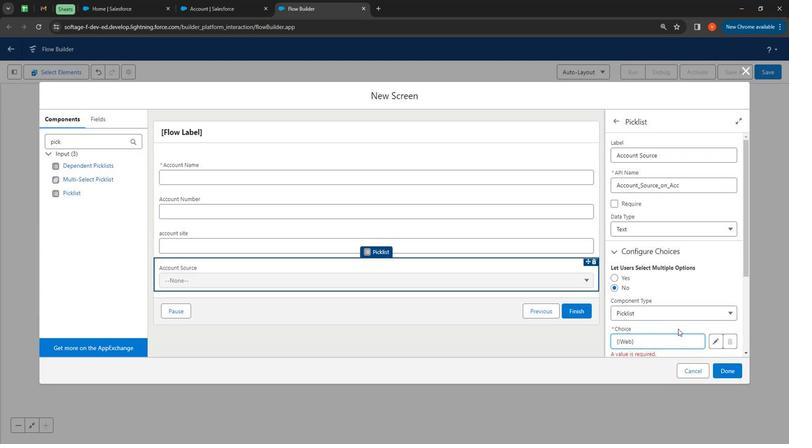 
Action: Mouse pressed left at (659, 329)
Screenshot: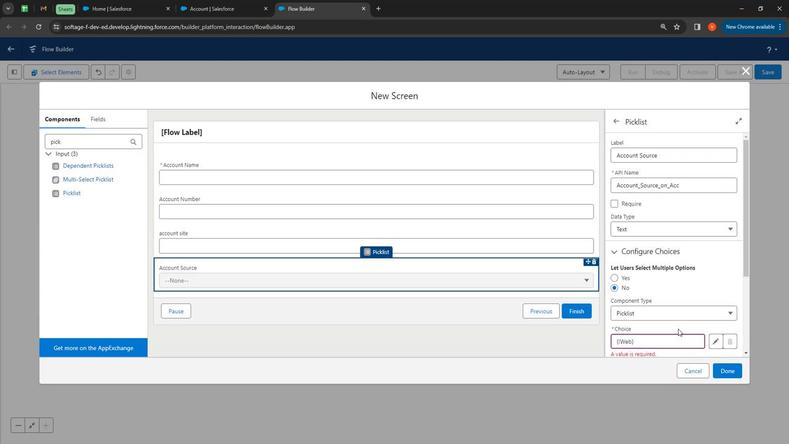 
Action: Mouse scrolled (659, 329) with delta (0, 0)
Screenshot: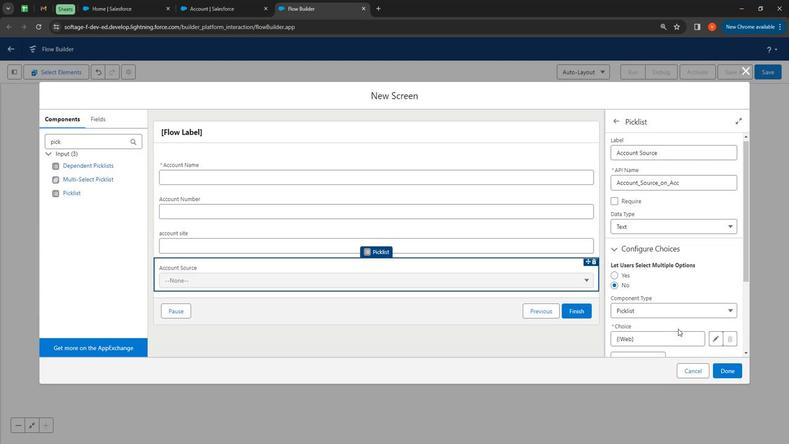 
Action: Mouse moved to (659, 329)
Screenshot: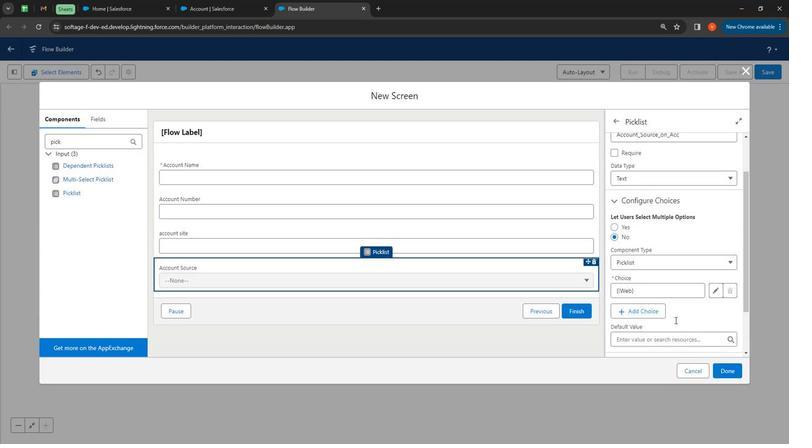 
Action: Mouse scrolled (659, 329) with delta (0, 0)
Screenshot: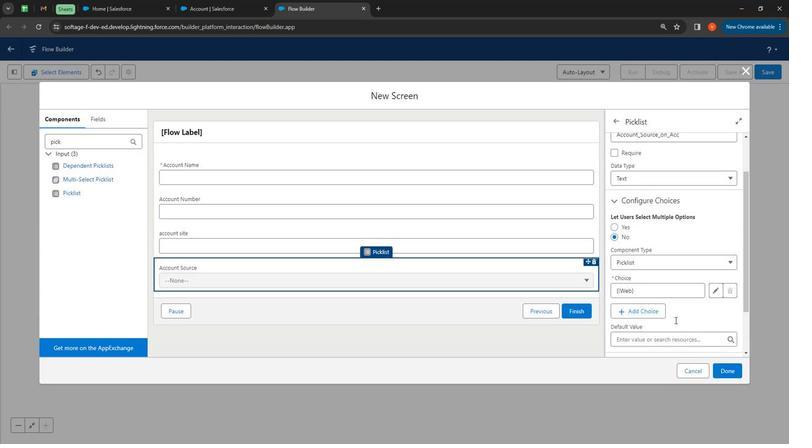 
Action: Mouse moved to (659, 329)
Screenshot: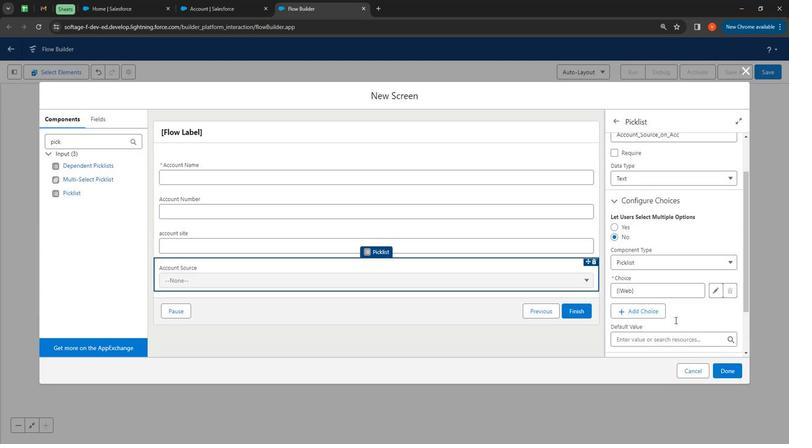 
Action: Mouse scrolled (659, 328) with delta (0, 0)
Screenshot: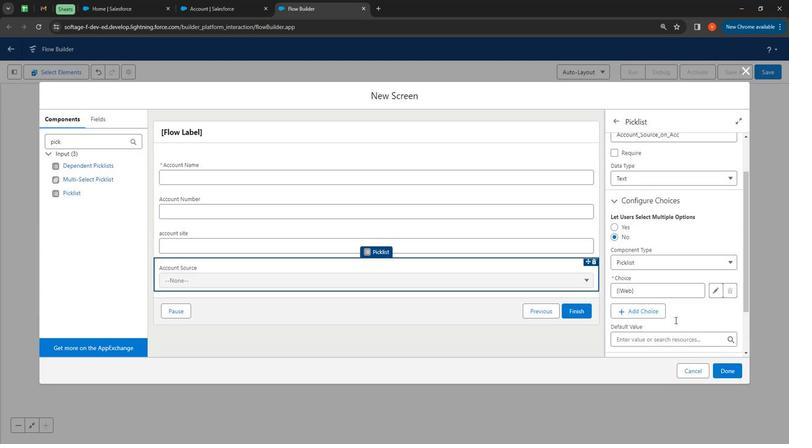 
Action: Mouse moved to (658, 325)
Screenshot: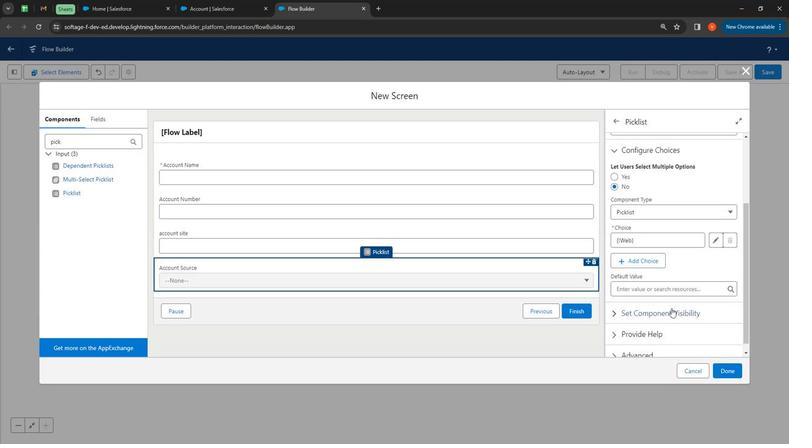 
Action: Mouse scrolled (658, 325) with delta (0, 0)
Screenshot: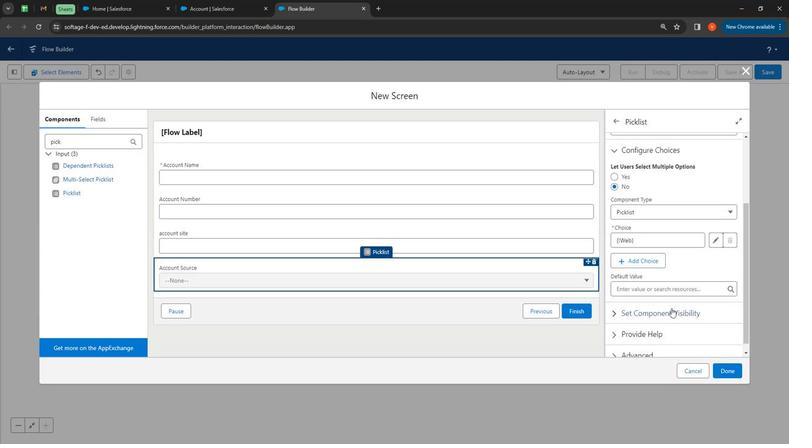 
Action: Mouse moved to (640, 260)
Screenshot: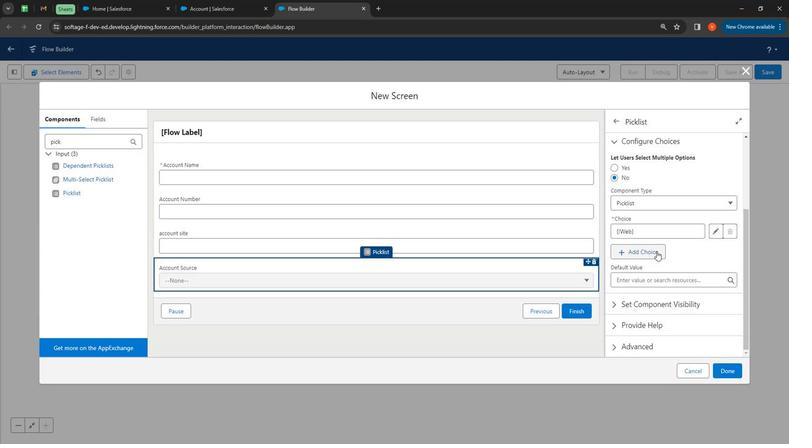 
Action: Mouse pressed left at (640, 260)
Screenshot: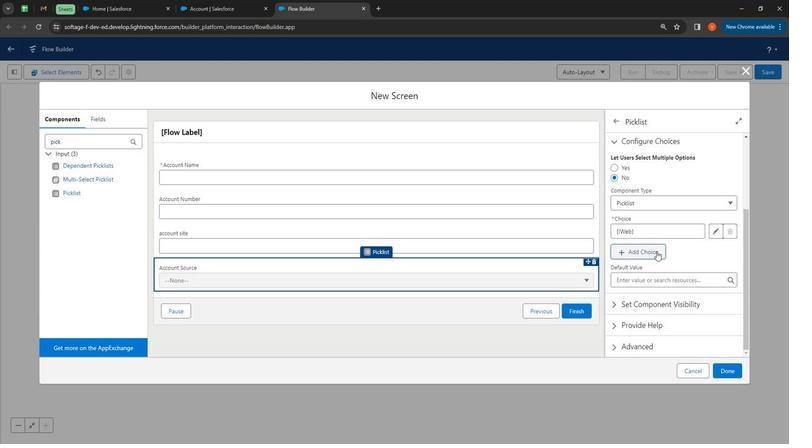 
Action: Mouse moved to (636, 271)
Screenshot: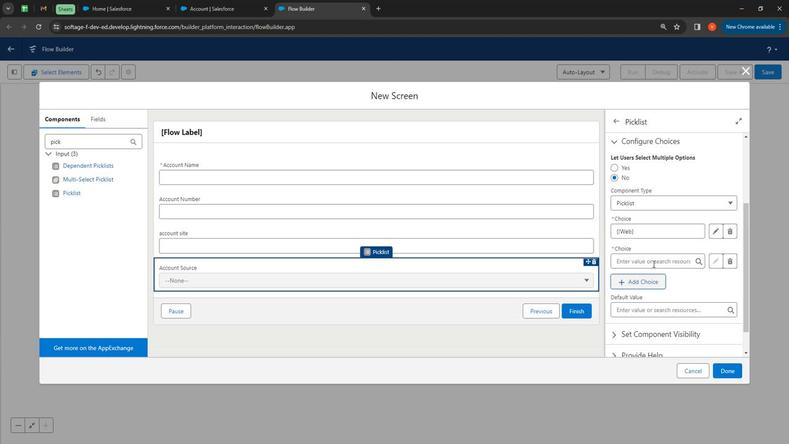 
Action: Mouse pressed left at (636, 271)
Screenshot: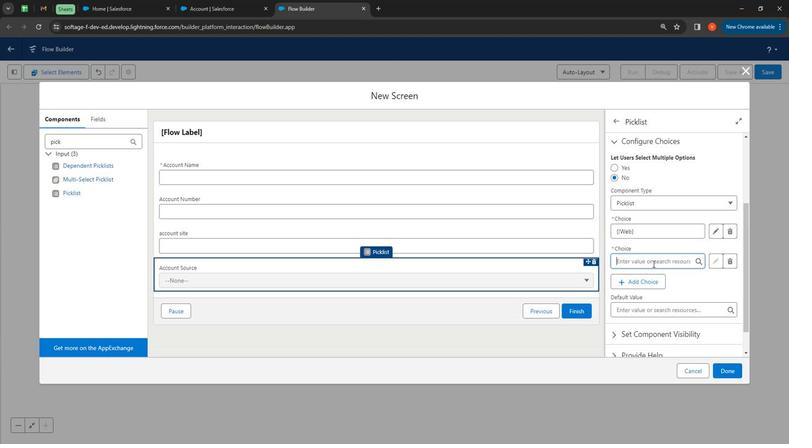 
Action: Mouse moved to (635, 285)
Screenshot: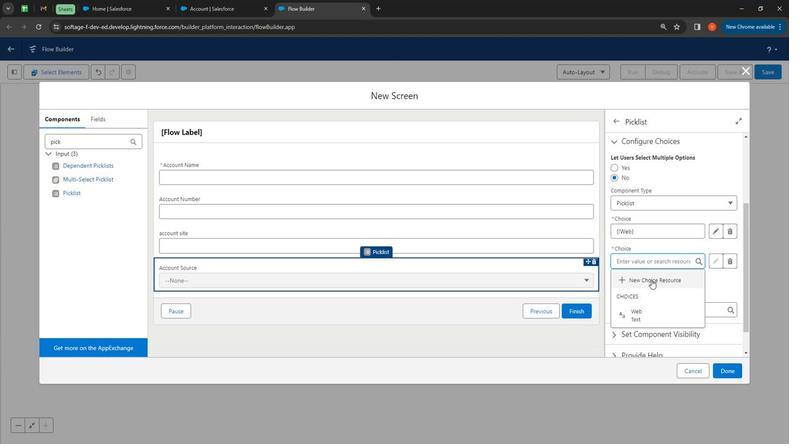 
Action: Mouse pressed left at (635, 285)
Screenshot: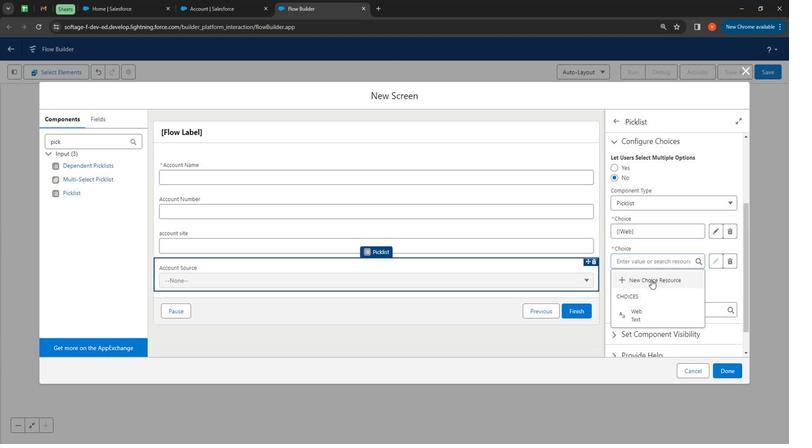 
Action: Mouse moved to (294, 217)
Screenshot: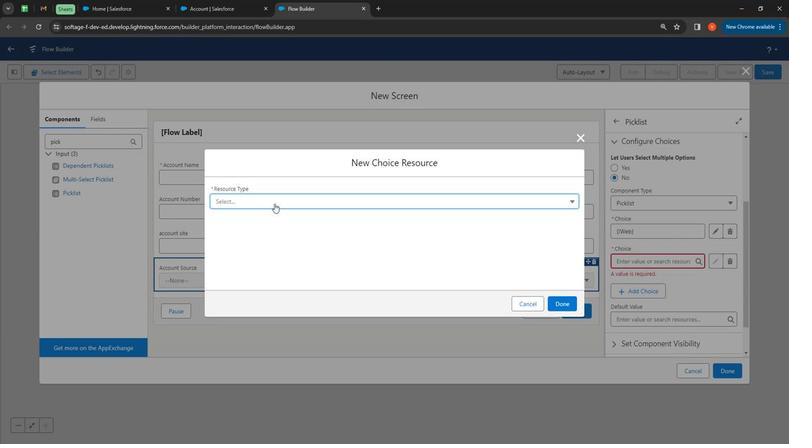 
Action: Mouse pressed left at (294, 217)
Screenshot: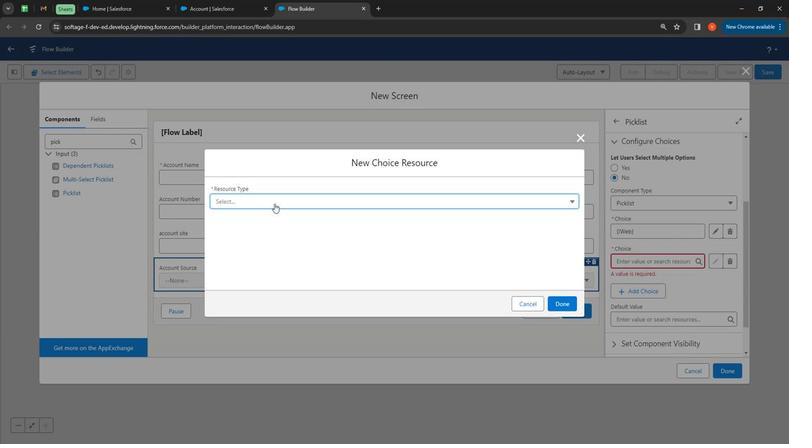 
Action: Mouse moved to (307, 233)
Screenshot: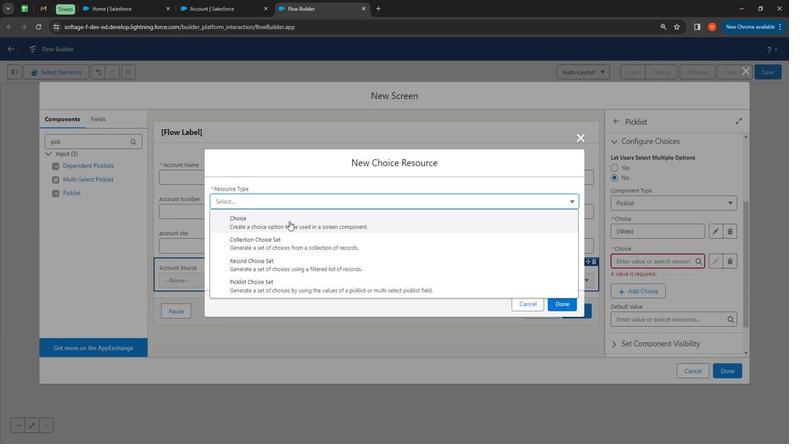 
Action: Mouse pressed left at (307, 233)
Screenshot: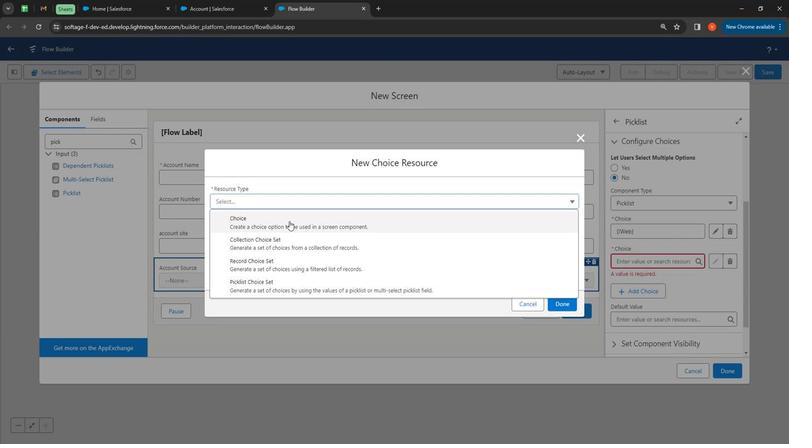 
Action: Mouse moved to (230, 33)
Screenshot: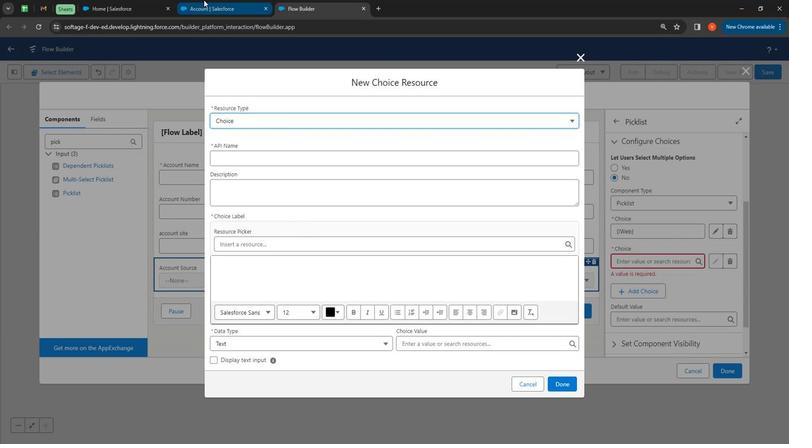 
Action: Mouse pressed left at (230, 33)
Screenshot: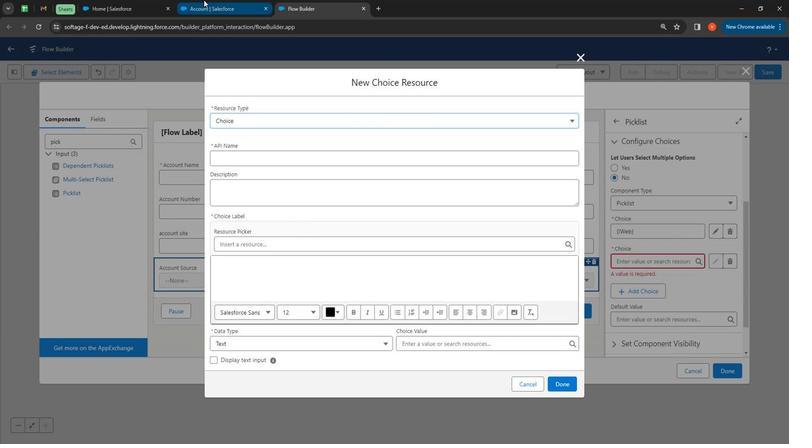
Action: Mouse moved to (315, 33)
Screenshot: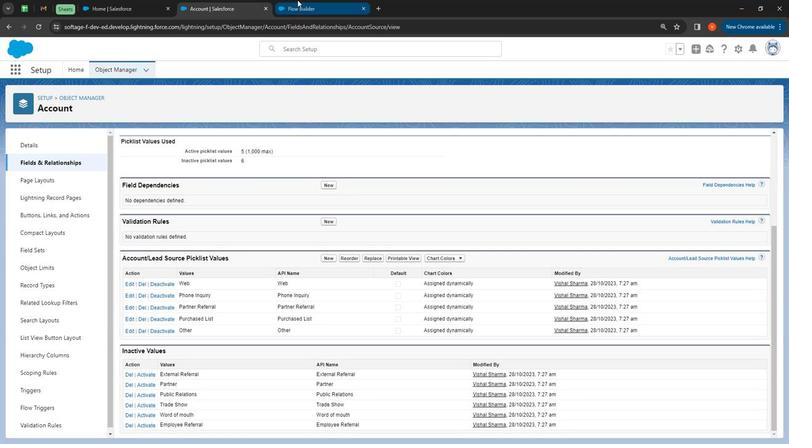 
Action: Mouse pressed left at (315, 33)
Screenshot: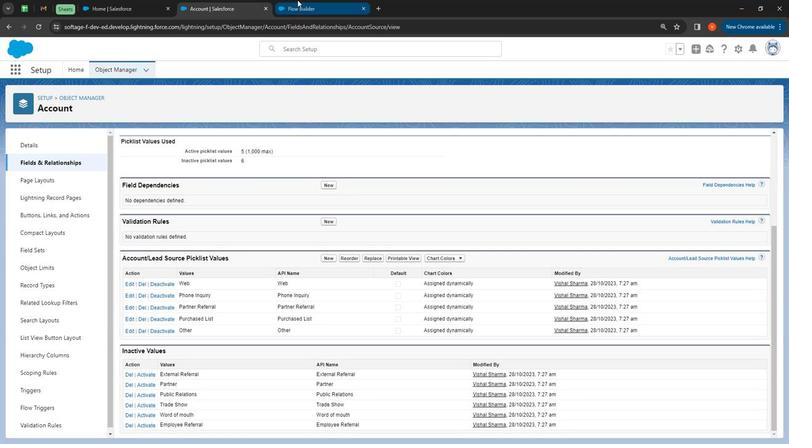 
Action: Mouse moved to (286, 174)
Screenshot: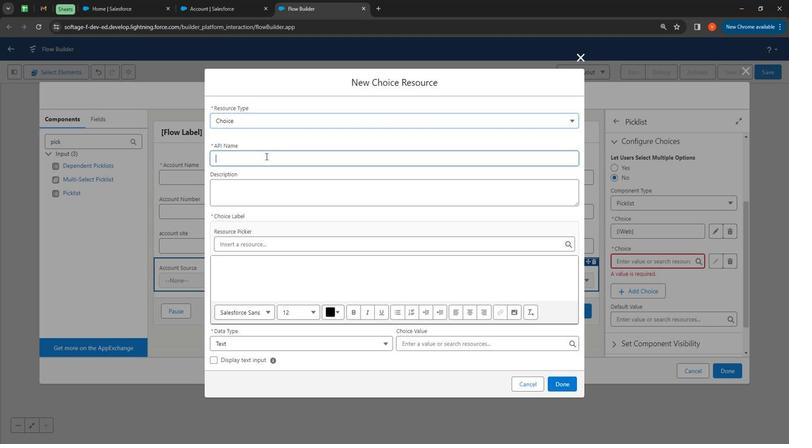 
Action: Mouse pressed left at (286, 174)
Screenshot: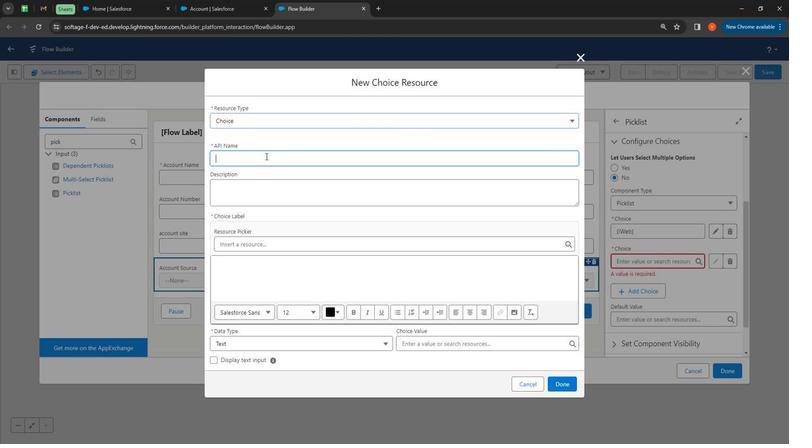 
Action: Key pressed <Key.shift><Key.shift><Key.shift>Phone<Key.space><Key.shift>Inqi<Key.backspace>uiry<Key.space>
Screenshot: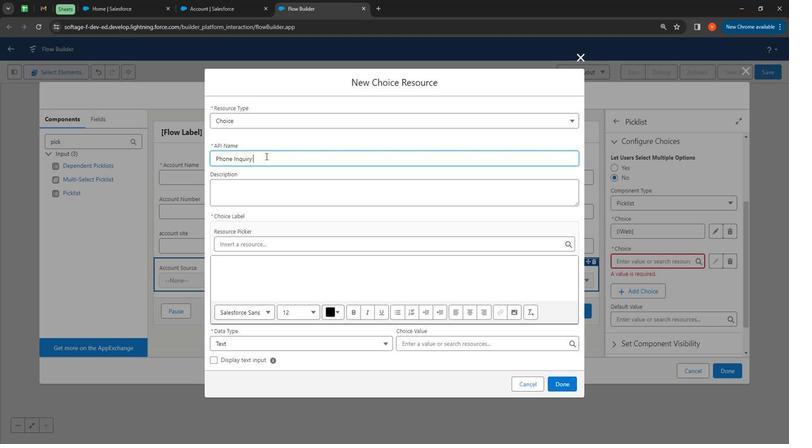 
Action: Mouse moved to (281, 192)
Screenshot: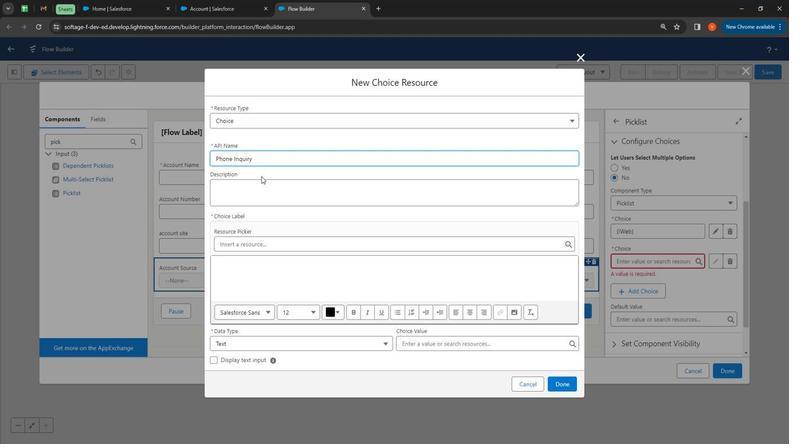 
Action: Mouse pressed left at (281, 192)
Screenshot: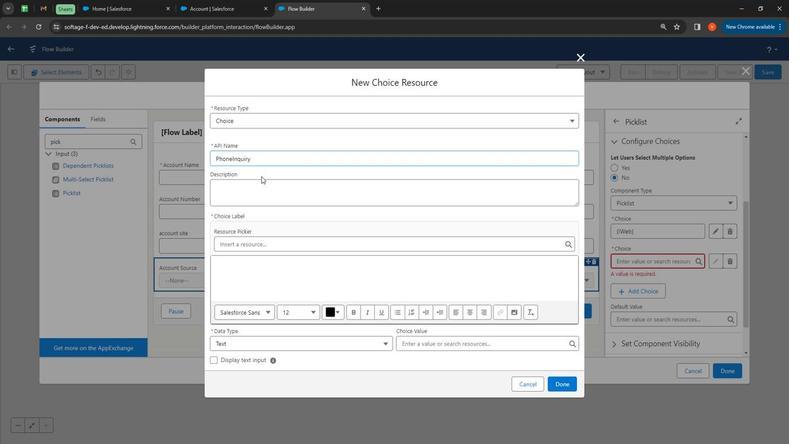 
Action: Mouse moved to (281, 193)
Screenshot: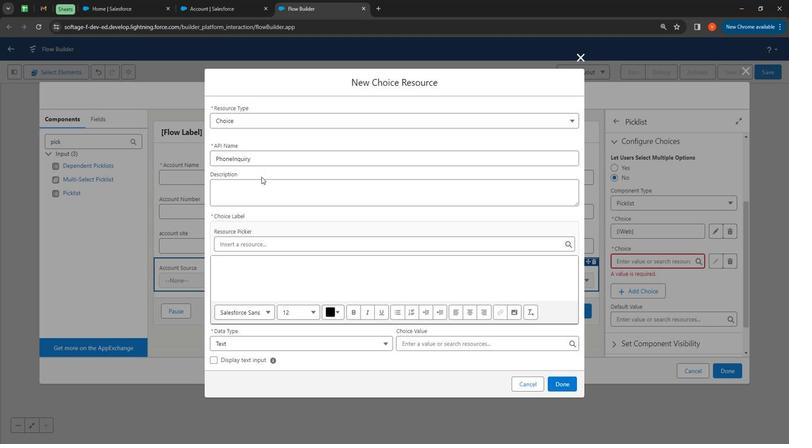 
Action: Mouse pressed left at (281, 193)
Screenshot: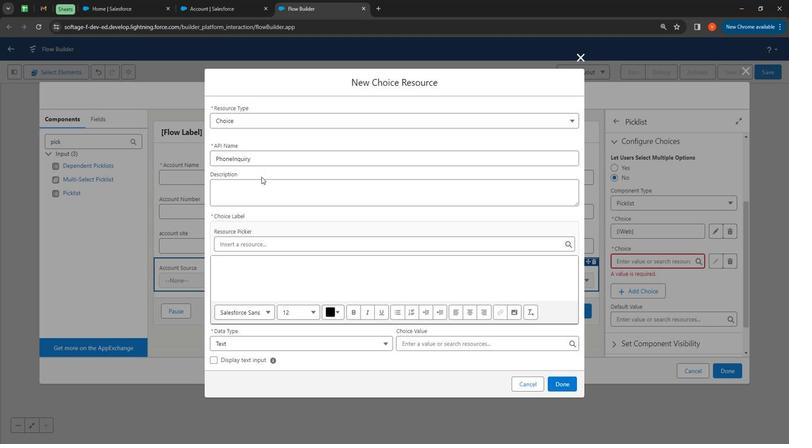 
Action: Mouse moved to (288, 201)
Screenshot: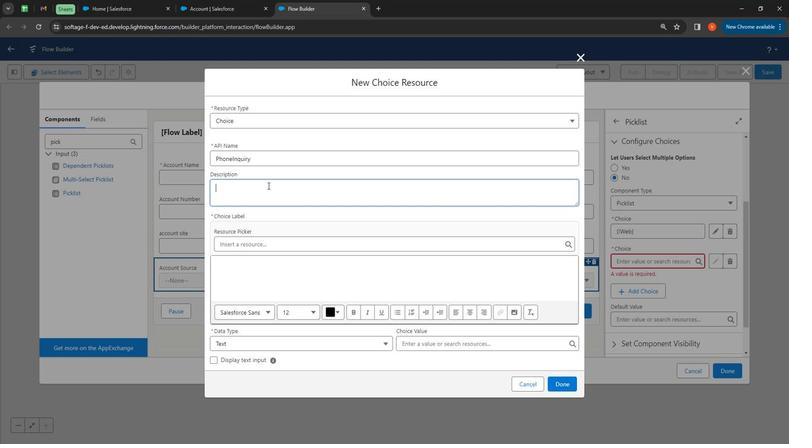 
Action: Mouse pressed left at (288, 201)
Screenshot: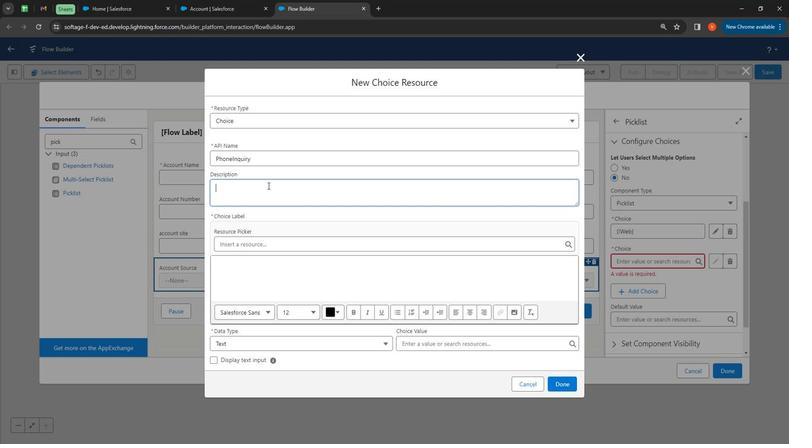 
Action: Key pressed <Key.shift><Key.shift><Key.shift><Key.shift><Key.shift>Phone<Key.space>inqiry<Key.space>
Screenshot: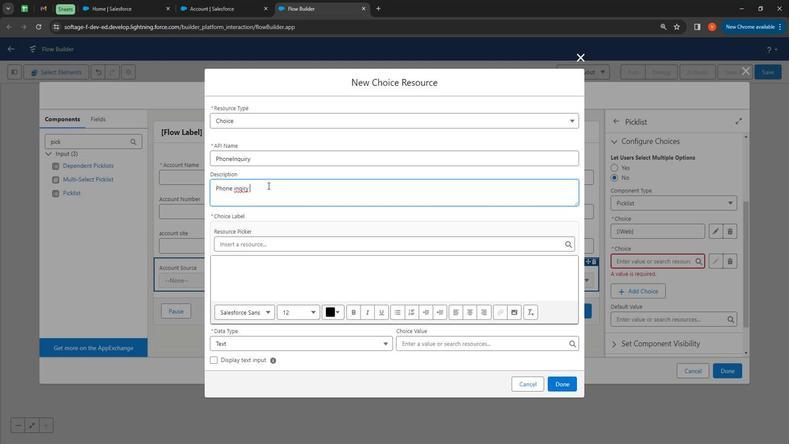 
Action: Mouse moved to (268, 199)
Screenshot: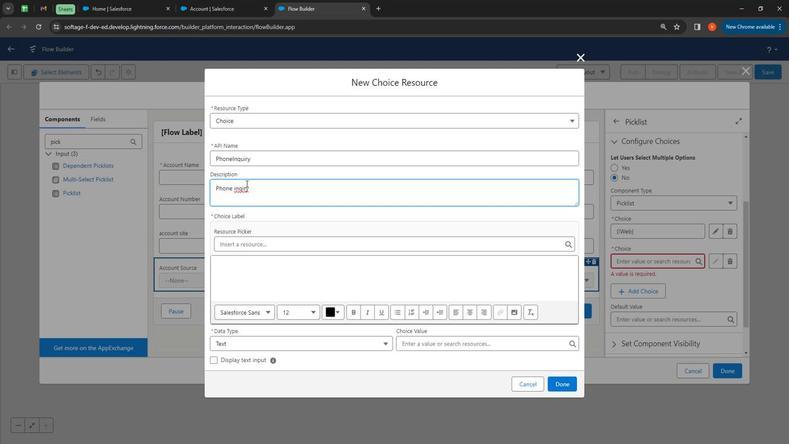 
Action: Mouse pressed right at (268, 199)
Screenshot: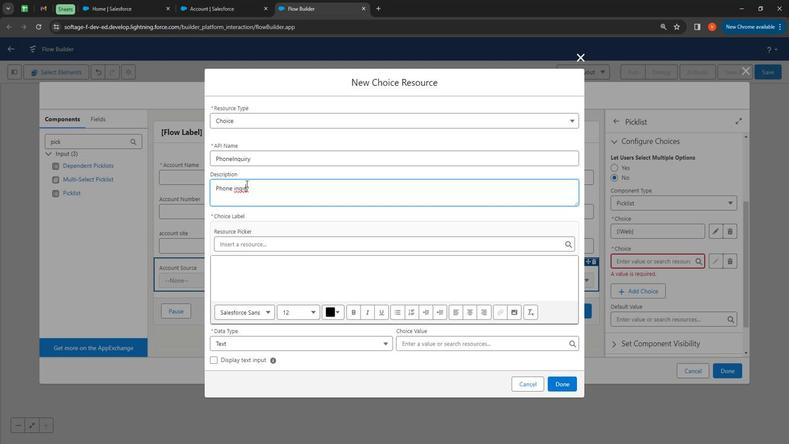 
Action: Mouse moved to (303, 209)
Screenshot: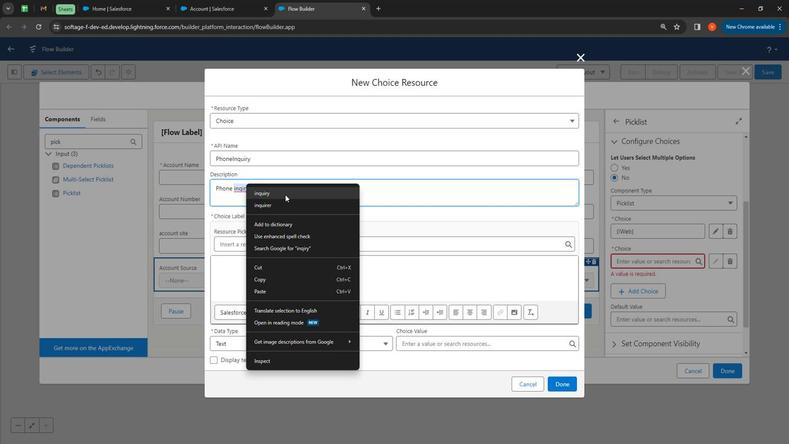 
Action: Mouse pressed left at (303, 209)
Screenshot: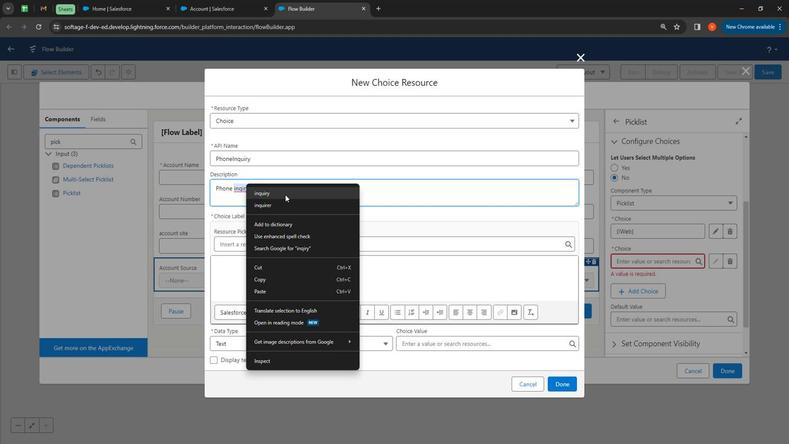 
Action: Mouse moved to (301, 211)
Screenshot: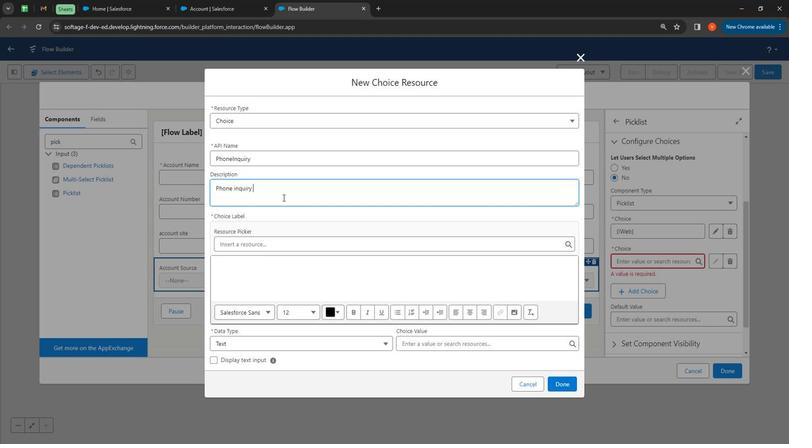 
Action: Key pressed <Key.space><Key.shift><Key.shift><Key.shift><Key.shift><Key.shift><Key.shift><Key.shift><Key.shift>Picklist<Key.left><Key.left><Key.left><Key.left>-<Key.down><Key.space><Key.shift><Key.shift><Key.shift><Key.shift><Key.shift><Key.shift><Key.shift><Key.shift><Key.shift><Key.shift><Key.shift><Key.shift><Key.shift><Key.shift>Value<Key.space>on<Key.space><Key.shift><Key.shift><Key.shift><Key.shift><Key.shift><Key.shift><Key.shift><Key.shift><Key.shift><Key.shift><Key.shift><Key.shift><Key.shift><Key.shift><Key.shift><Key.shift><Key.shift><Key.shift><Key.shift><Key.shift><Key.shift><Key.shift><Key.shift><Key.shift><Key.shift><Key.shift><Key.shift><Key.shift><Key.shift><Key.shift><Key.shift><Key.shift><Key.shift><Key.shift><Key.shift><Key.shift><Key.shift><Key.shift><Key.shift><Key.shift><Key.shift><Key.shift><Key.shift><Key.shift><Key.shift><Key.shift><Key.shift><Key.shift><Key.shift><Key.shift>L<Key.backspace>account<Key.space><Key.shift>Source<Key.space><Key.shift><Key.shift><Key.shift>Field<Key.space>on<Key.space><Key.shift>Standard<Key.space>object
Screenshot: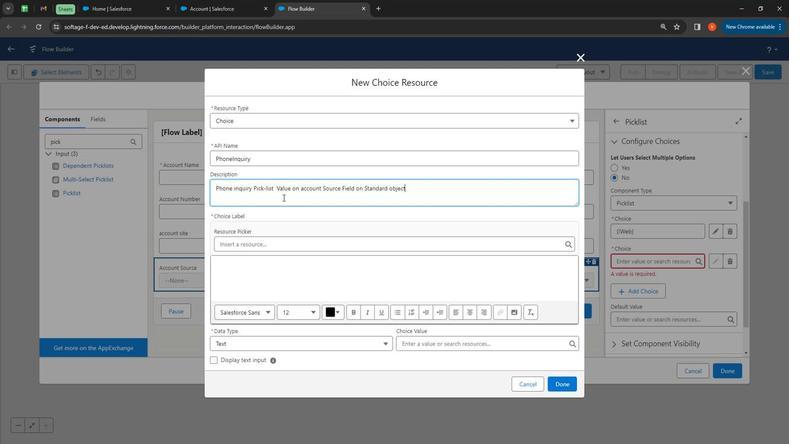 
Action: Mouse moved to (417, 223)
Screenshot: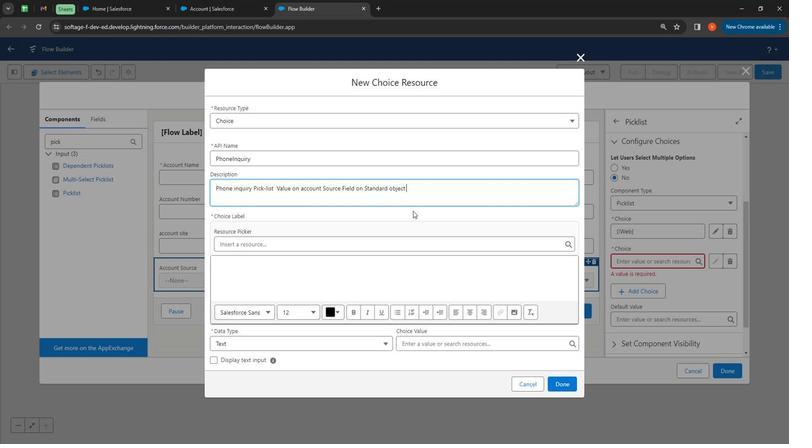 
Action: Key pressed <Key.space>
Screenshot: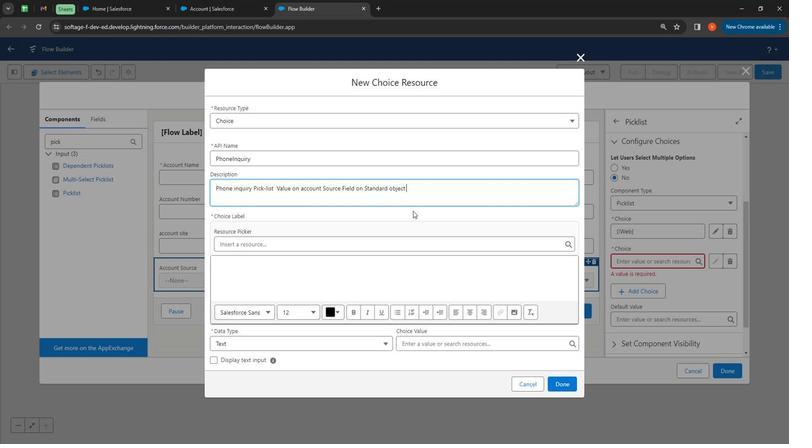 
Action: Mouse moved to (431, 219)
Screenshot: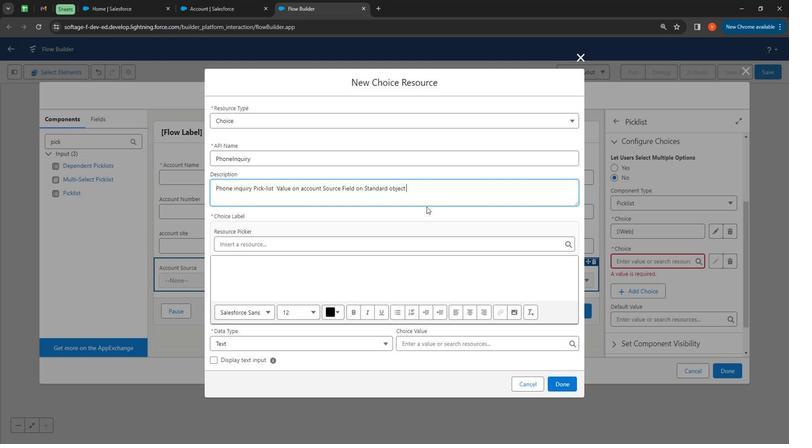
Action: Key pressed <Key.shift>Account
Screenshot: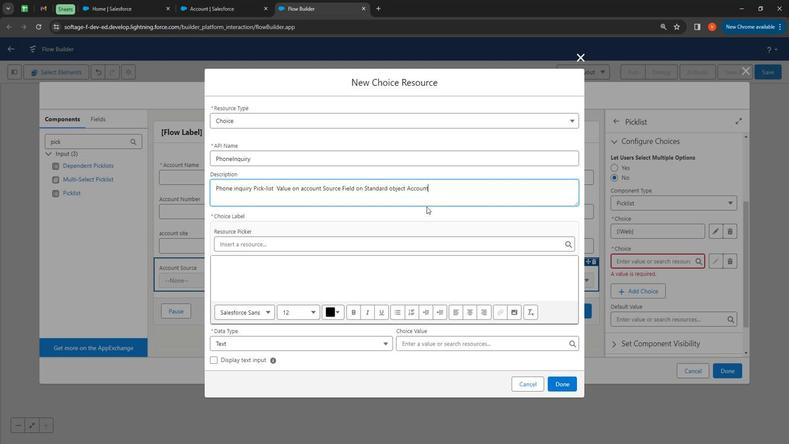 
Action: Mouse moved to (461, 230)
Screenshot: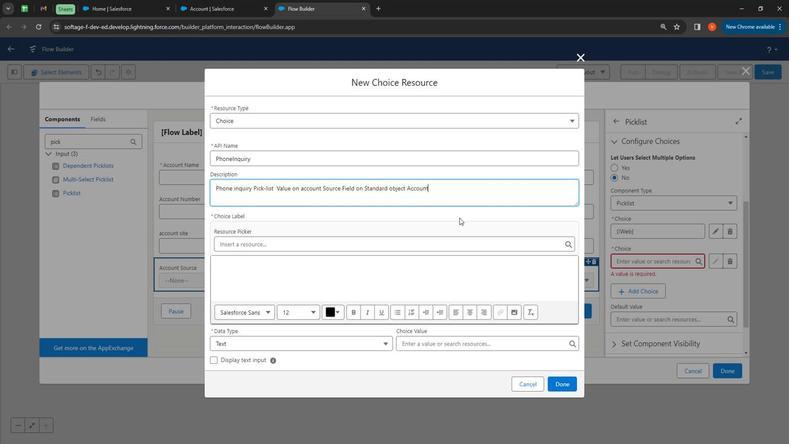 
Action: Mouse pressed left at (461, 230)
Screenshot: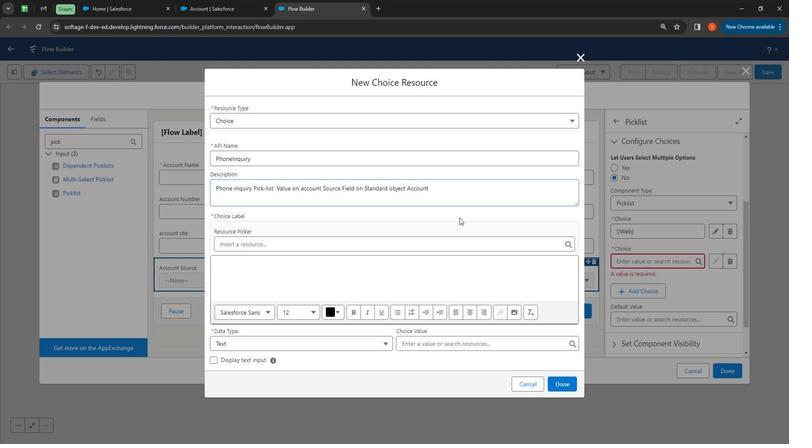 
Action: Mouse moved to (326, 270)
Screenshot: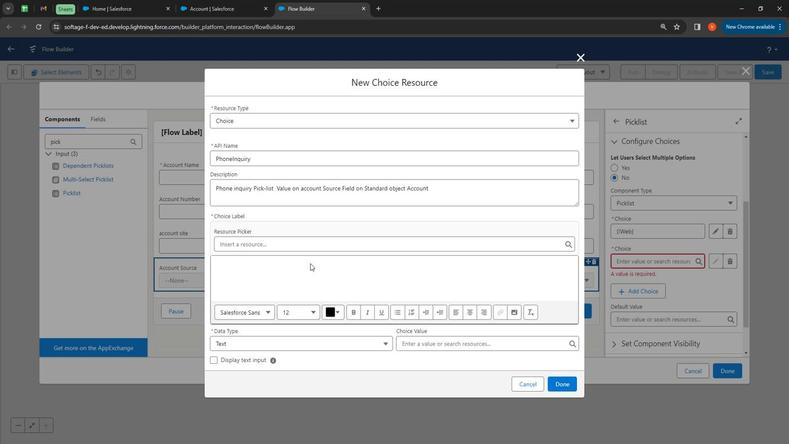 
Action: Mouse pressed left at (326, 270)
Screenshot: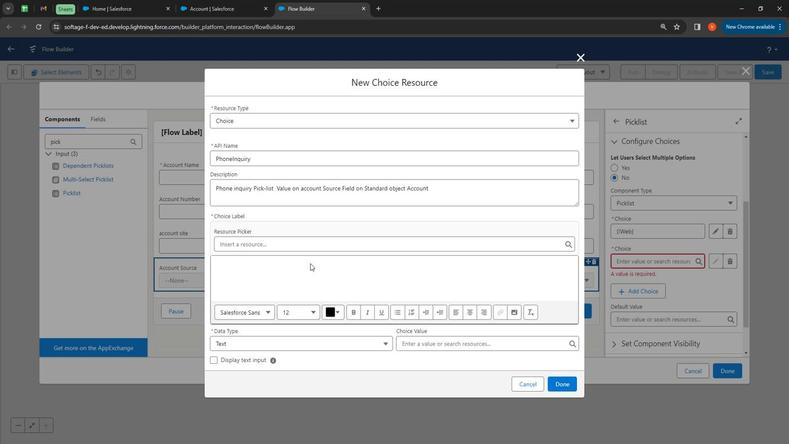 
Action: Key pressed <Key.shift><Key.shift><Key.shift><Key.shift><Key.shift><Key.shift><Key.shift><Key.shift><Key.shift><Key.shift><Key.shift><Key.shift><Key.shift><Key.shift><Key.shift><Key.shift><Key.shift><Key.shift><Key.shift><Key.shift>Phone<Key.space><Key.shift>Inquiry<Key.space>
Screenshot: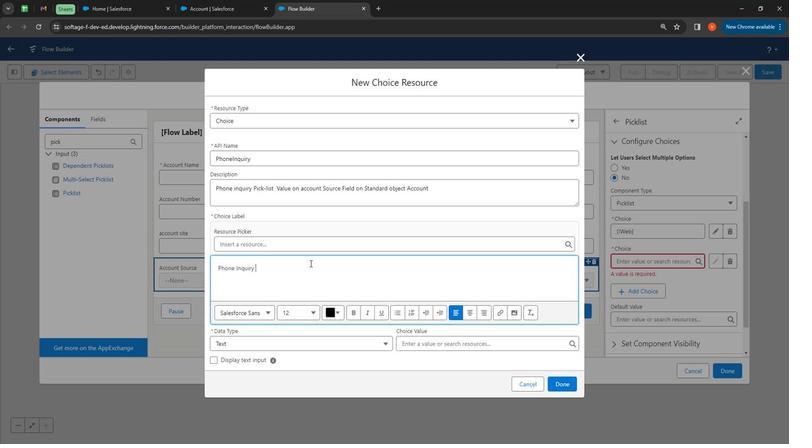 
Action: Mouse moved to (468, 346)
Screenshot: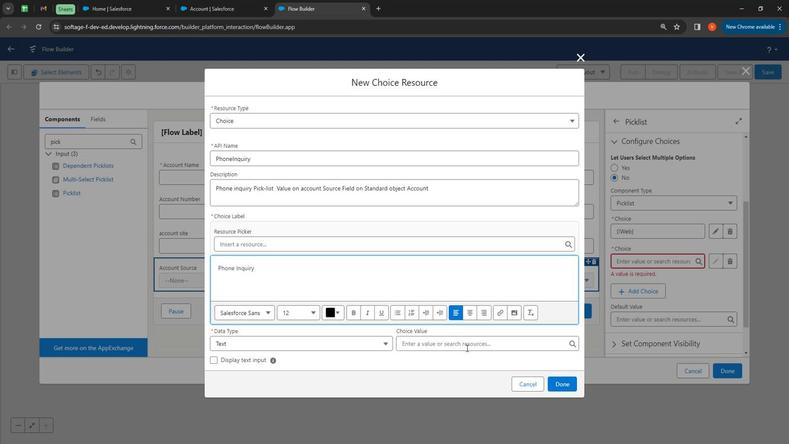 
Action: Mouse pressed left at (468, 346)
Screenshot: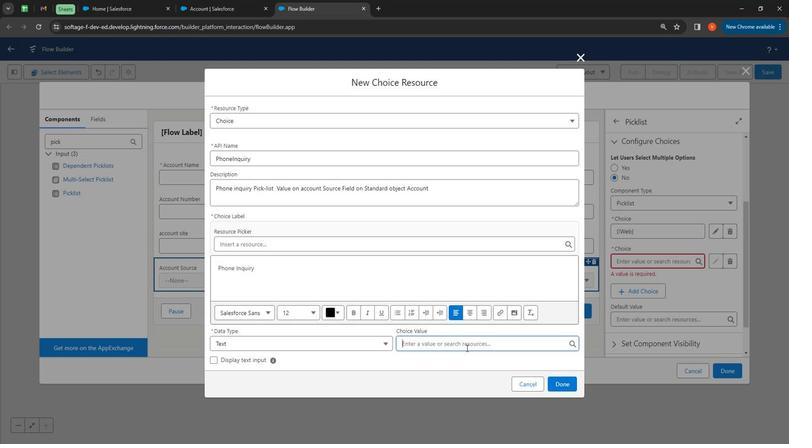 
Action: Mouse moved to (469, 347)
Screenshot: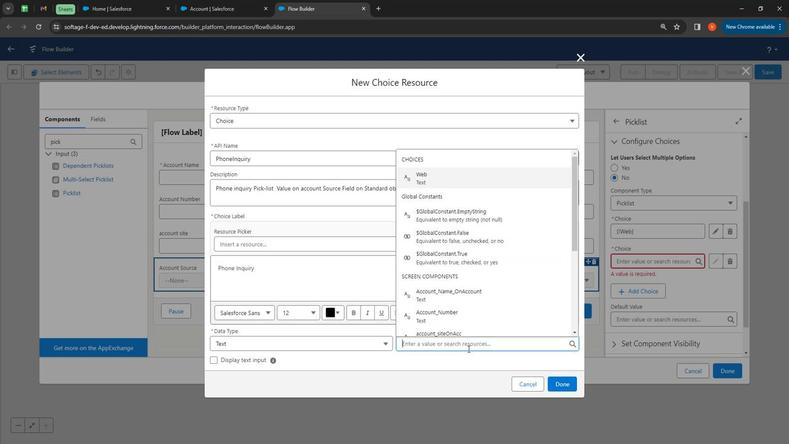 
Action: Key pressed <Key.shift><Key.shift><Key.shift><Key.shift>Phone<Key.space><Key.shift>Inquiry
Screenshot: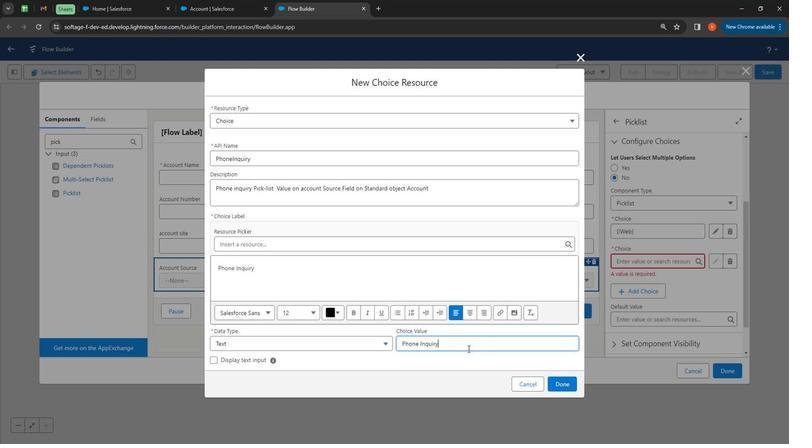 
Action: Mouse moved to (555, 378)
Screenshot: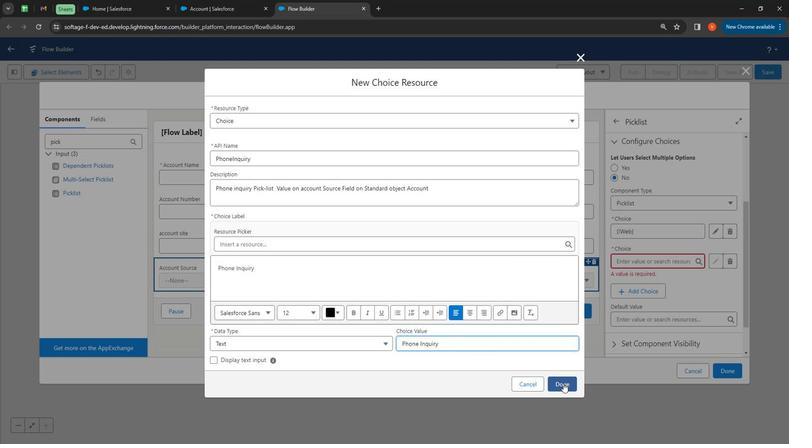 
Action: Mouse pressed left at (555, 378)
Screenshot: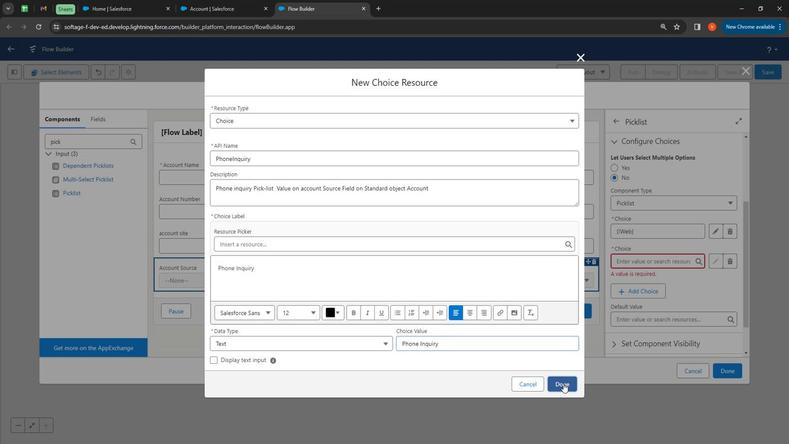 
Action: Mouse moved to (671, 297)
Screenshot: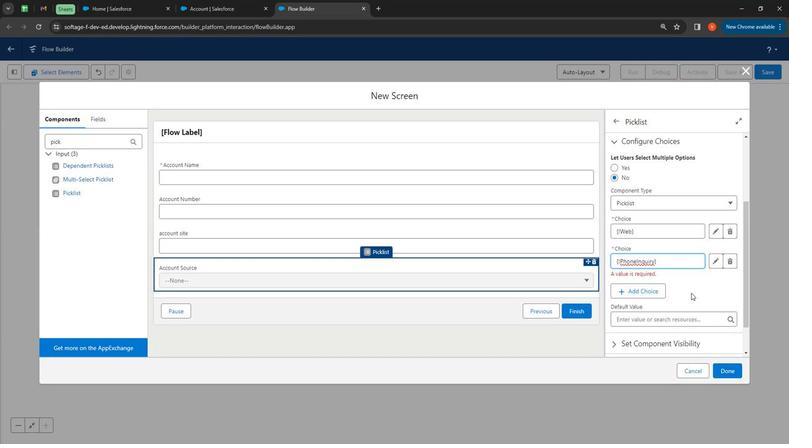 
Action: Mouse pressed left at (671, 297)
Screenshot: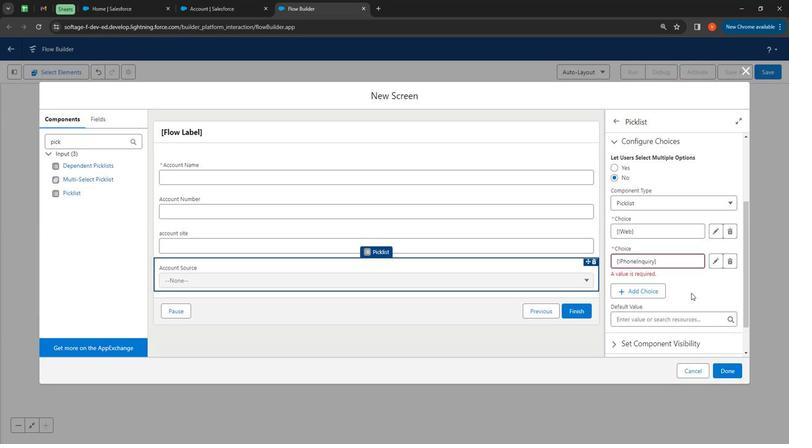
Action: Mouse moved to (632, 289)
Screenshot: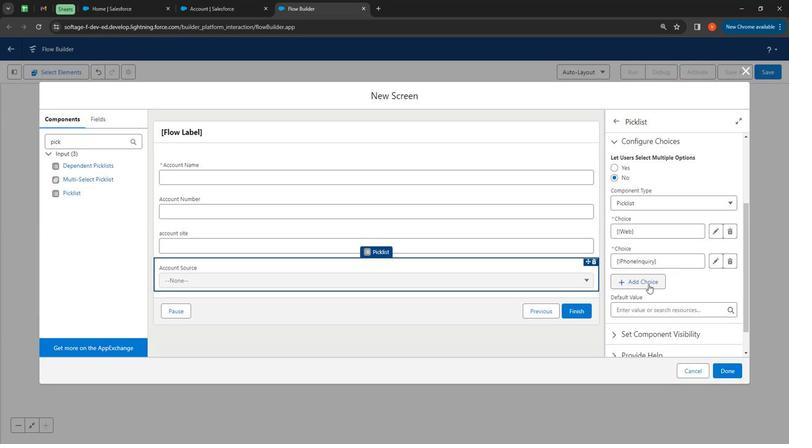 
Action: Mouse pressed left at (632, 289)
Screenshot: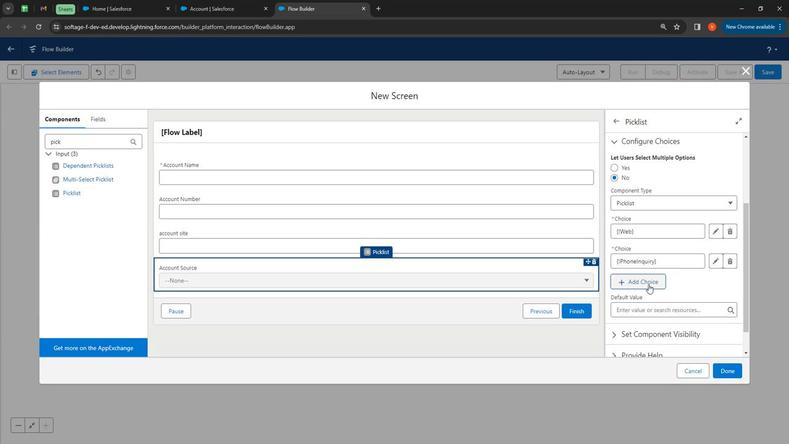 
Action: Mouse moved to (634, 299)
Screenshot: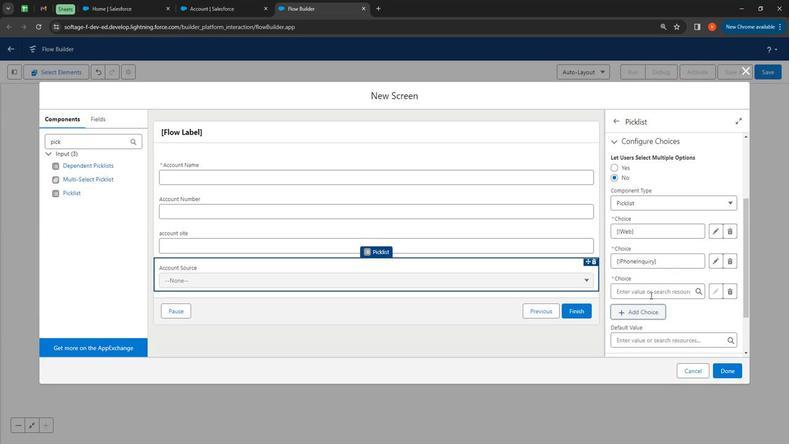 
Action: Mouse pressed left at (634, 299)
Screenshot: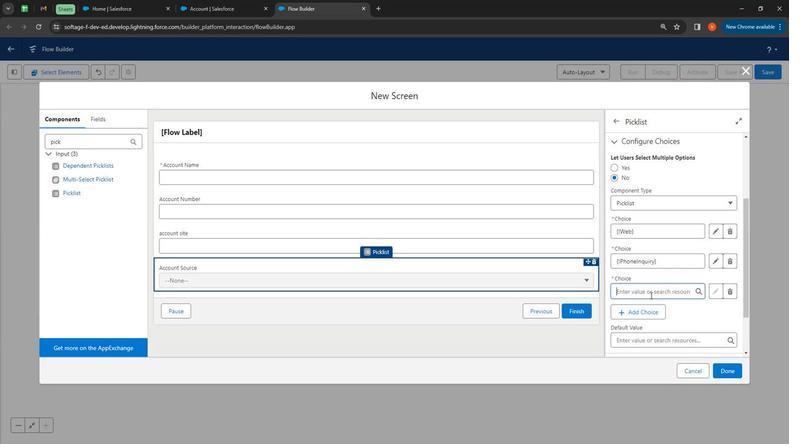 
Action: Mouse moved to (626, 314)
Screenshot: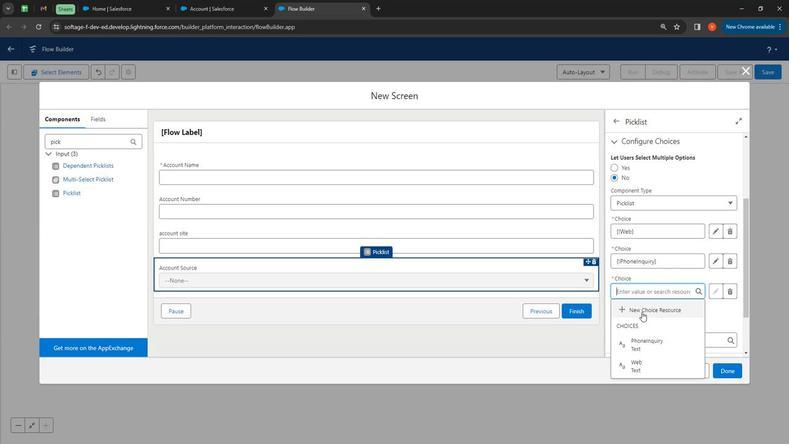 
Action: Mouse pressed left at (626, 314)
Screenshot: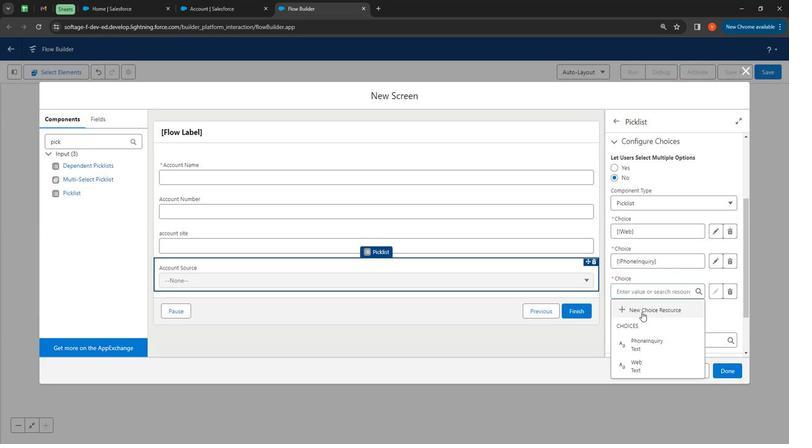 
Action: Mouse moved to (365, 204)
Screenshot: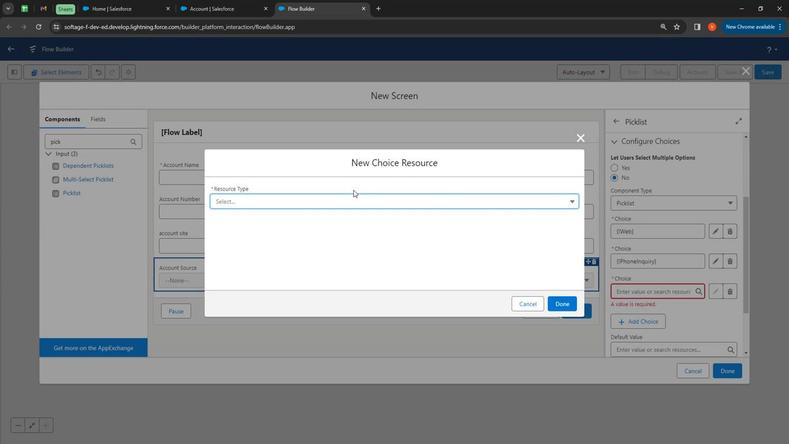
Action: Mouse pressed left at (365, 204)
Screenshot: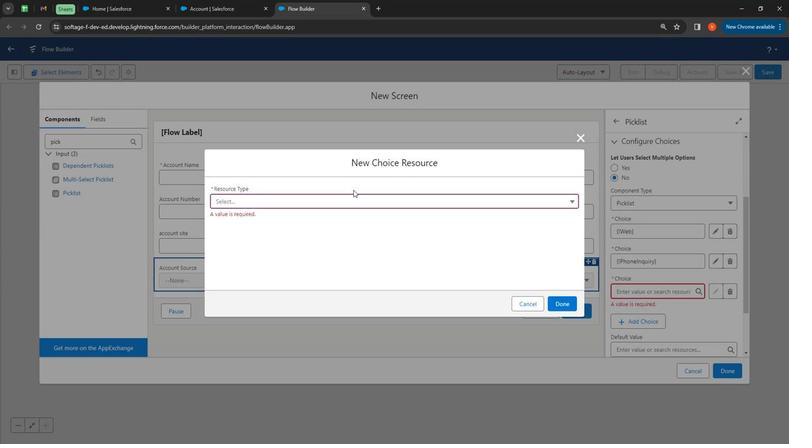 
Action: Mouse moved to (366, 209)
Screenshot: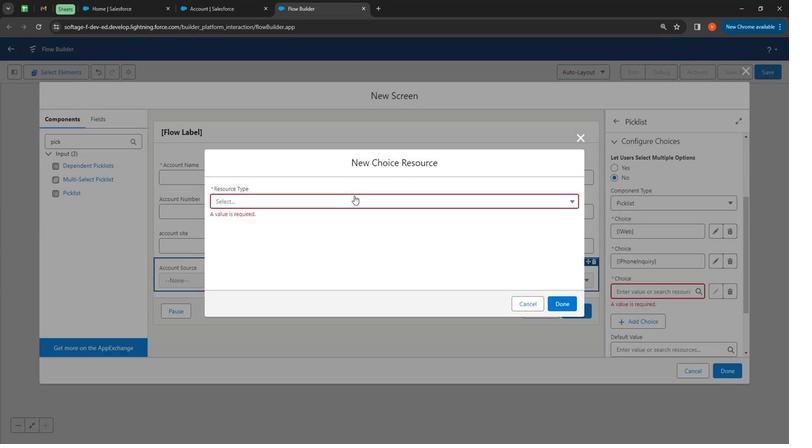 
Action: Mouse pressed left at (366, 209)
Screenshot: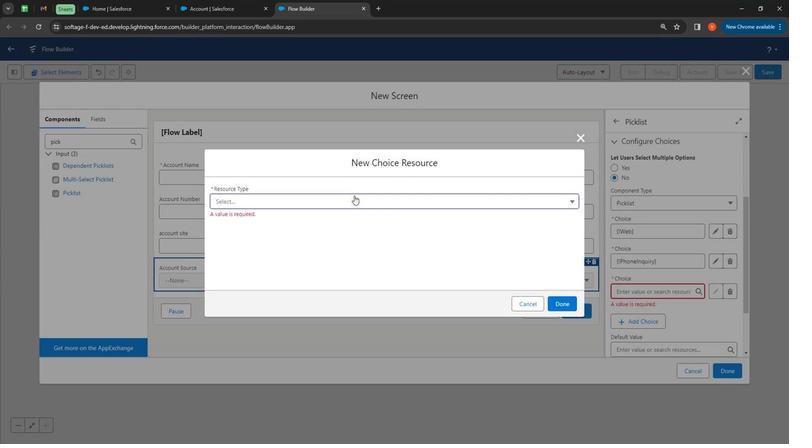 
Action: Mouse moved to (337, 235)
Screenshot: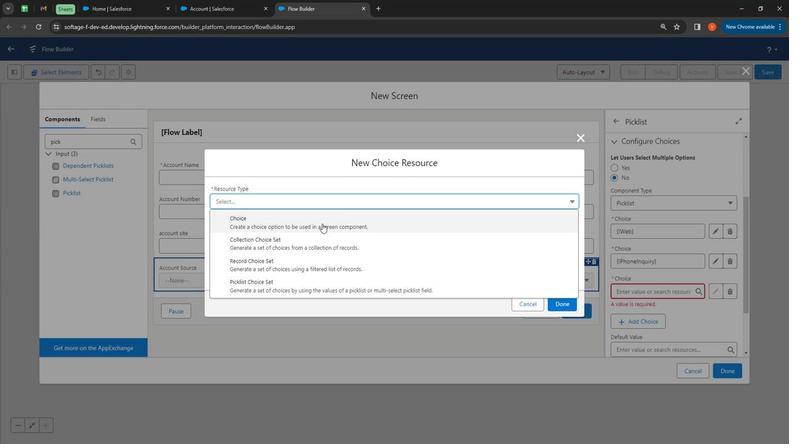 
Action: Mouse pressed left at (337, 235)
Screenshot: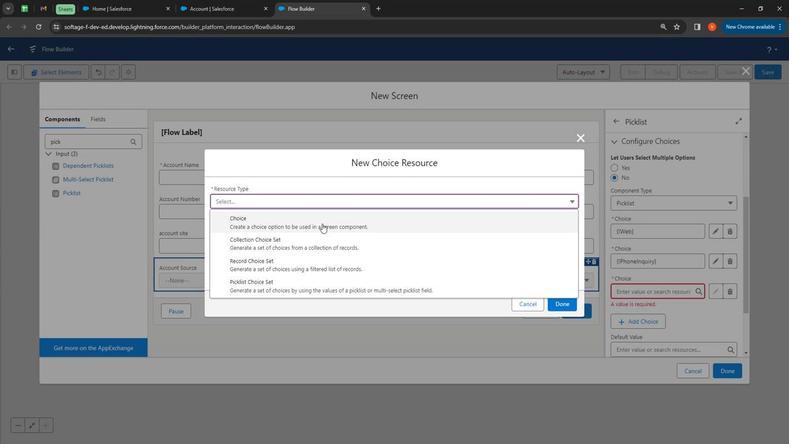 
Action: Mouse moved to (260, 35)
Screenshot: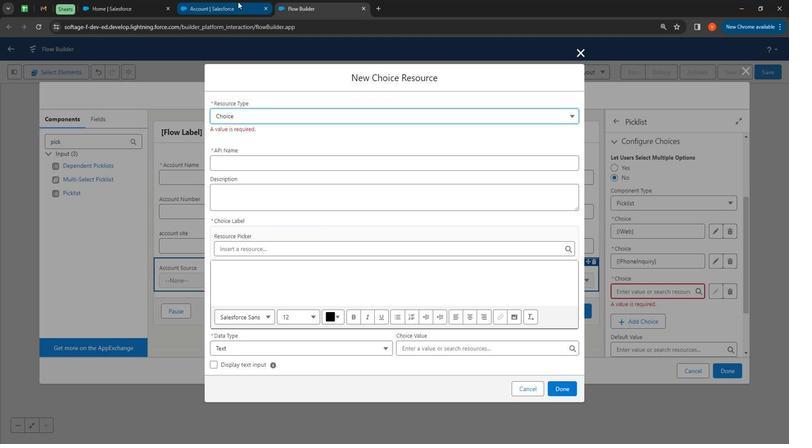 
Action: Mouse pressed left at (260, 35)
Screenshot: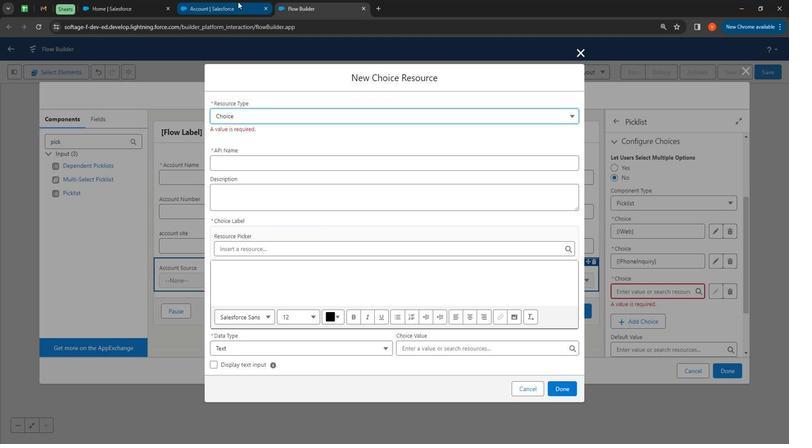 
Action: Mouse moved to (347, 33)
